 Task: Look for One-way flight tickets for 2 adults, in Business from Aswan to Washington to travel on 21-Dec-2023.  Stops: Any number of stops. Choice of flight is British Airways.  Outbound departure time preference is 10:00.
Action: Mouse moved to (366, 341)
Screenshot: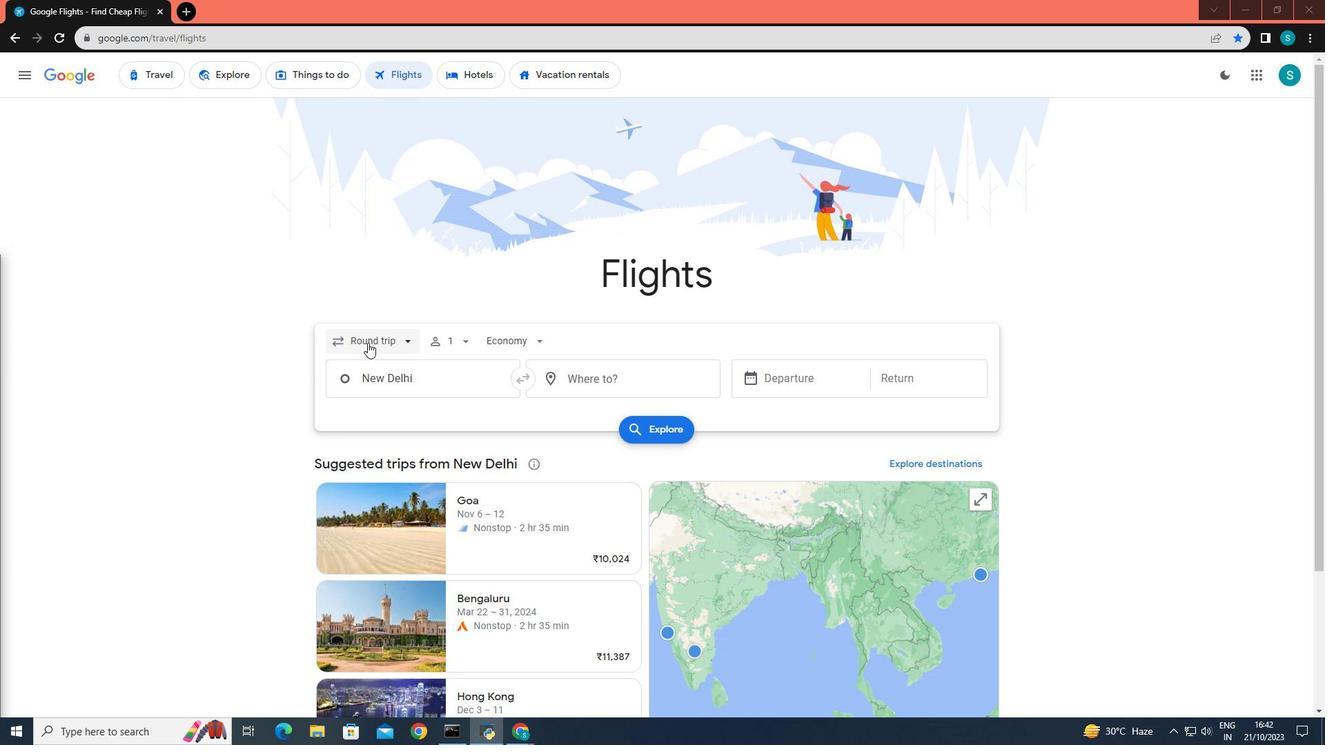 
Action: Mouse pressed left at (366, 341)
Screenshot: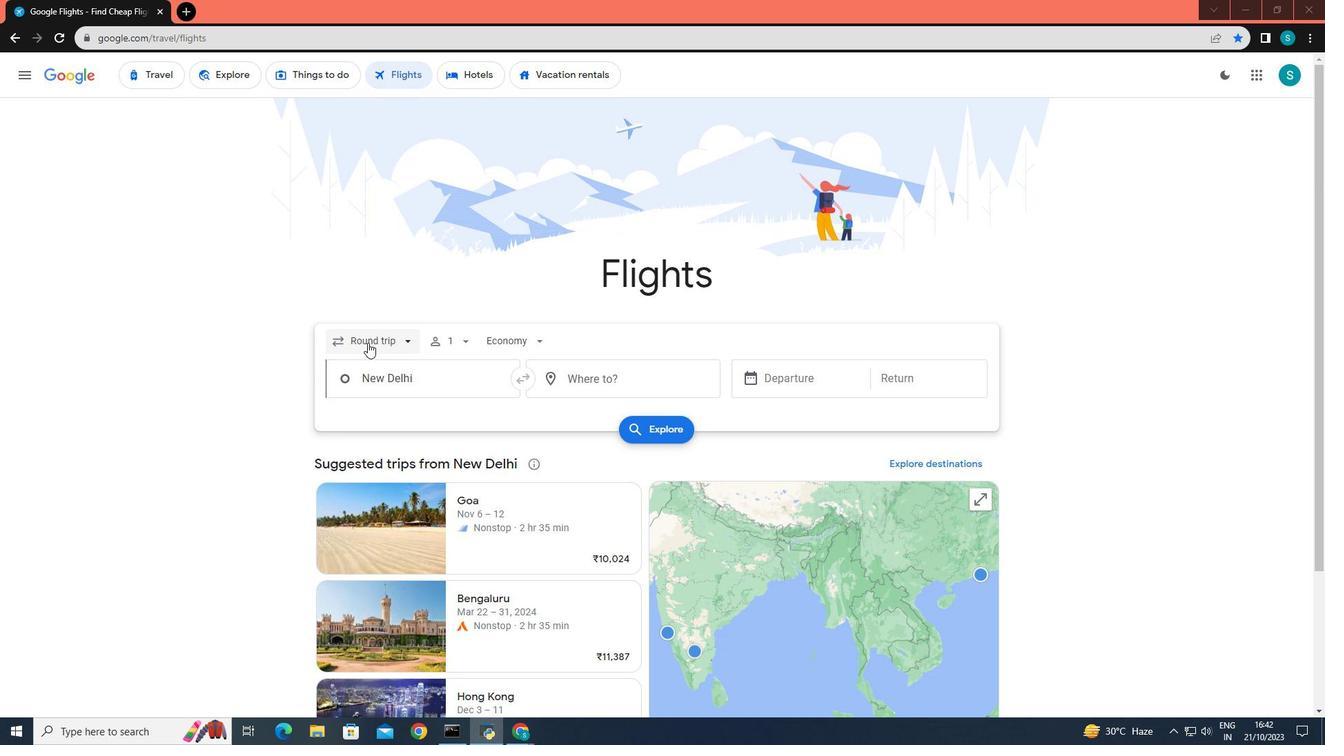 
Action: Mouse moved to (382, 418)
Screenshot: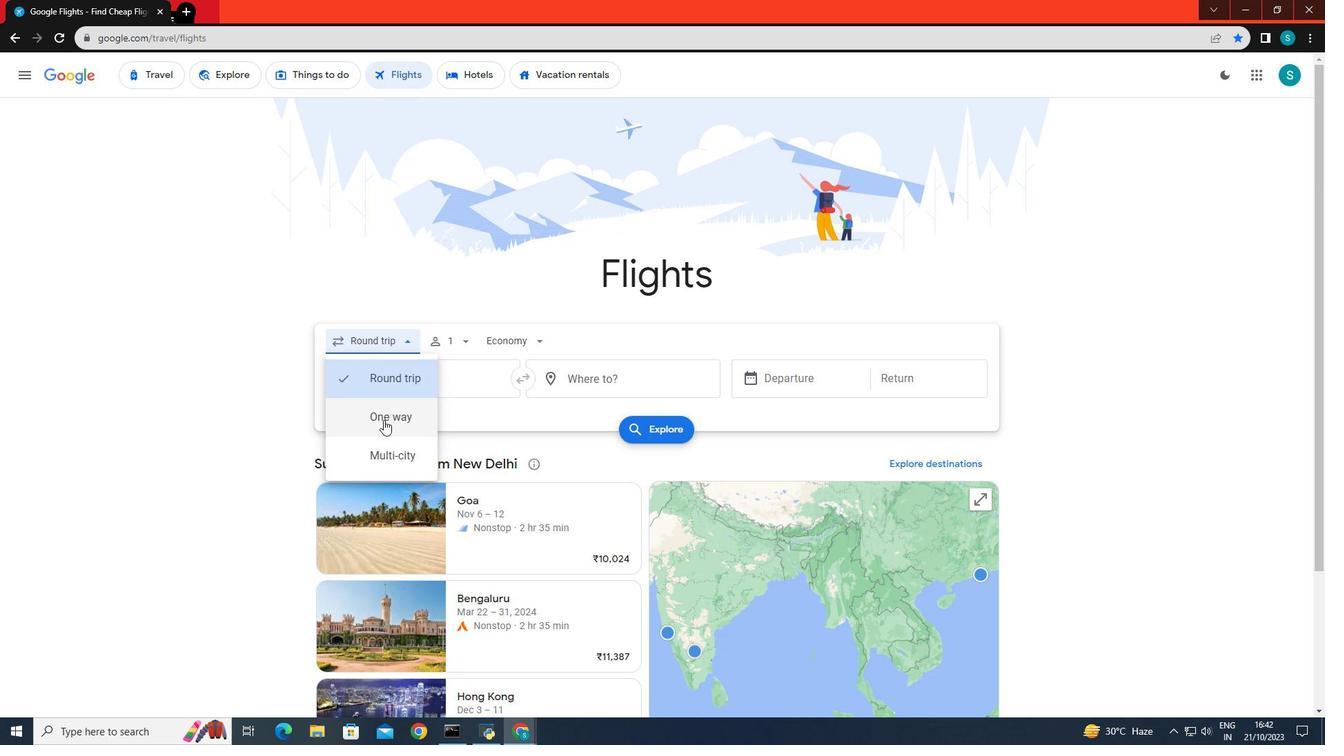 
Action: Mouse pressed left at (382, 418)
Screenshot: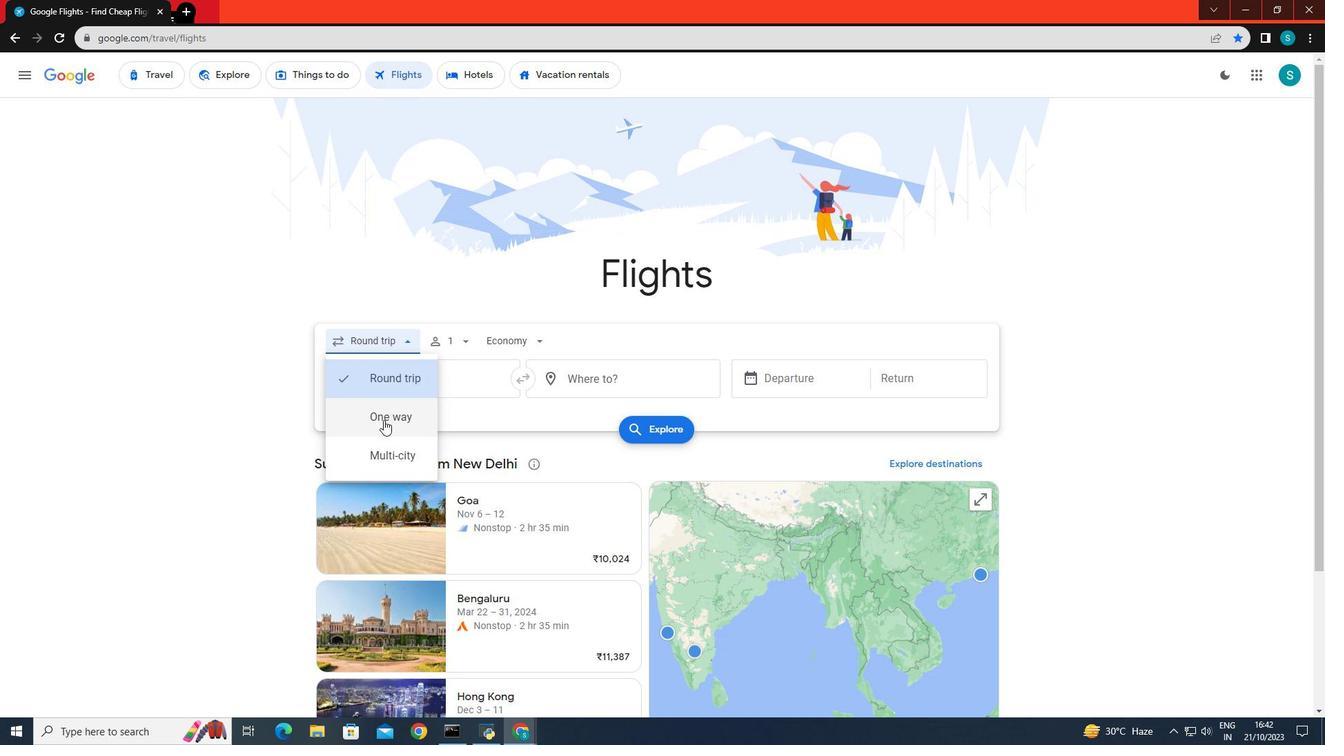 
Action: Mouse moved to (451, 337)
Screenshot: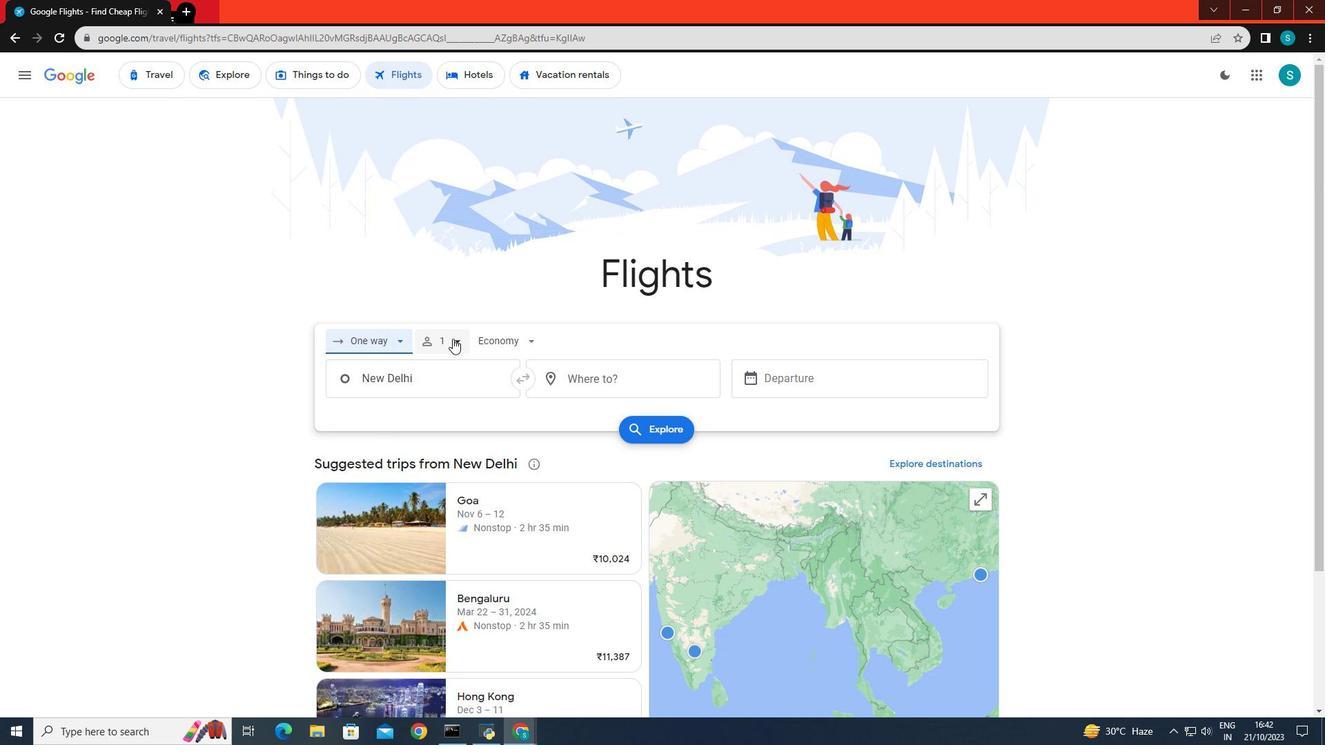 
Action: Mouse pressed left at (451, 337)
Screenshot: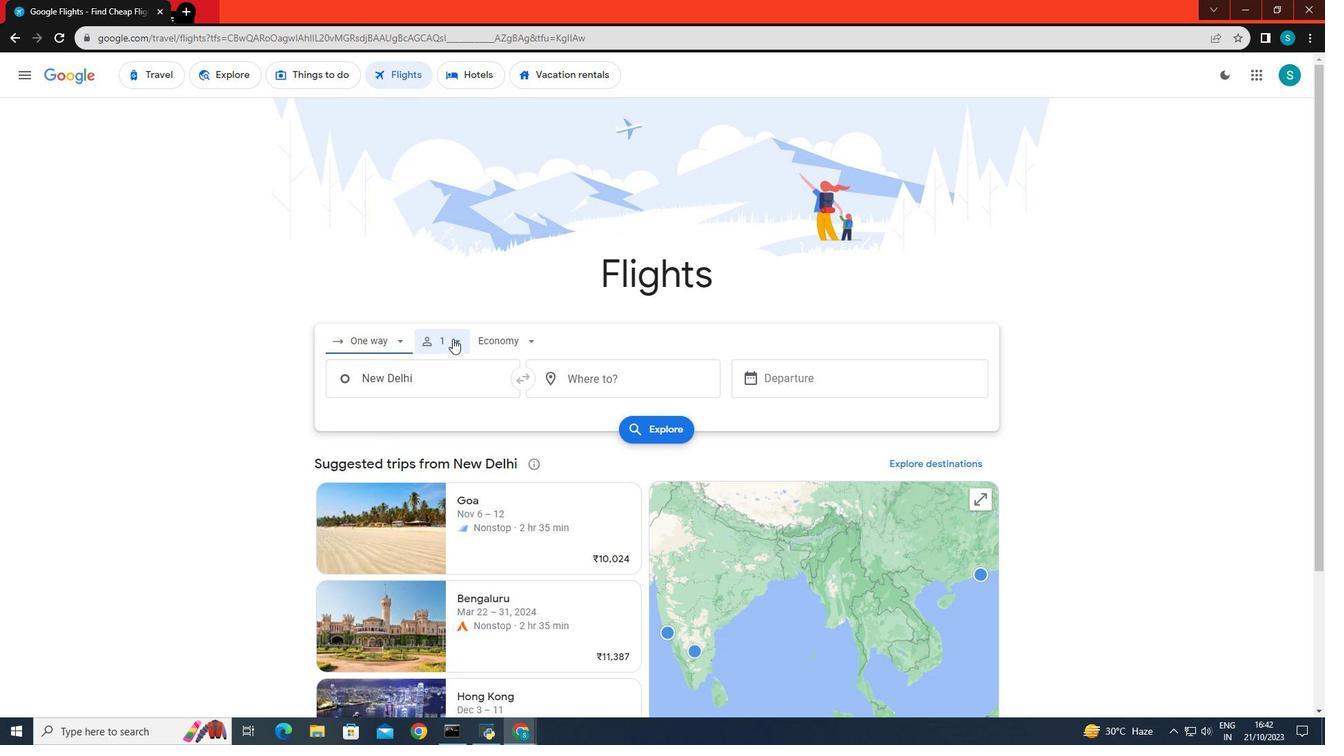 
Action: Mouse moved to (562, 372)
Screenshot: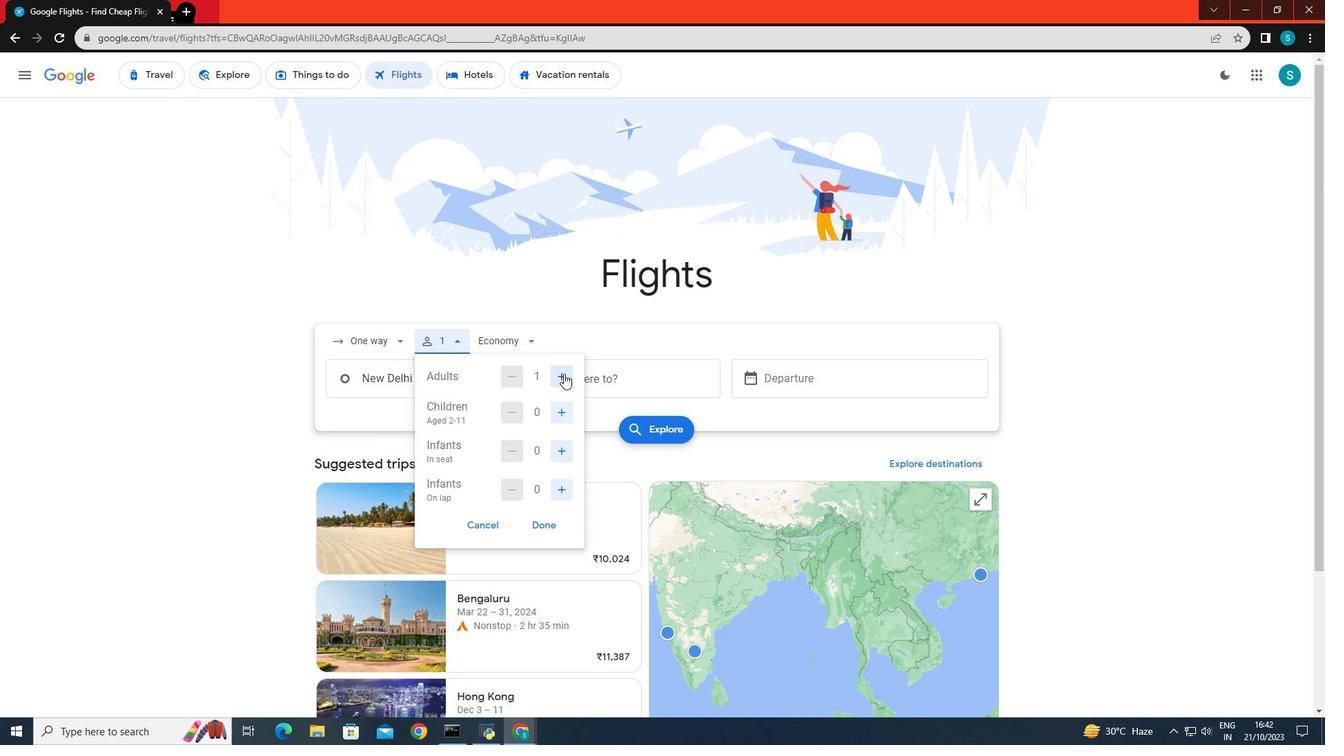 
Action: Mouse pressed left at (562, 372)
Screenshot: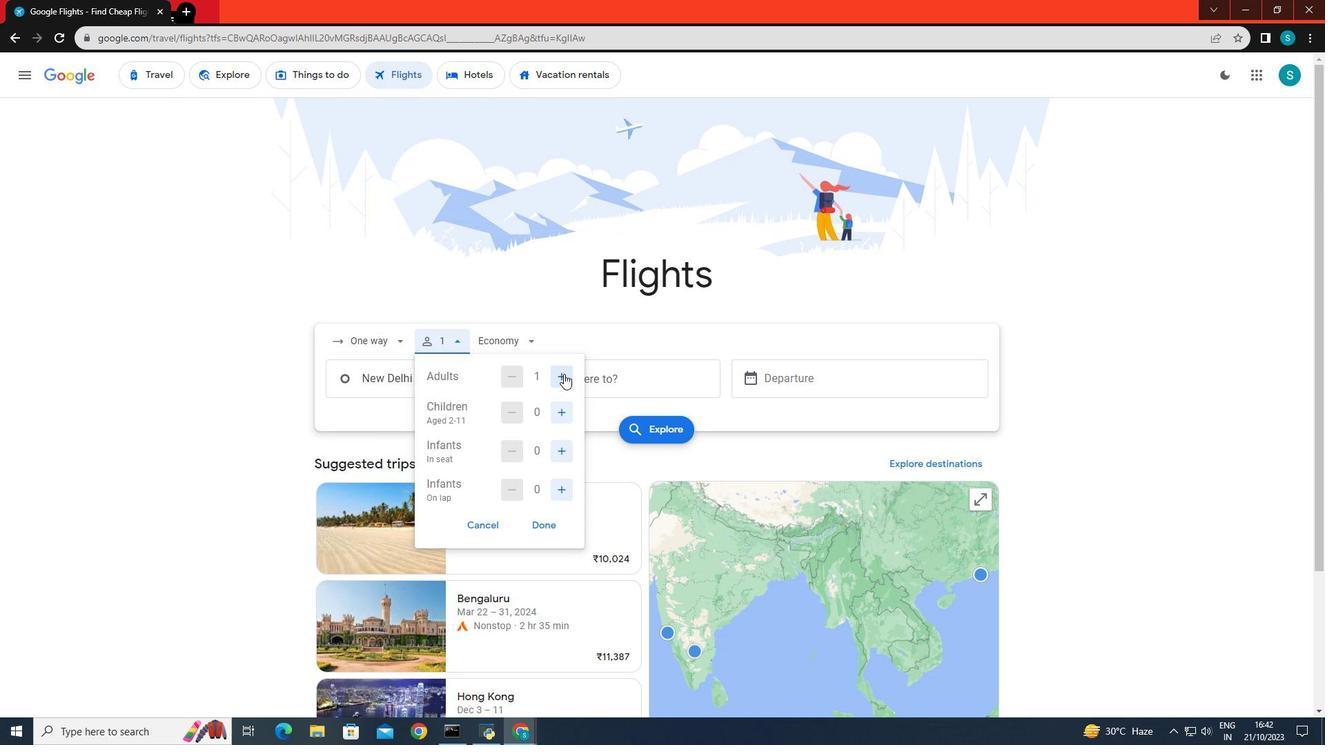 
Action: Mouse moved to (539, 526)
Screenshot: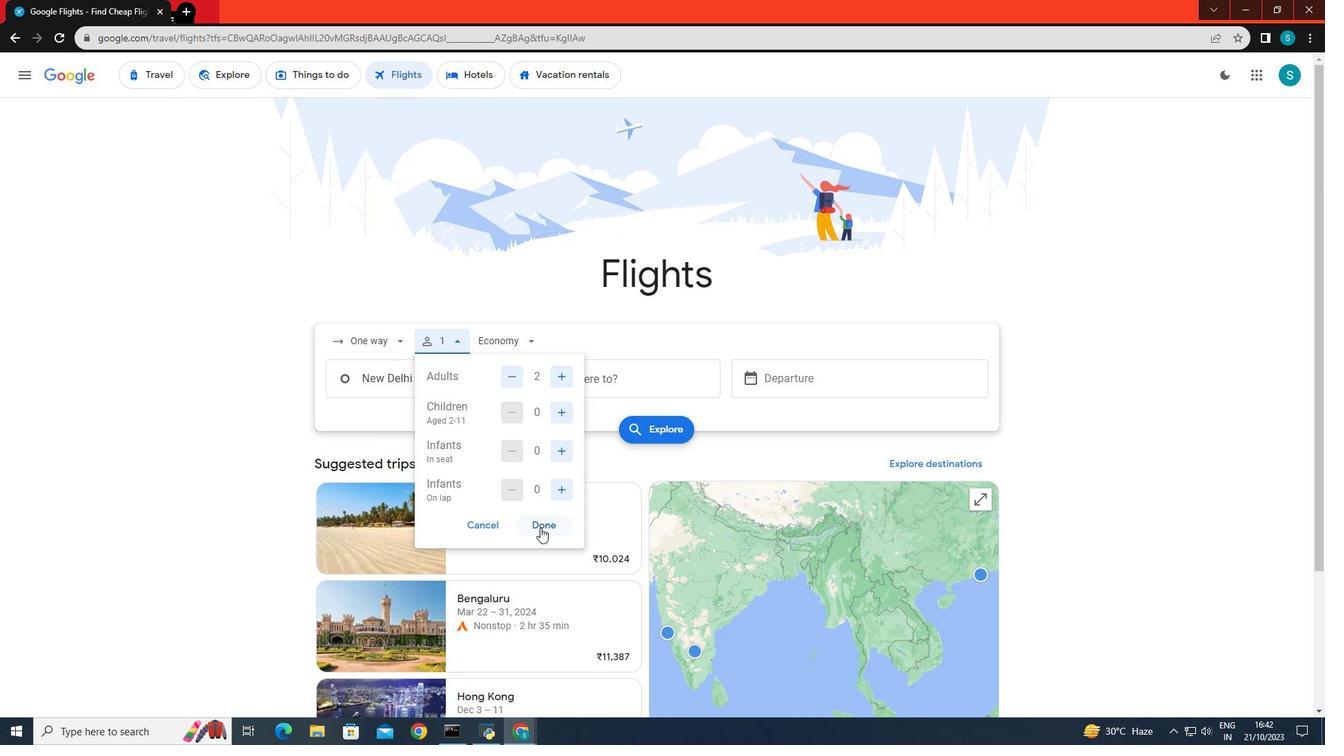 
Action: Mouse pressed left at (539, 526)
Screenshot: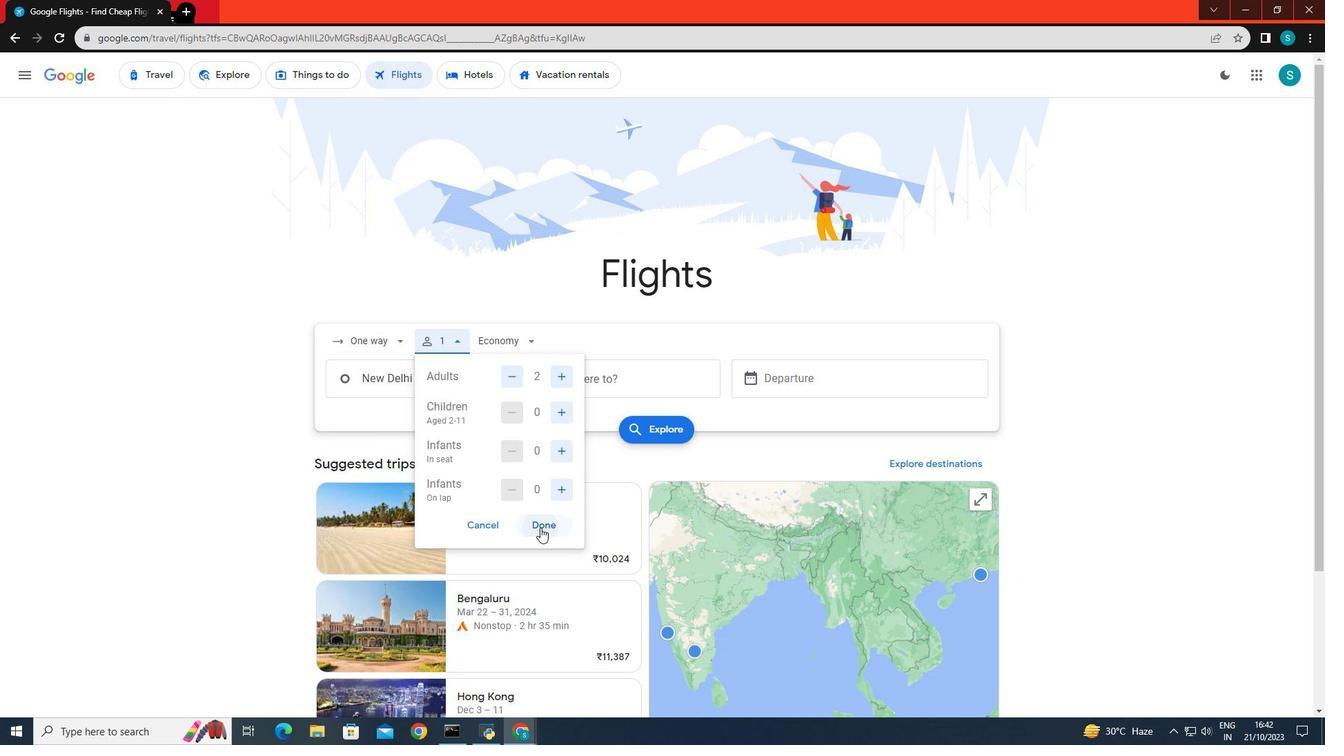 
Action: Mouse moved to (497, 345)
Screenshot: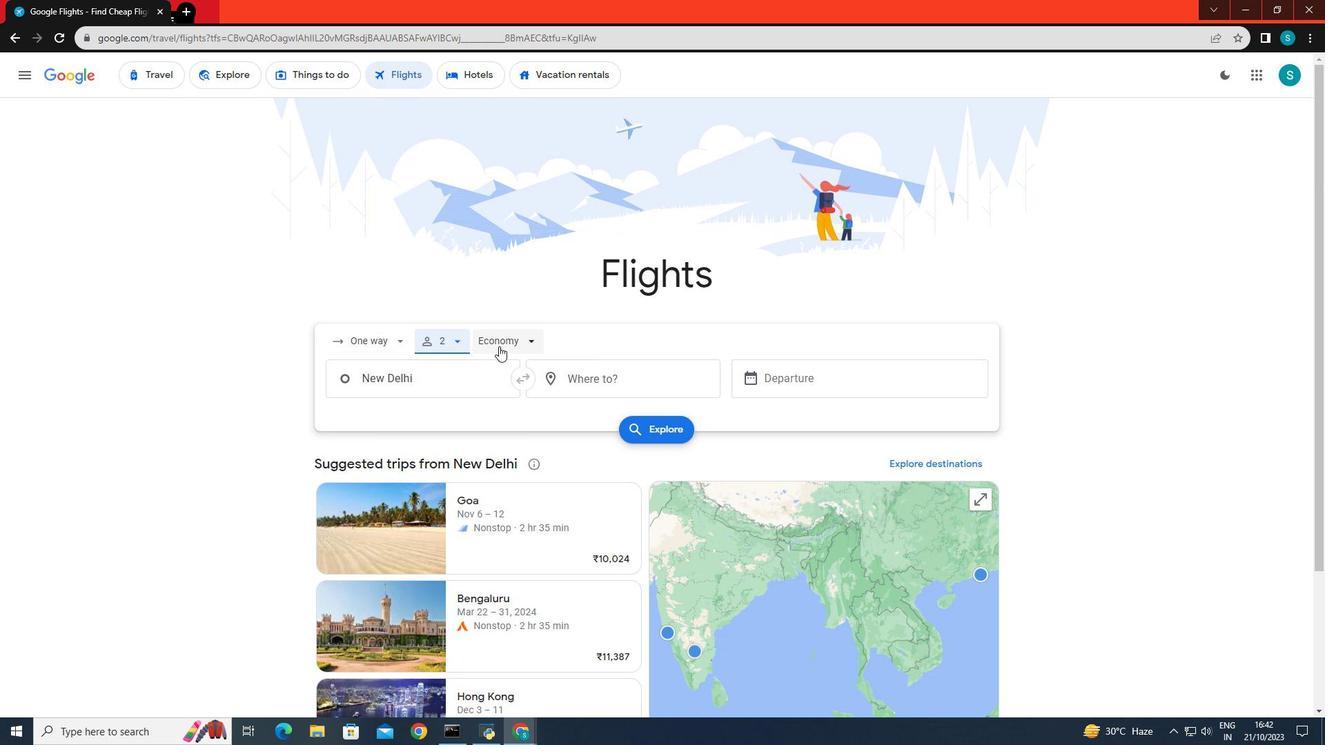 
Action: Mouse pressed left at (497, 345)
Screenshot: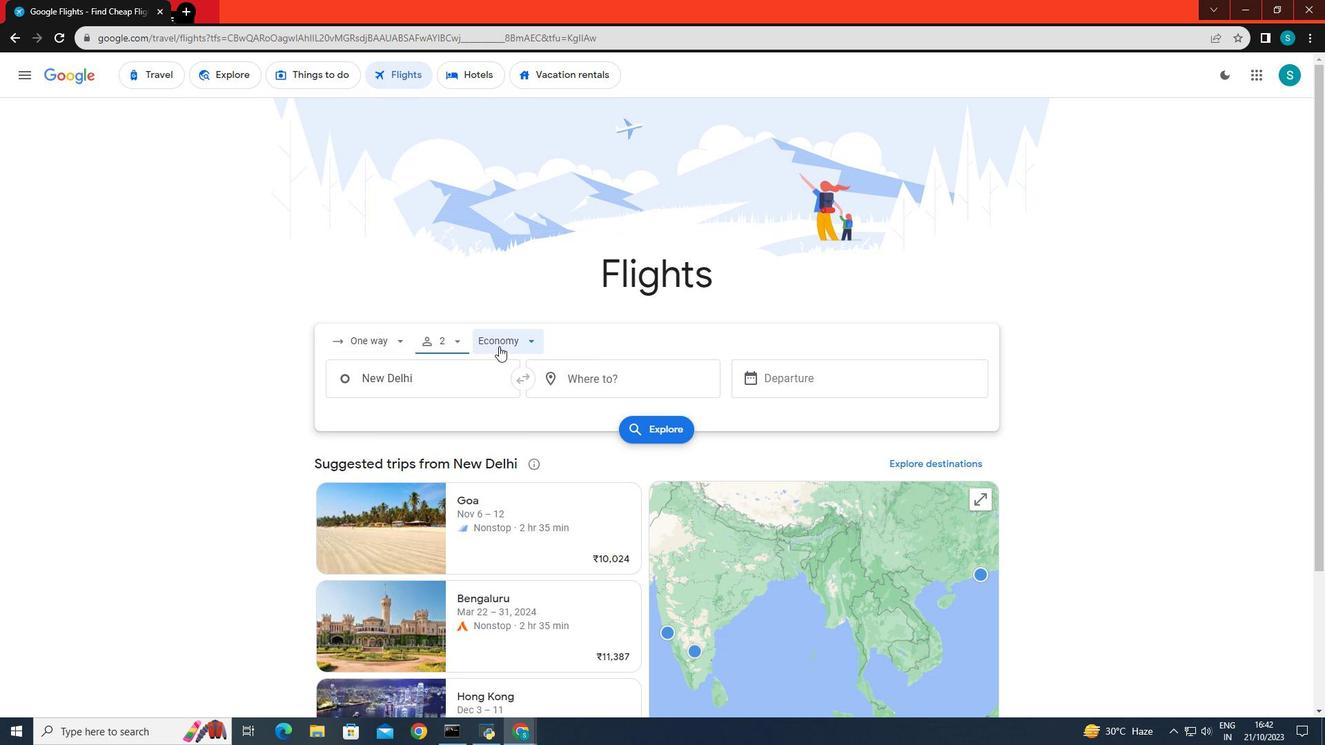 
Action: Mouse moved to (526, 457)
Screenshot: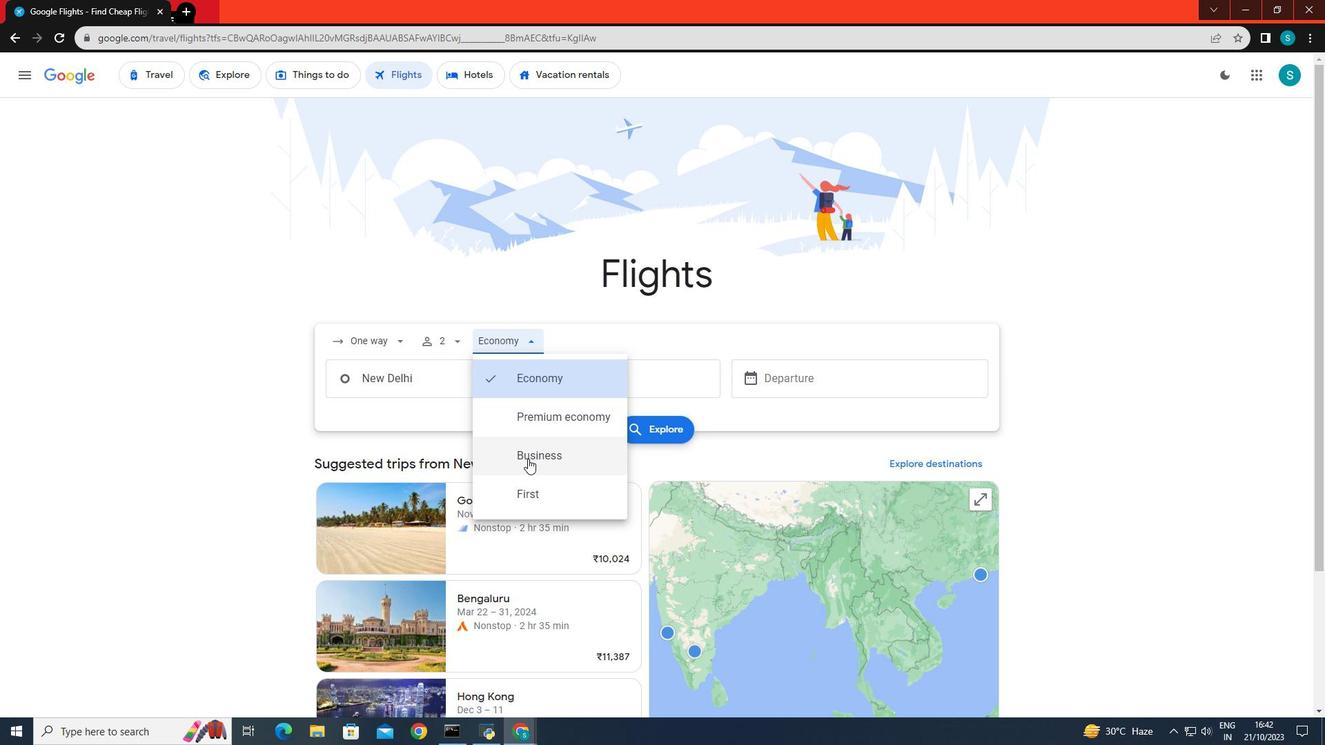 
Action: Mouse pressed left at (526, 457)
Screenshot: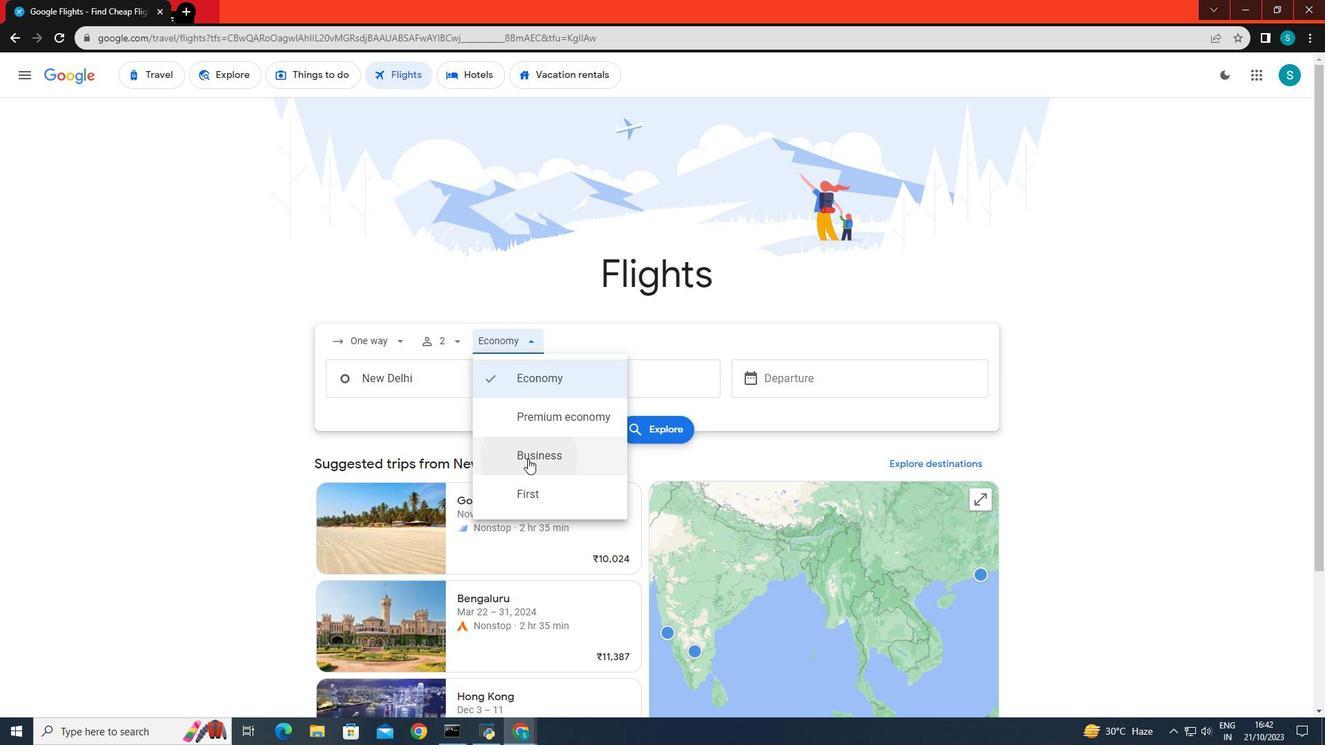 
Action: Mouse moved to (402, 378)
Screenshot: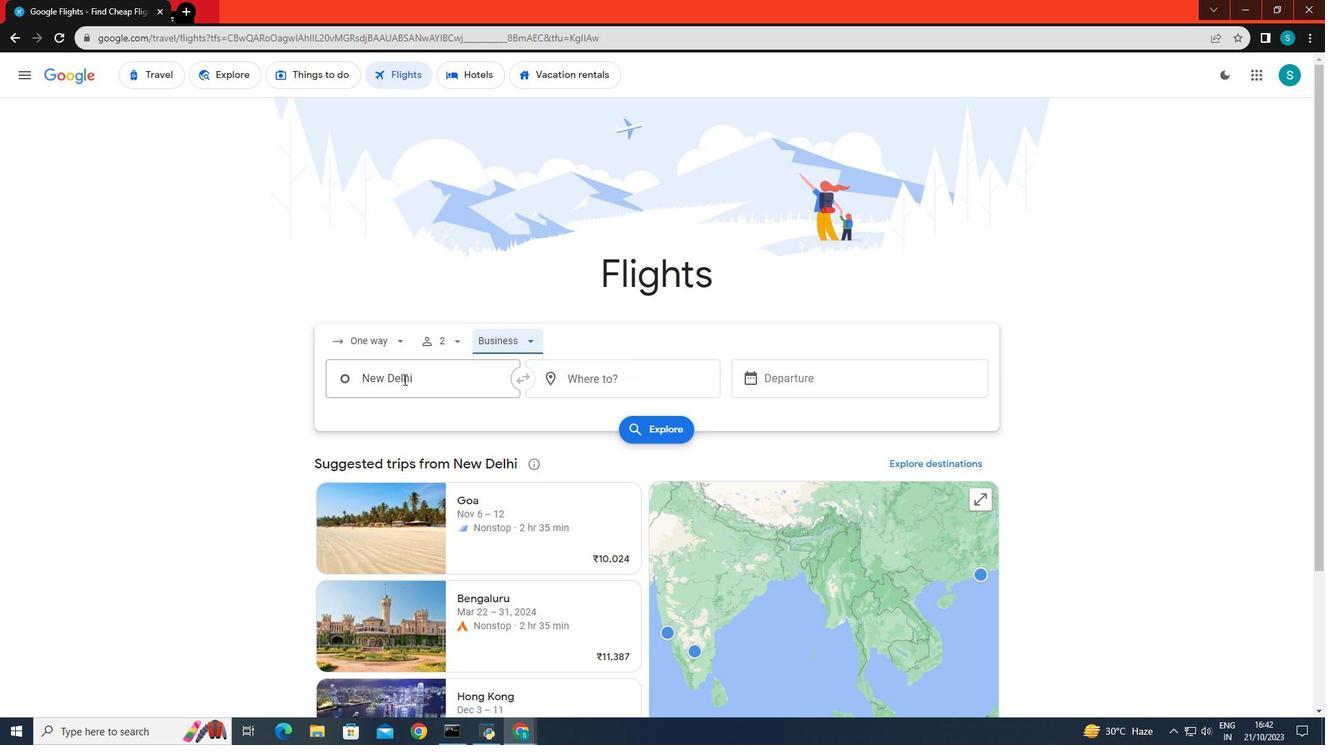 
Action: Mouse pressed left at (402, 378)
Screenshot: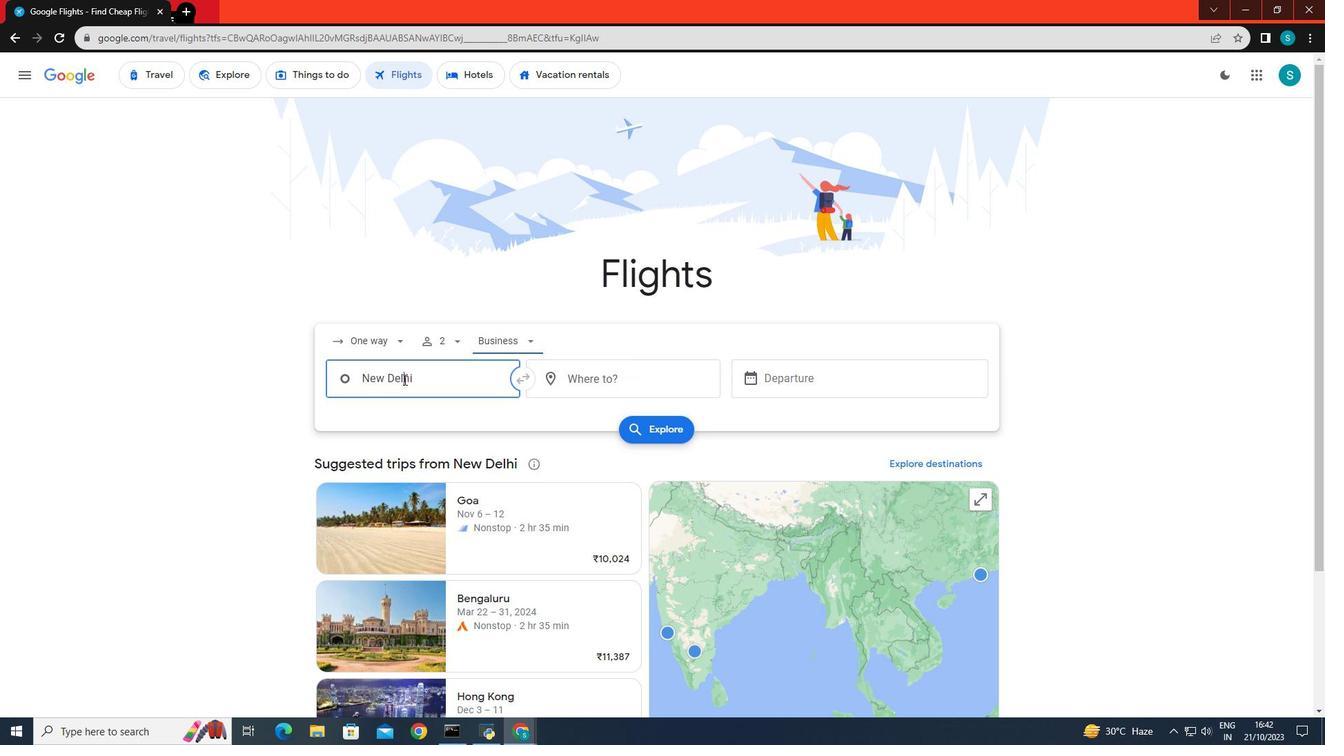 
Action: Mouse moved to (422, 378)
Screenshot: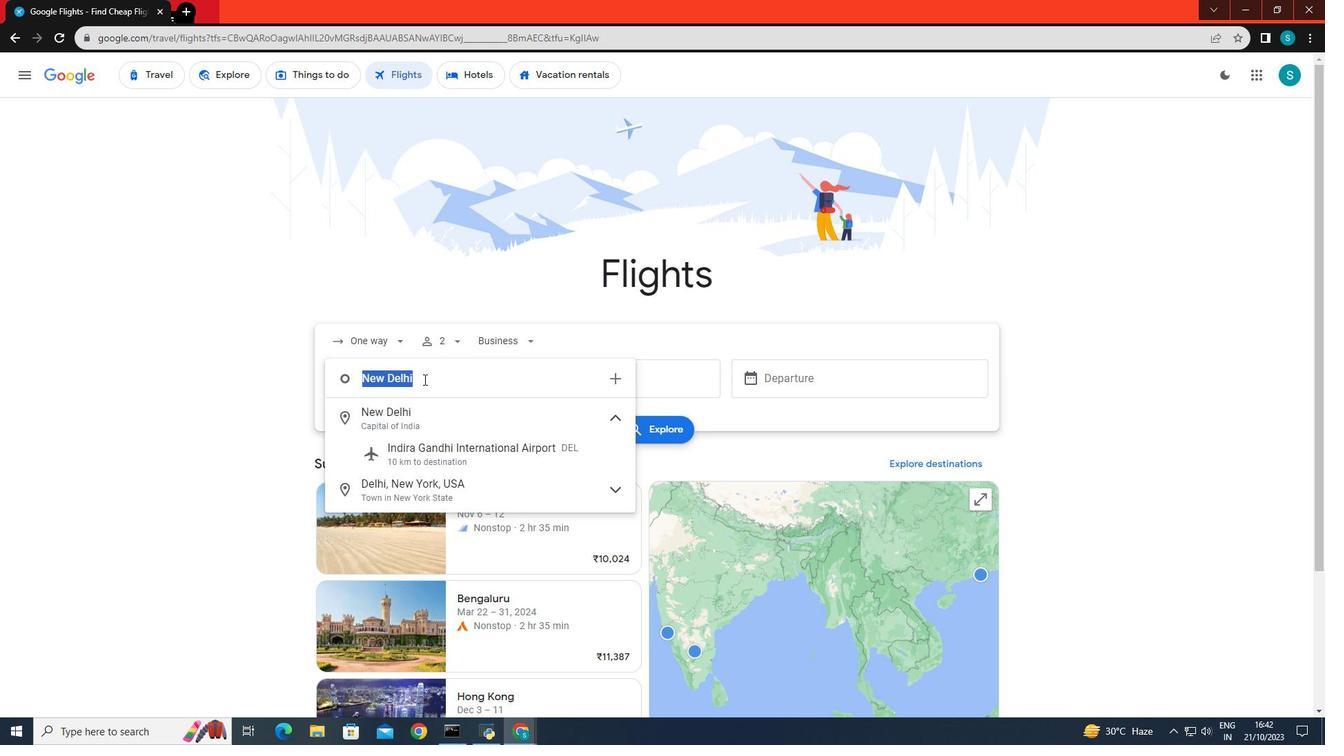 
Action: Key pressed <Key.backspace><Key.caps_lock>A<Key.caps_lock>w<Key.backspace>swan
Screenshot: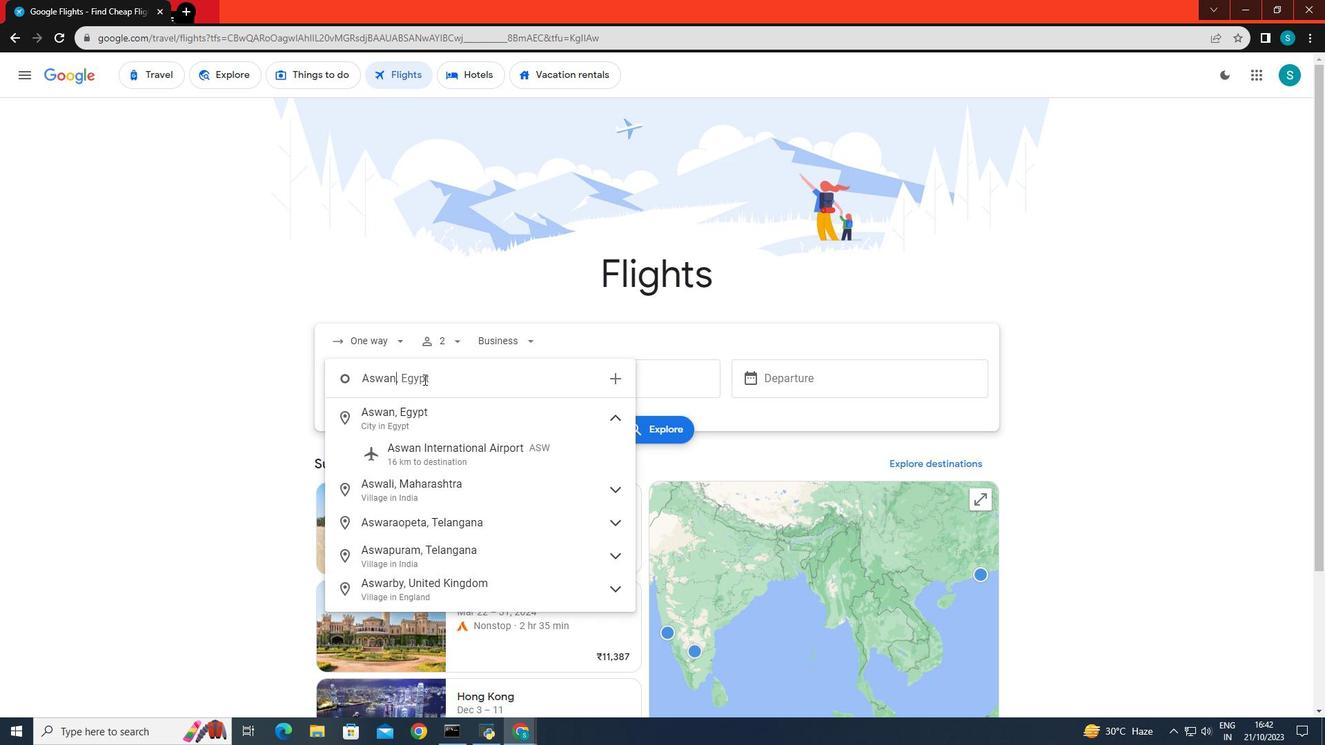 
Action: Mouse moved to (417, 450)
Screenshot: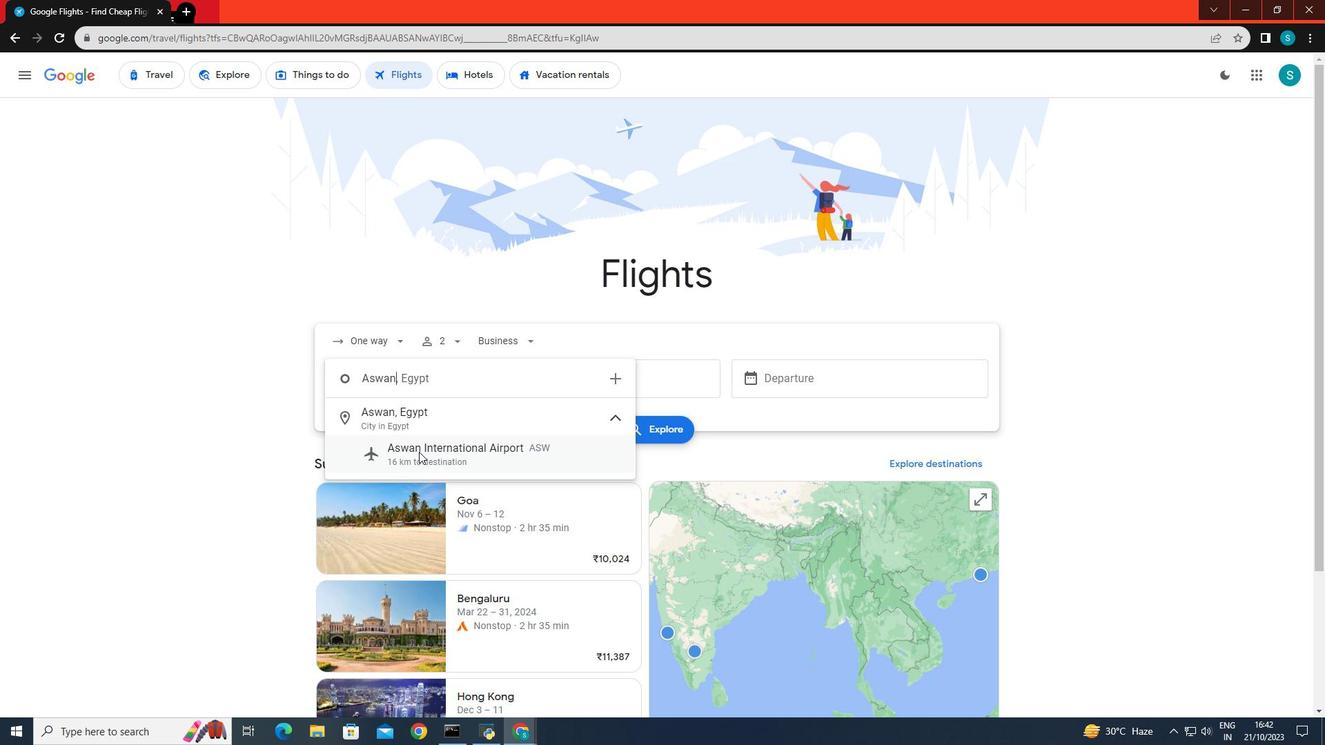 
Action: Mouse pressed left at (417, 450)
Screenshot: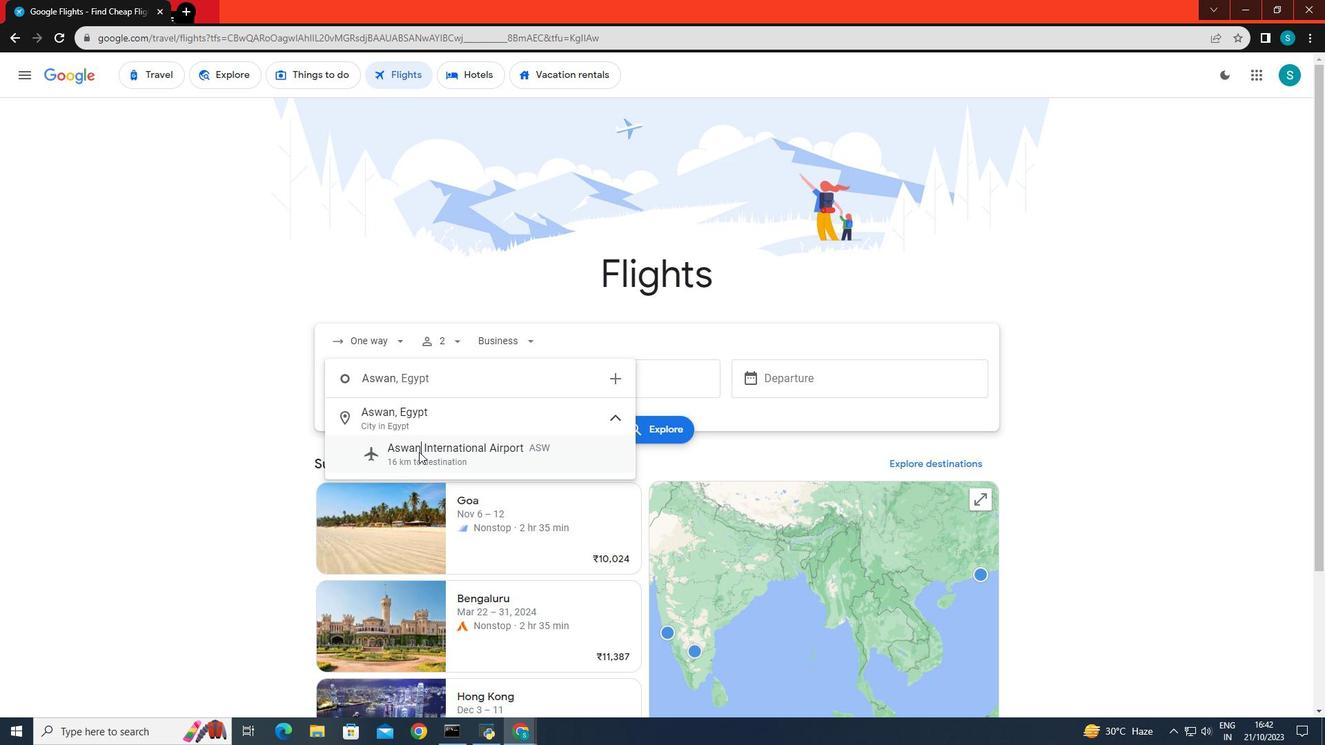 
Action: Mouse moved to (578, 378)
Screenshot: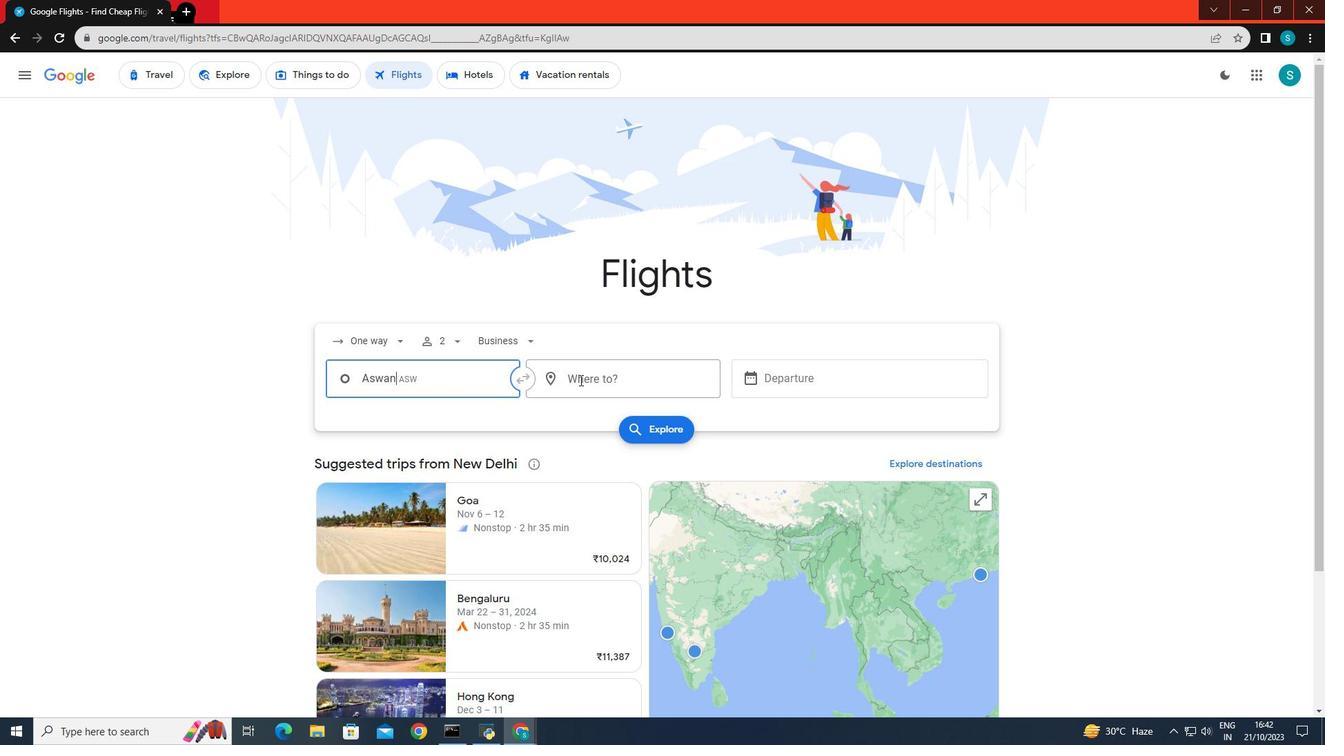 
Action: Mouse pressed left at (578, 378)
Screenshot: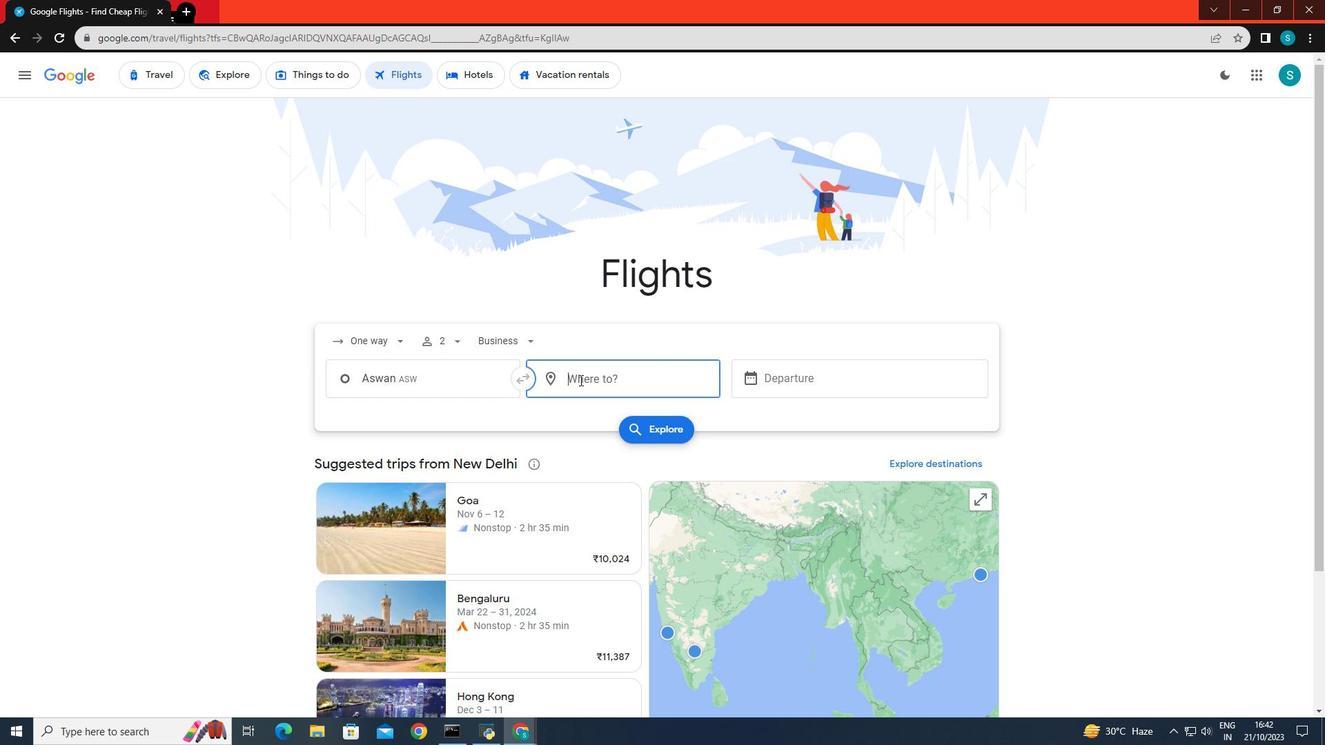 
Action: Key pressed <Key.caps_lock>W<Key.caps_lock>ashington
Screenshot: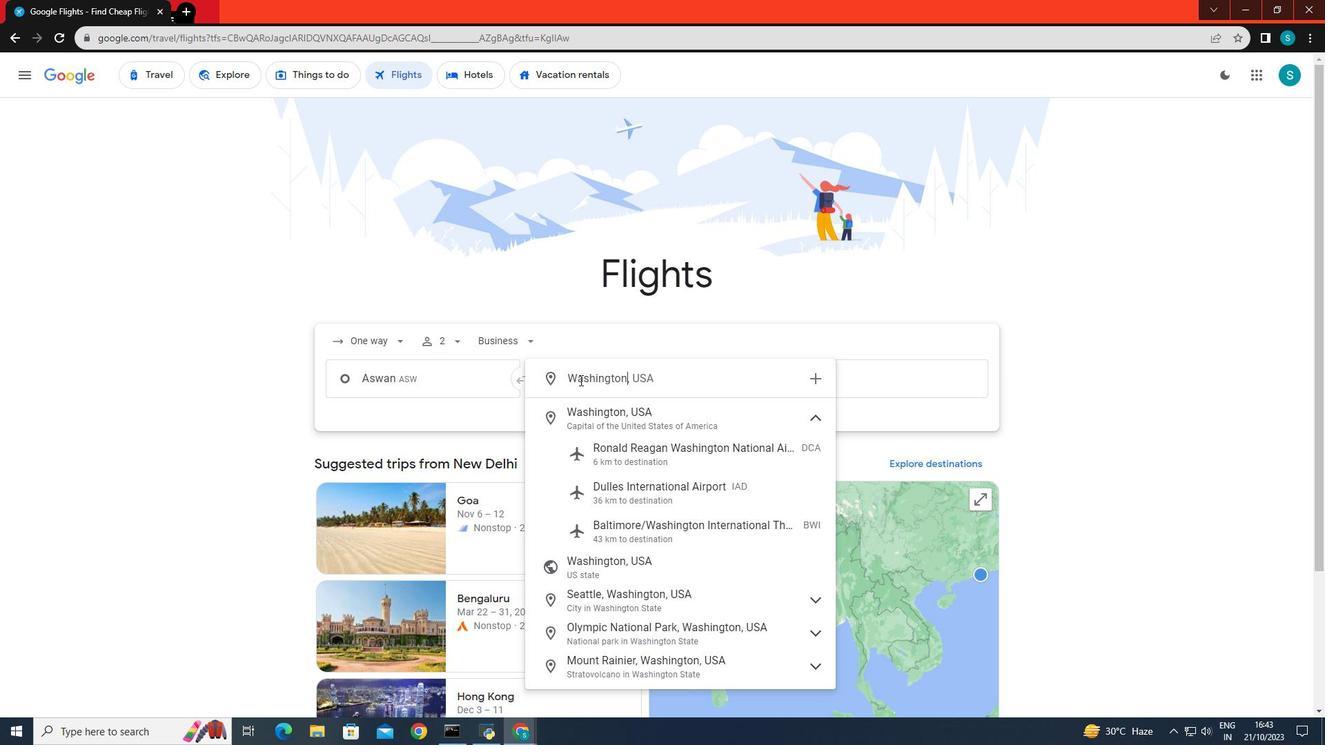 
Action: Mouse moved to (600, 488)
Screenshot: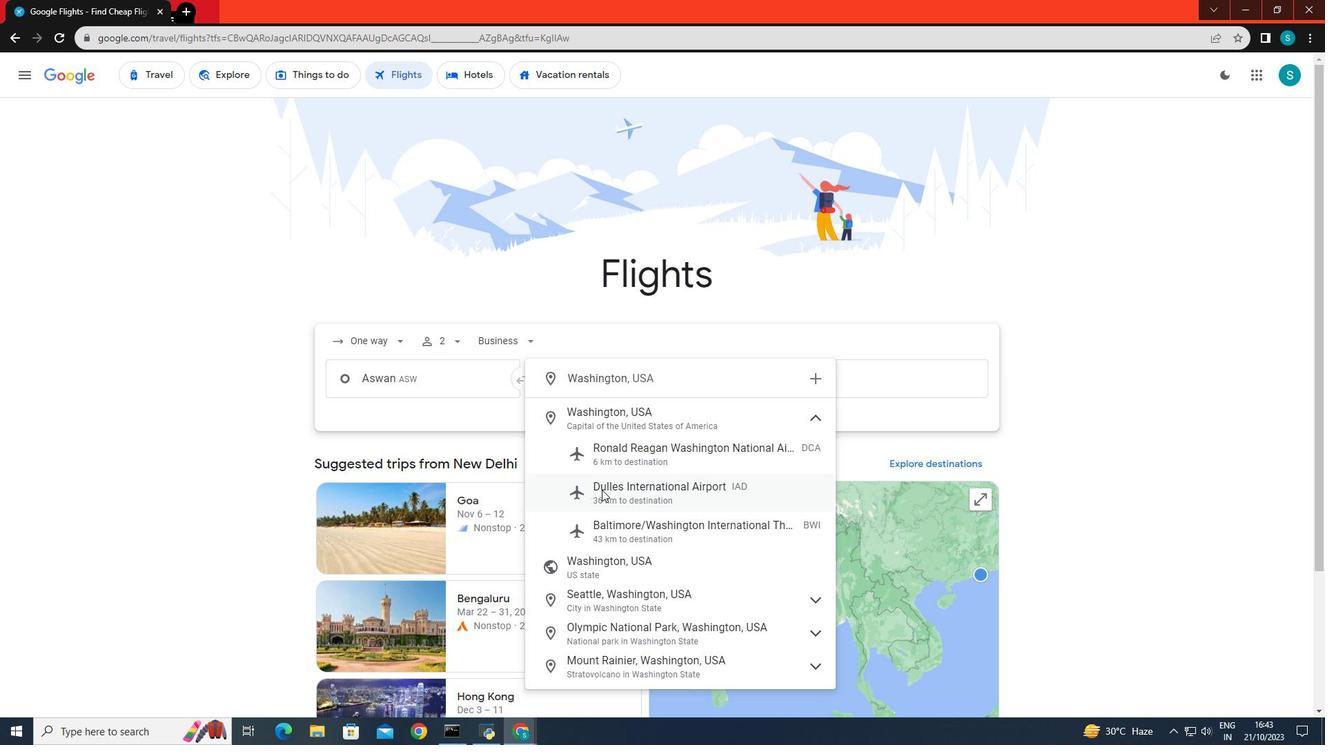 
Action: Mouse pressed left at (600, 488)
Screenshot: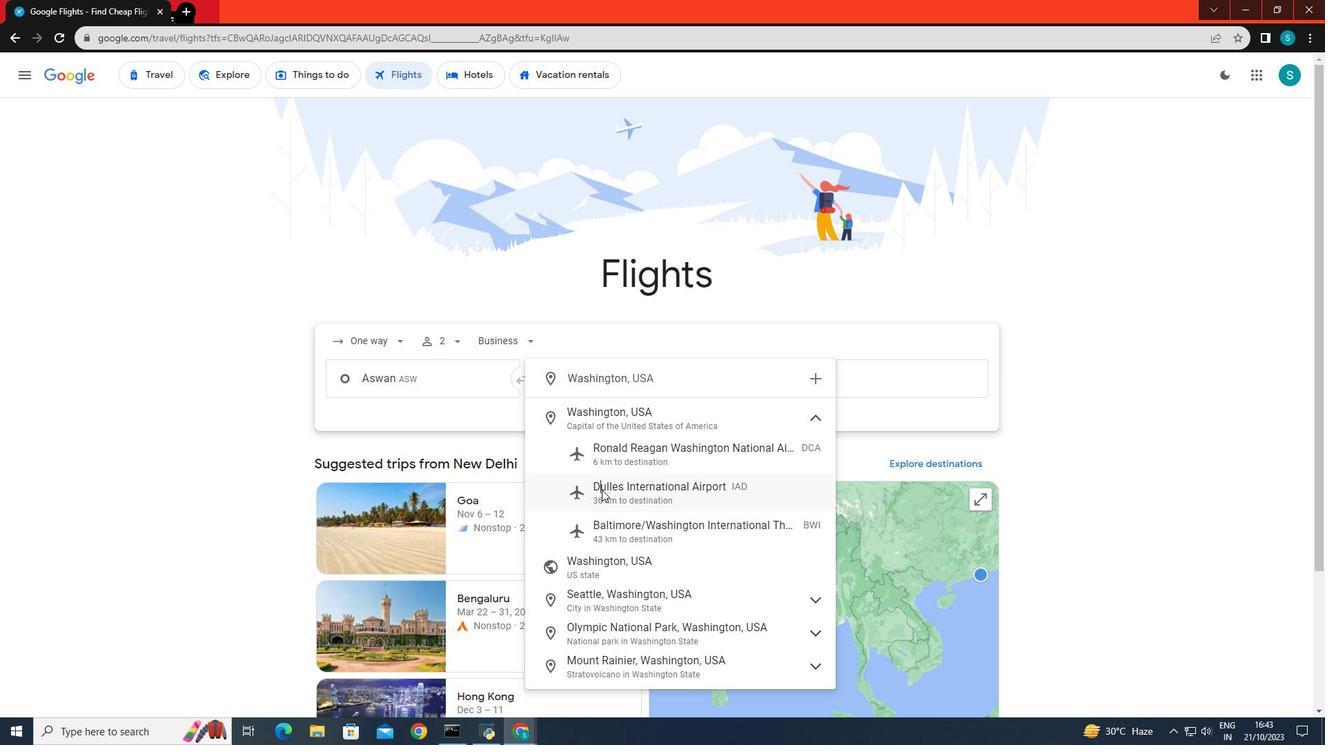 
Action: Mouse moved to (786, 384)
Screenshot: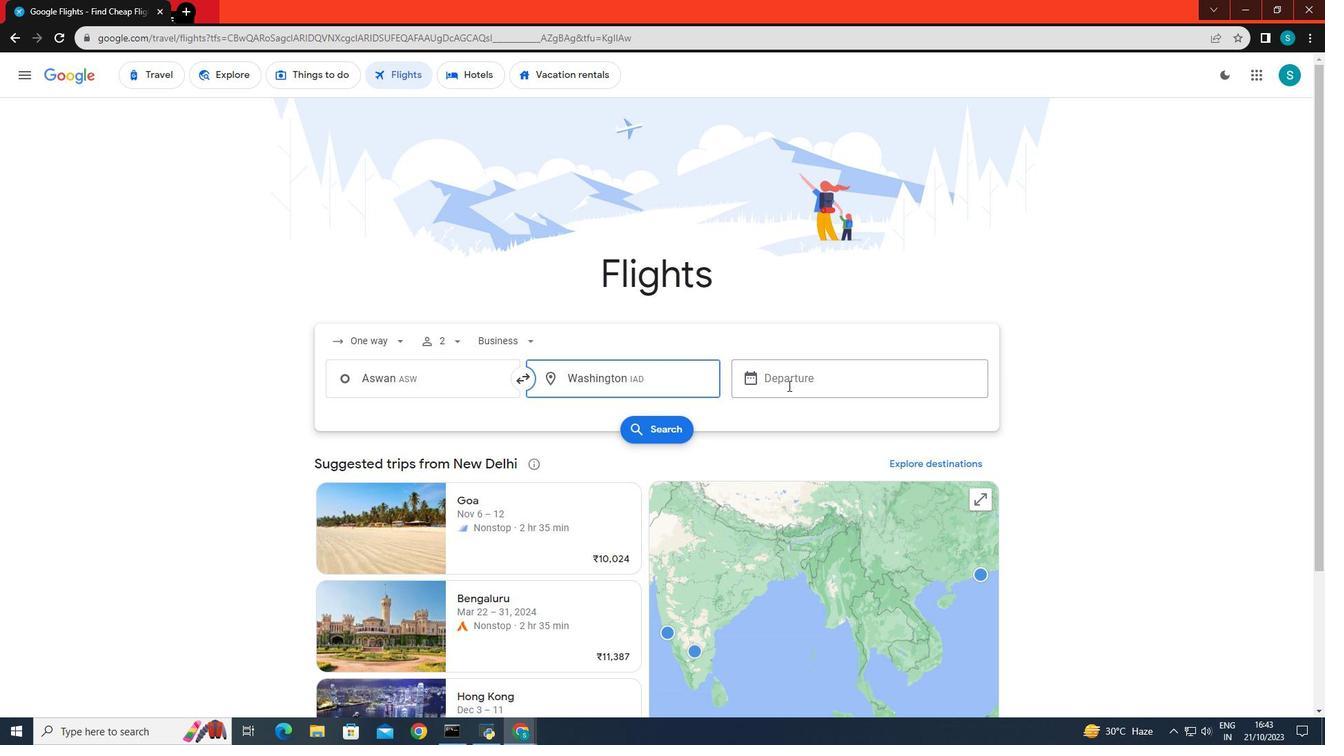 
Action: Mouse pressed left at (786, 384)
Screenshot: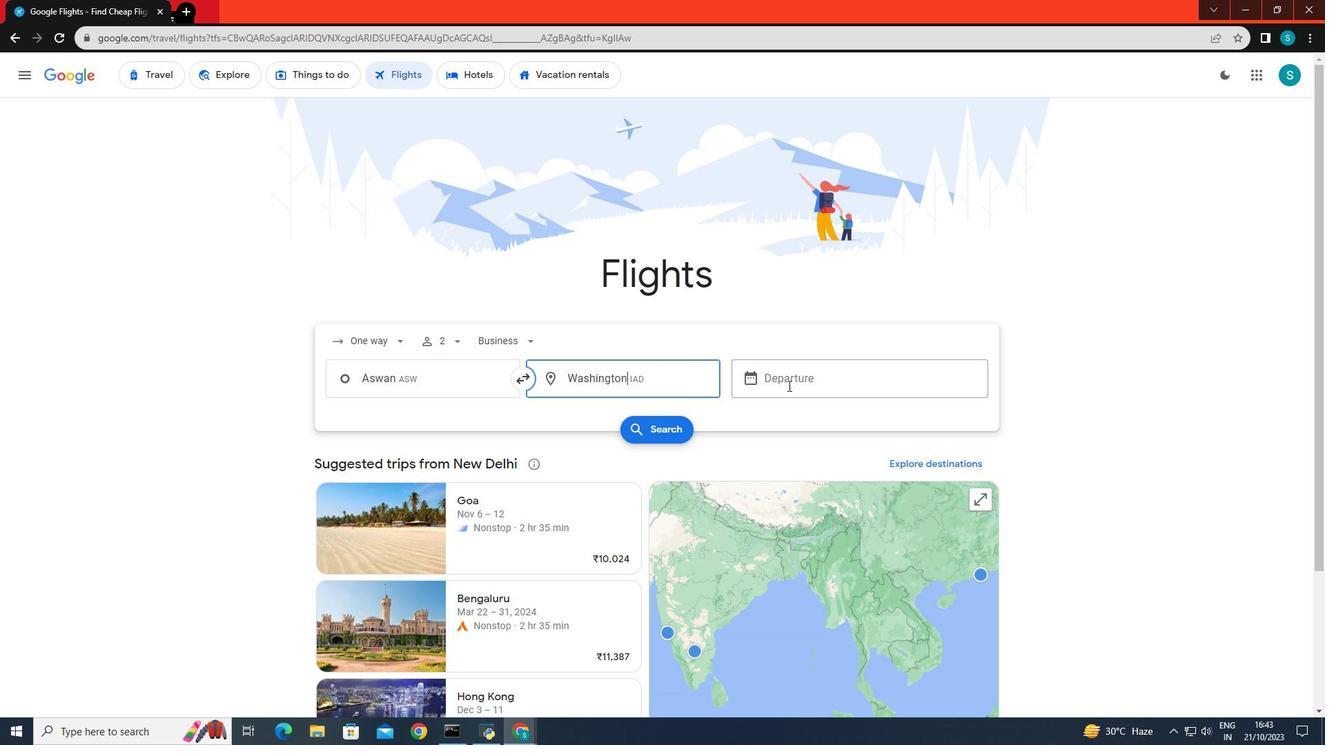 
Action: Mouse moved to (997, 517)
Screenshot: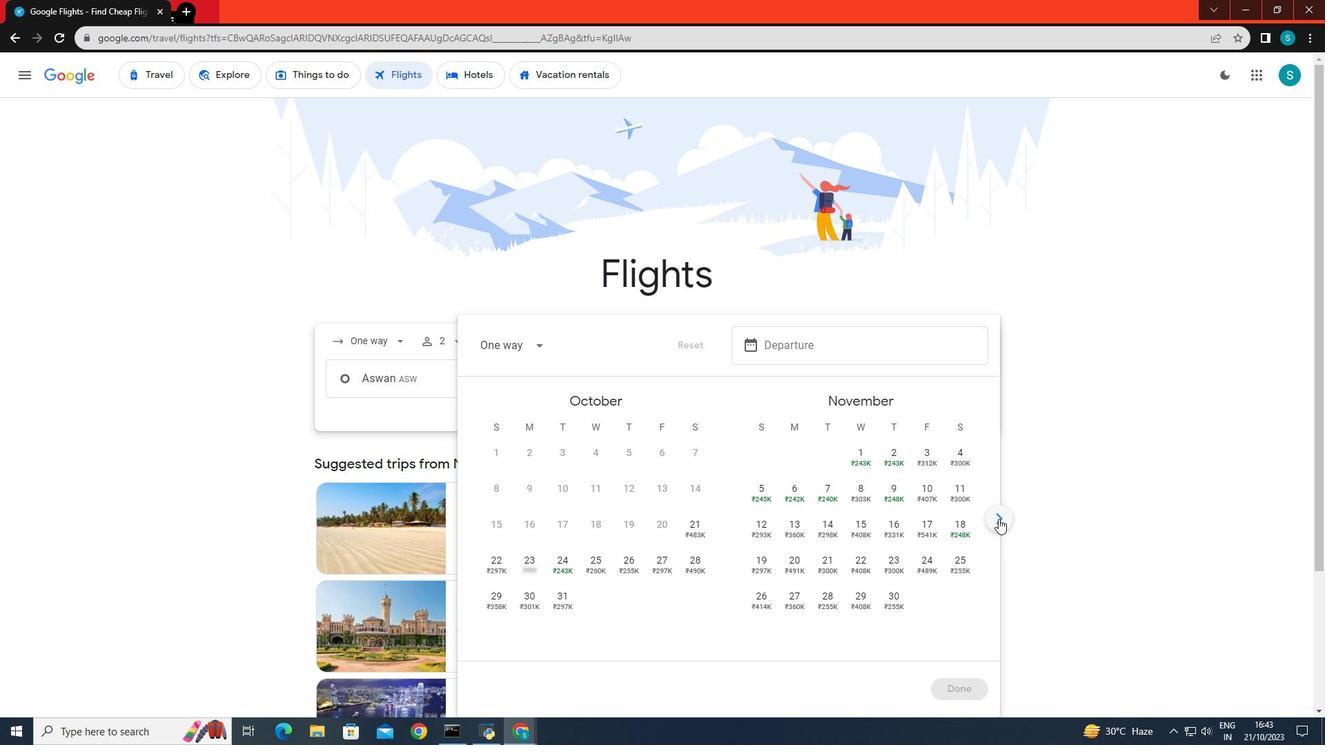 
Action: Mouse pressed left at (997, 517)
Screenshot: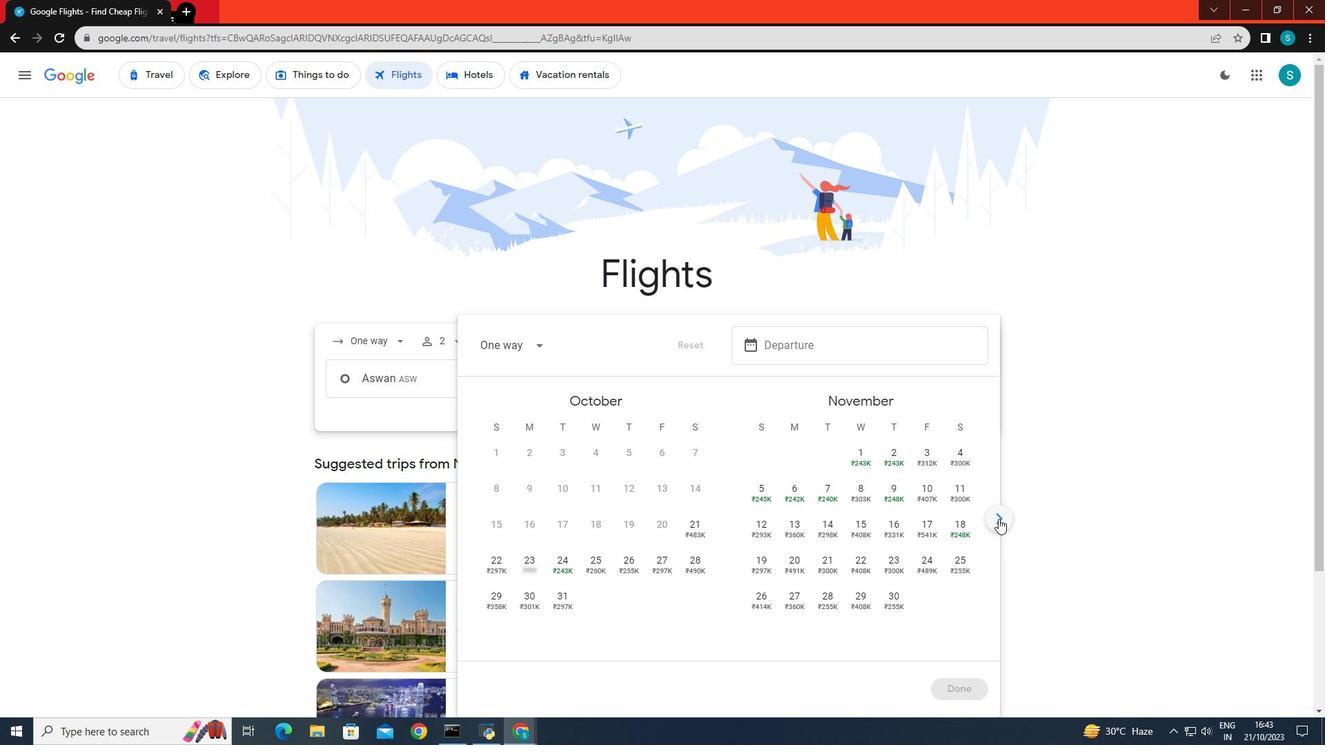 
Action: Mouse moved to (891, 563)
Screenshot: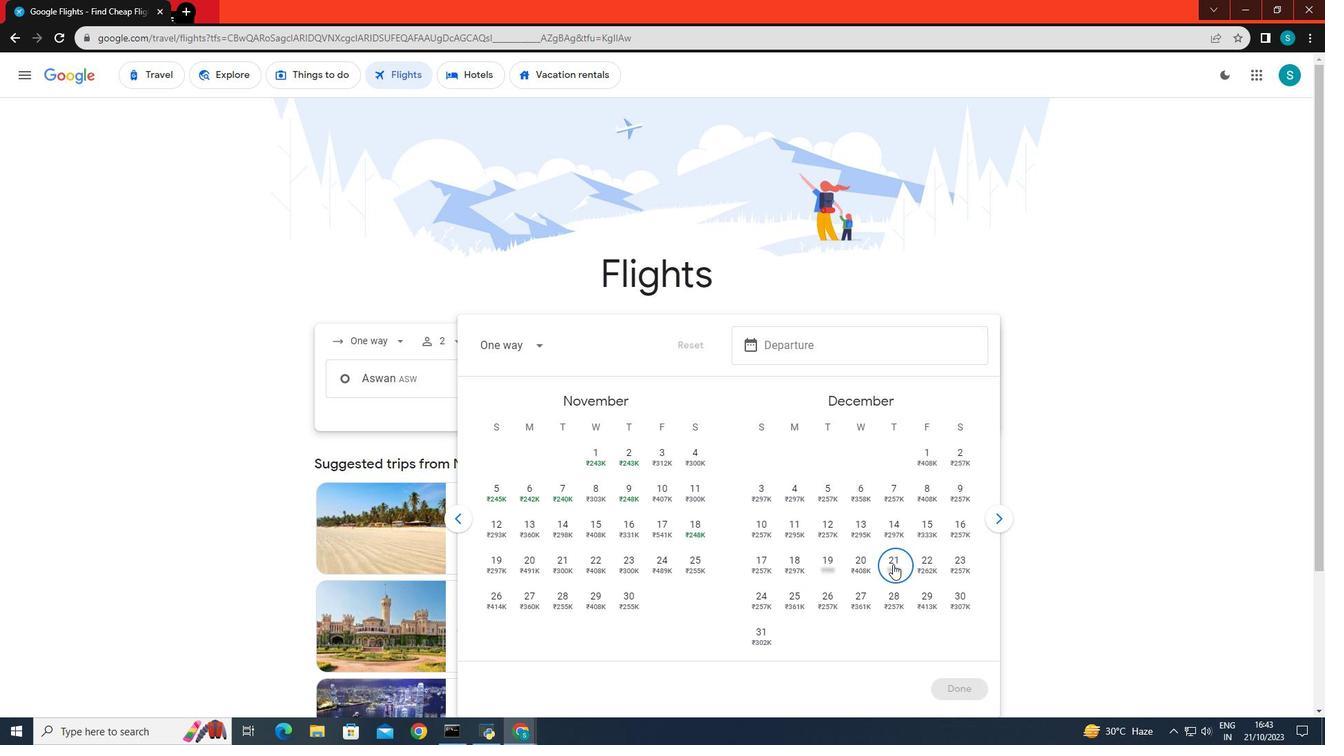 
Action: Mouse pressed left at (891, 563)
Screenshot: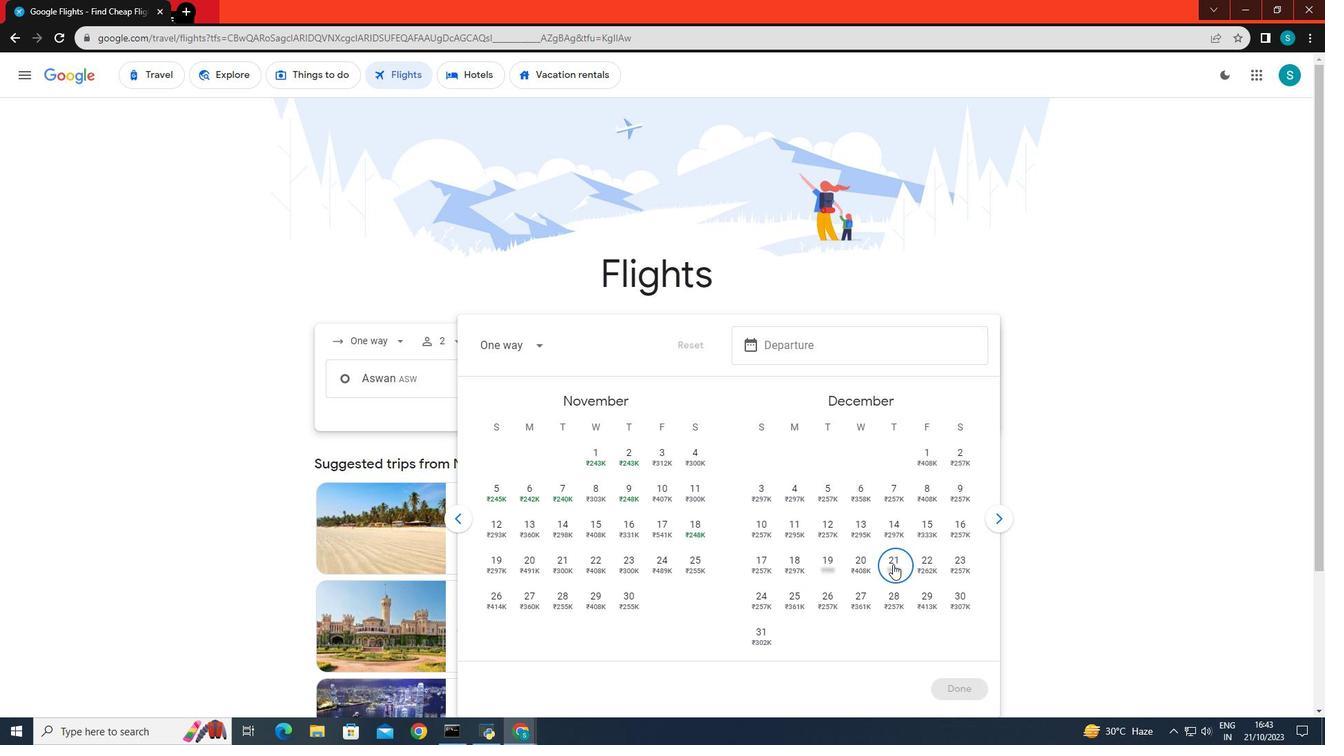 
Action: Mouse moved to (964, 690)
Screenshot: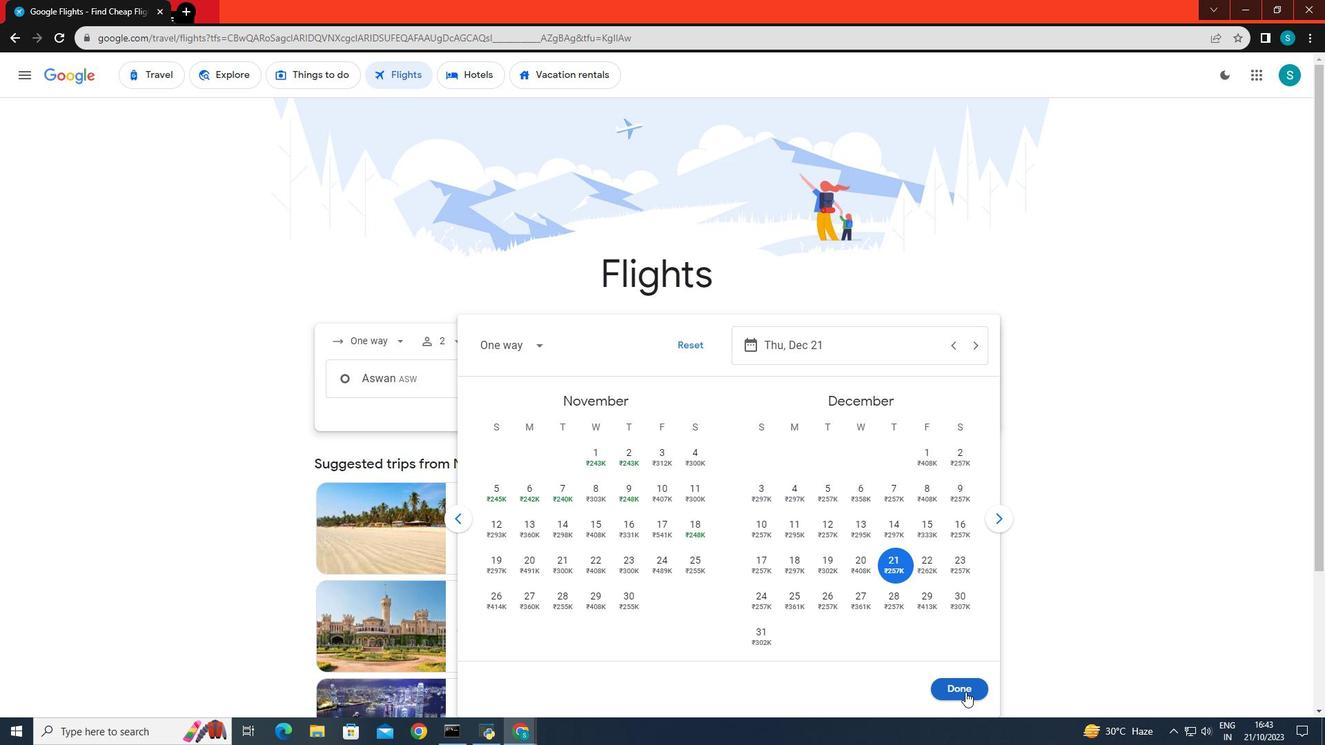 
Action: Mouse pressed left at (964, 690)
Screenshot: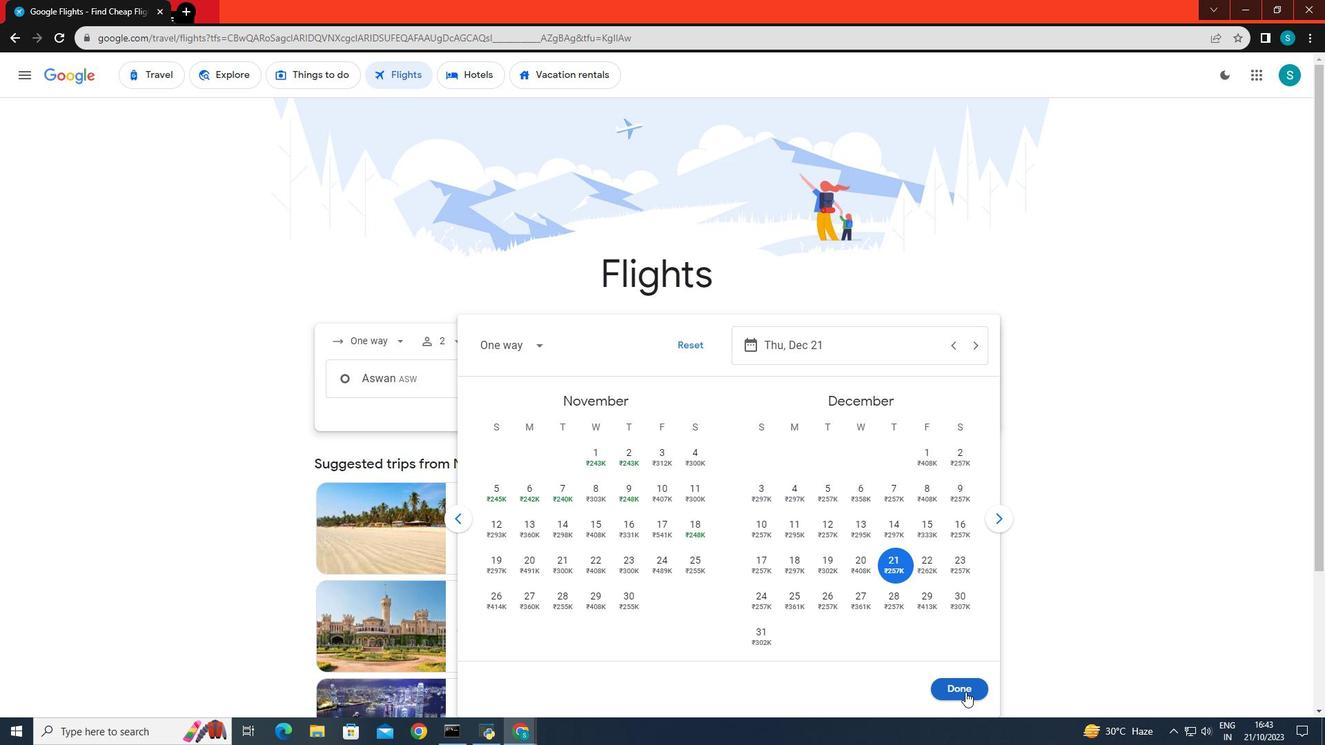 
Action: Mouse moved to (672, 429)
Screenshot: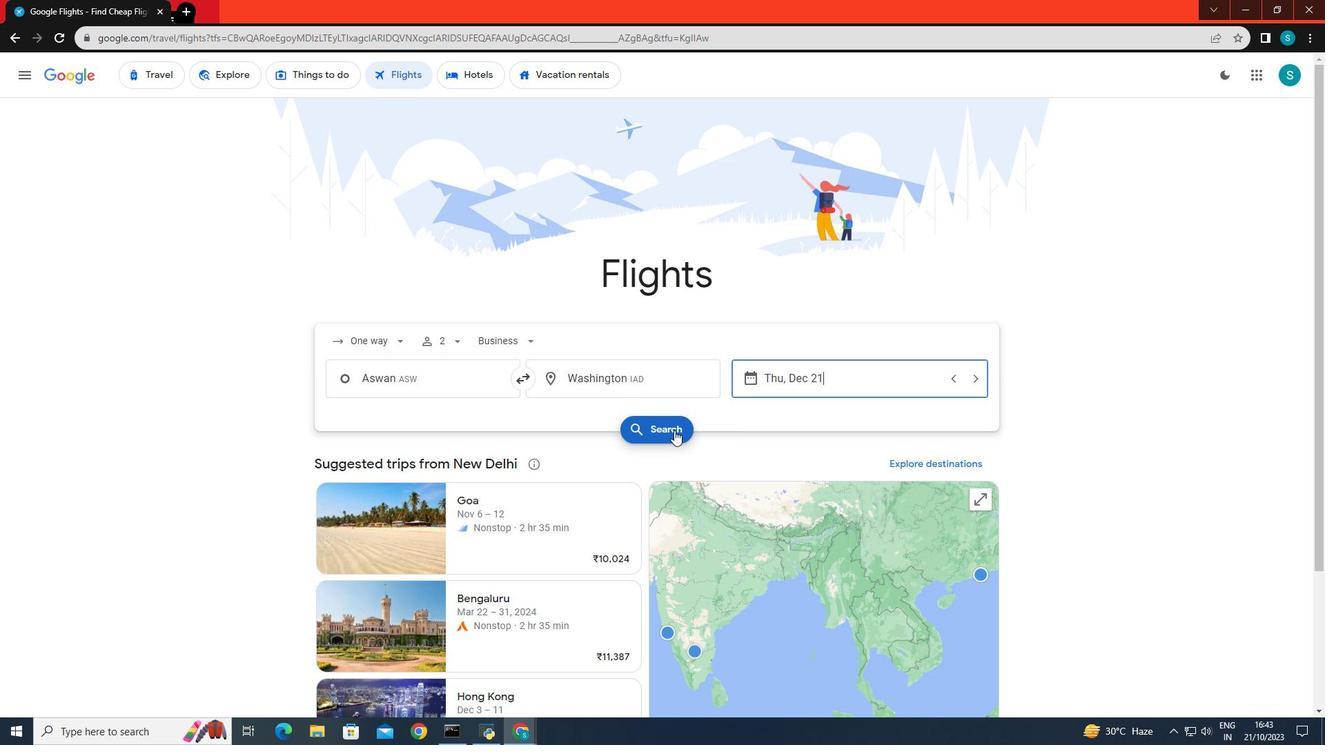 
Action: Mouse pressed left at (672, 429)
Screenshot: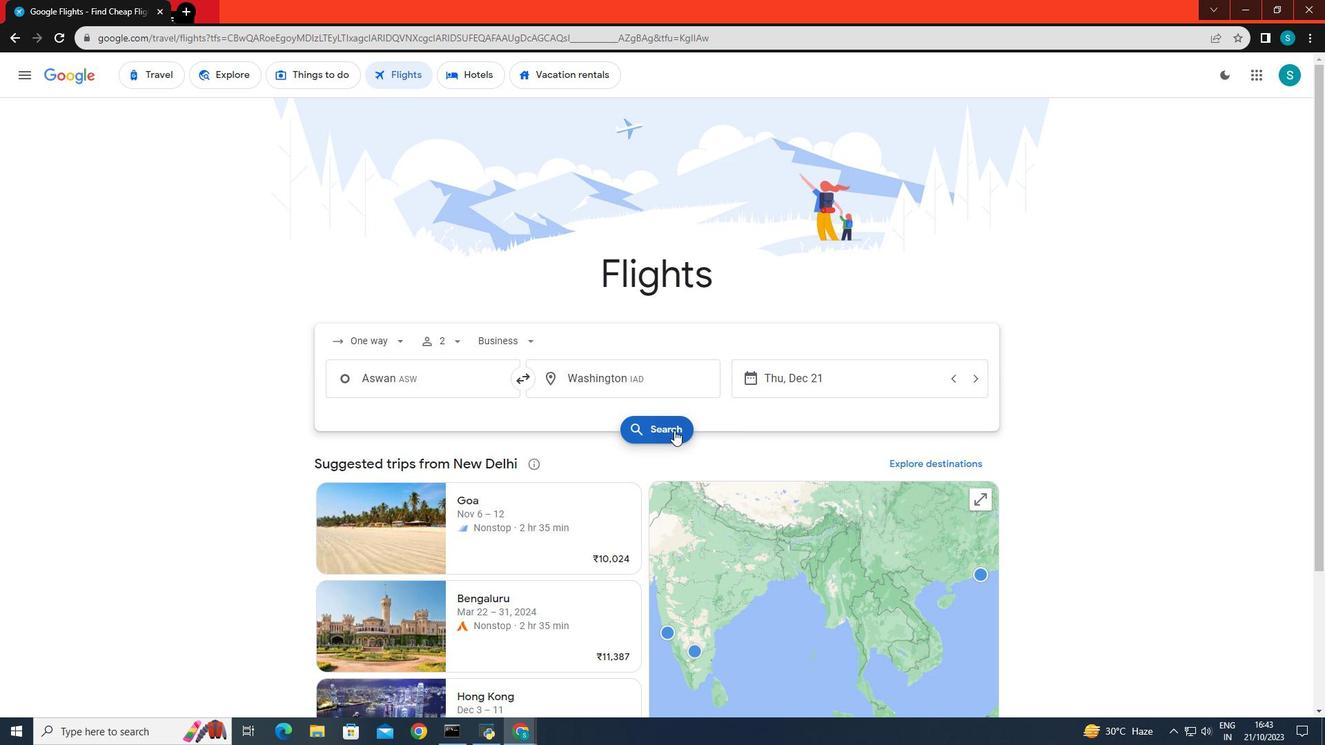 
Action: Mouse moved to (416, 207)
Screenshot: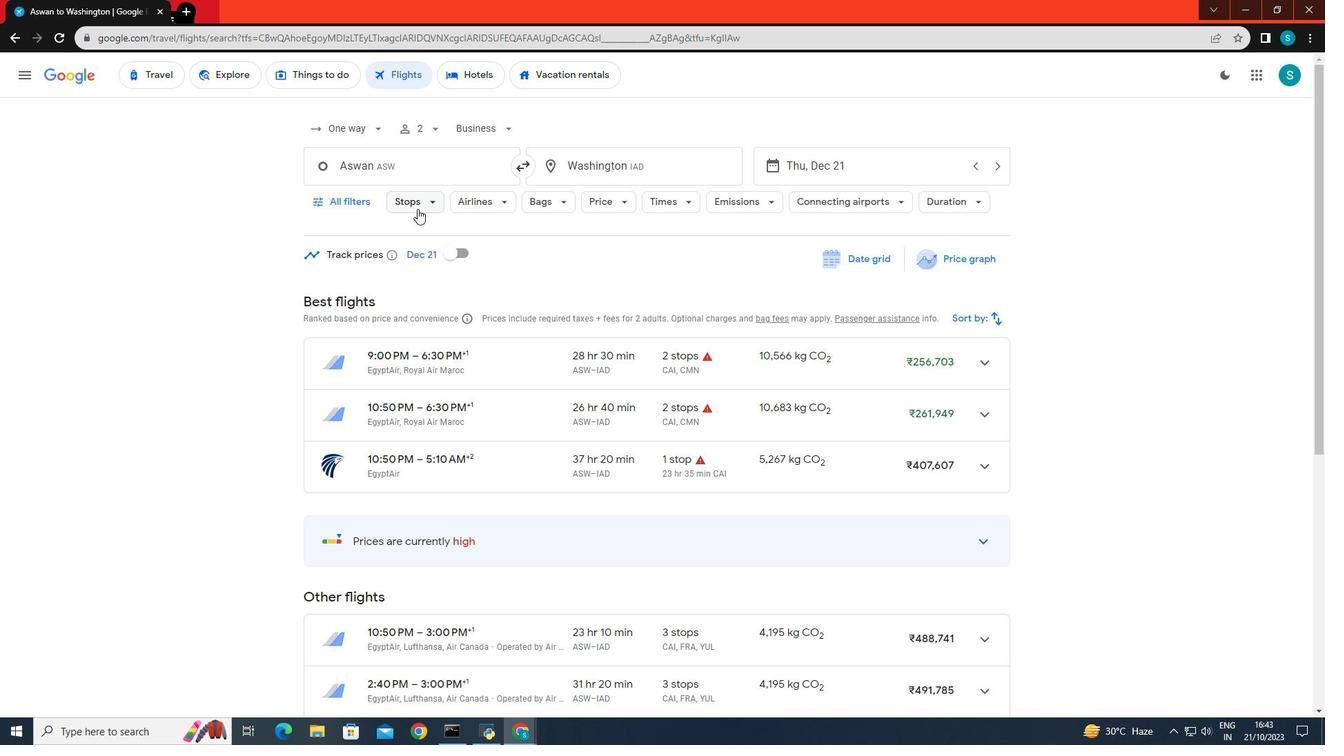 
Action: Mouse pressed left at (416, 207)
Screenshot: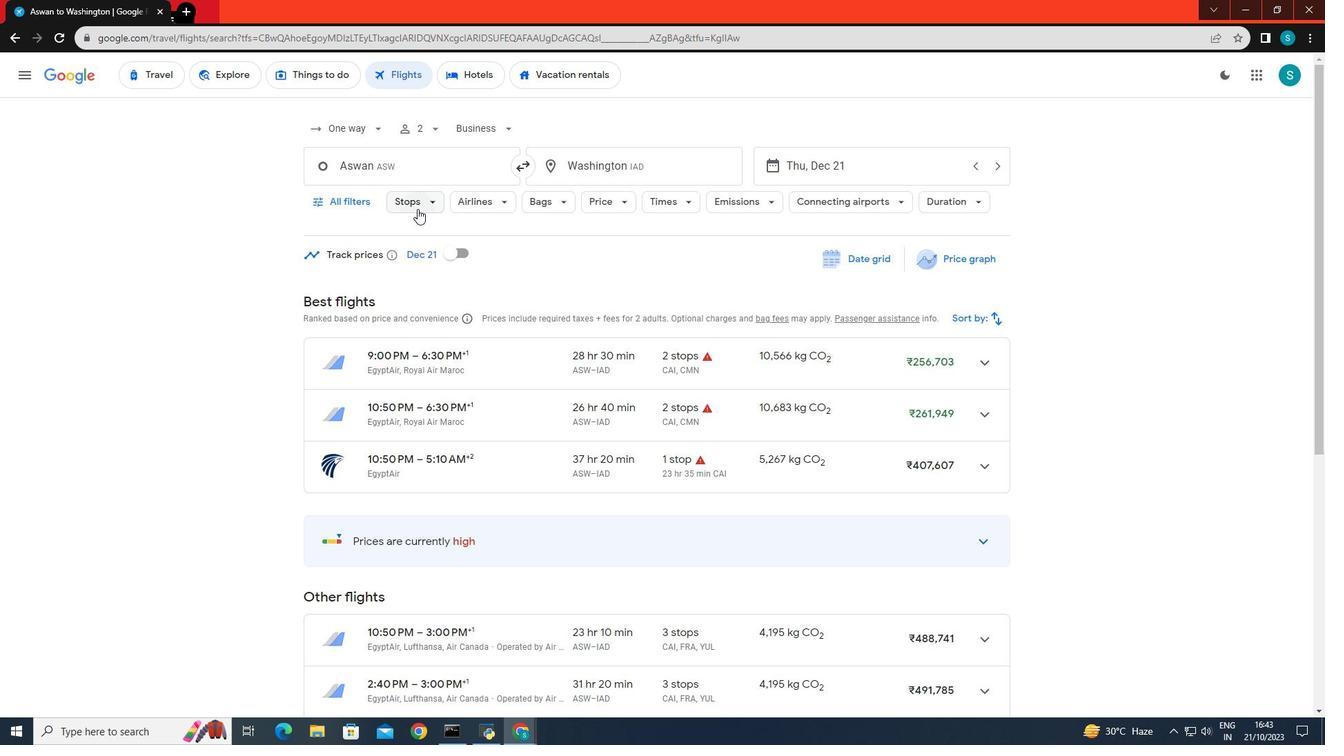 
Action: Mouse moved to (418, 274)
Screenshot: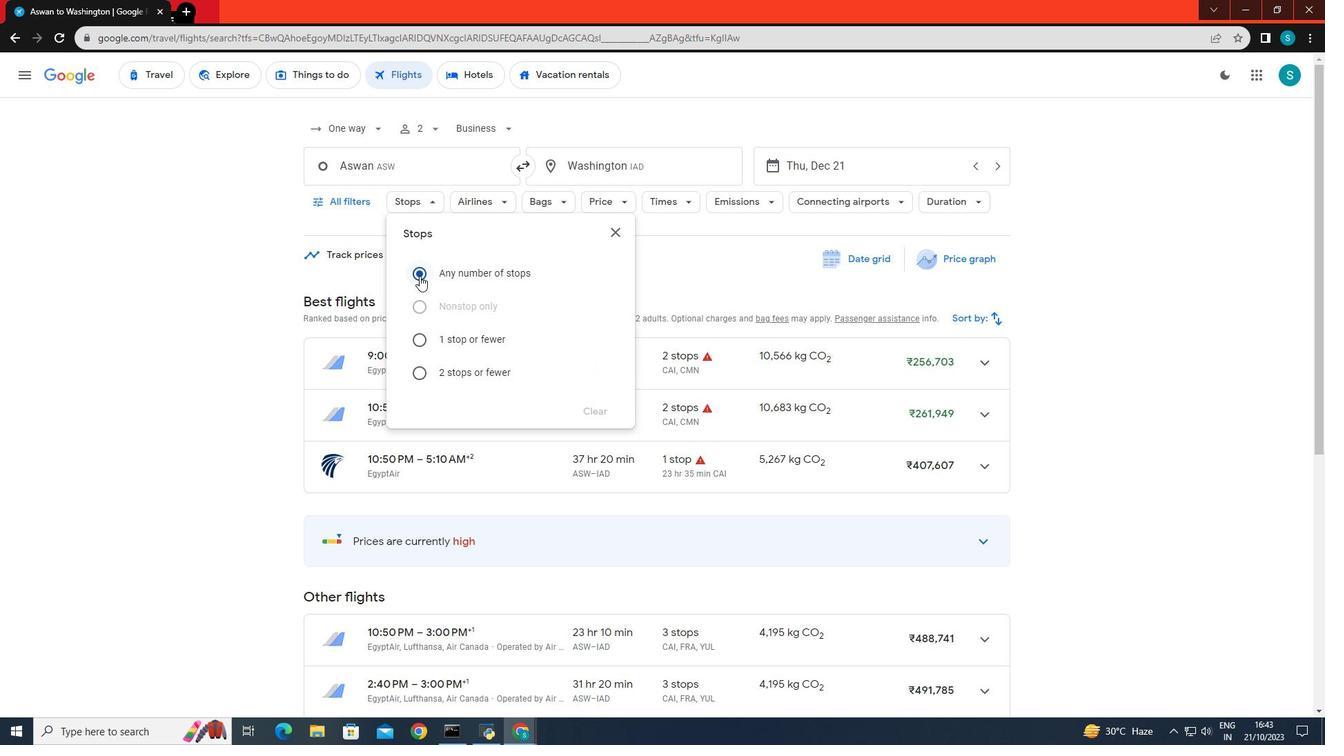 
Action: Mouse pressed left at (418, 274)
Screenshot: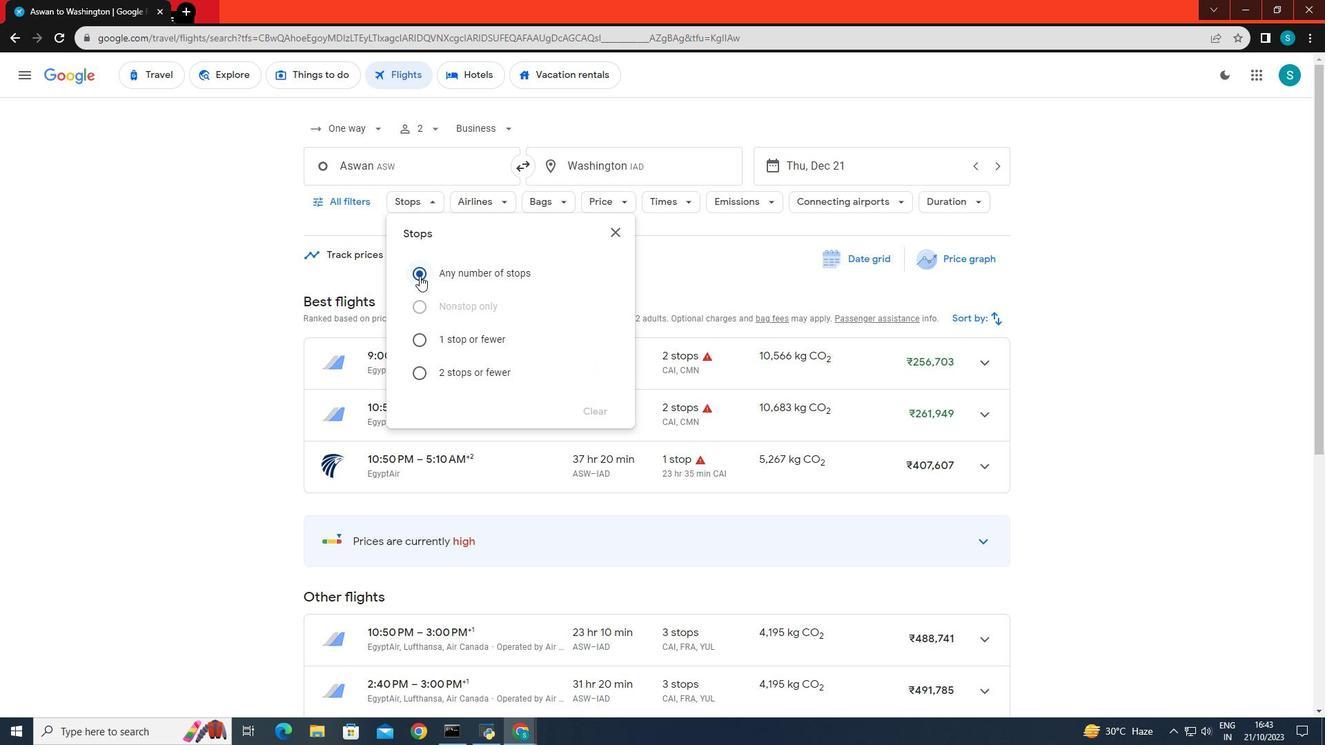 
Action: Mouse moved to (208, 277)
Screenshot: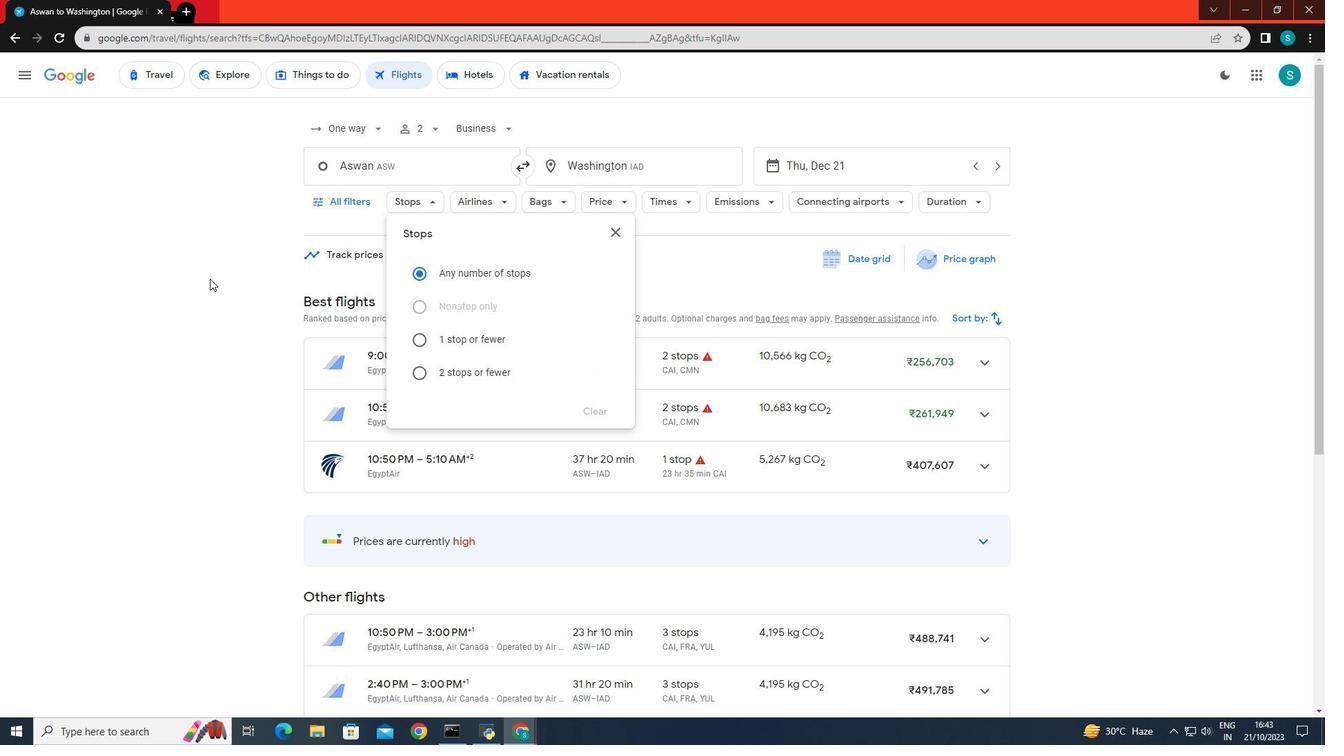 
Action: Mouse pressed left at (208, 277)
Screenshot: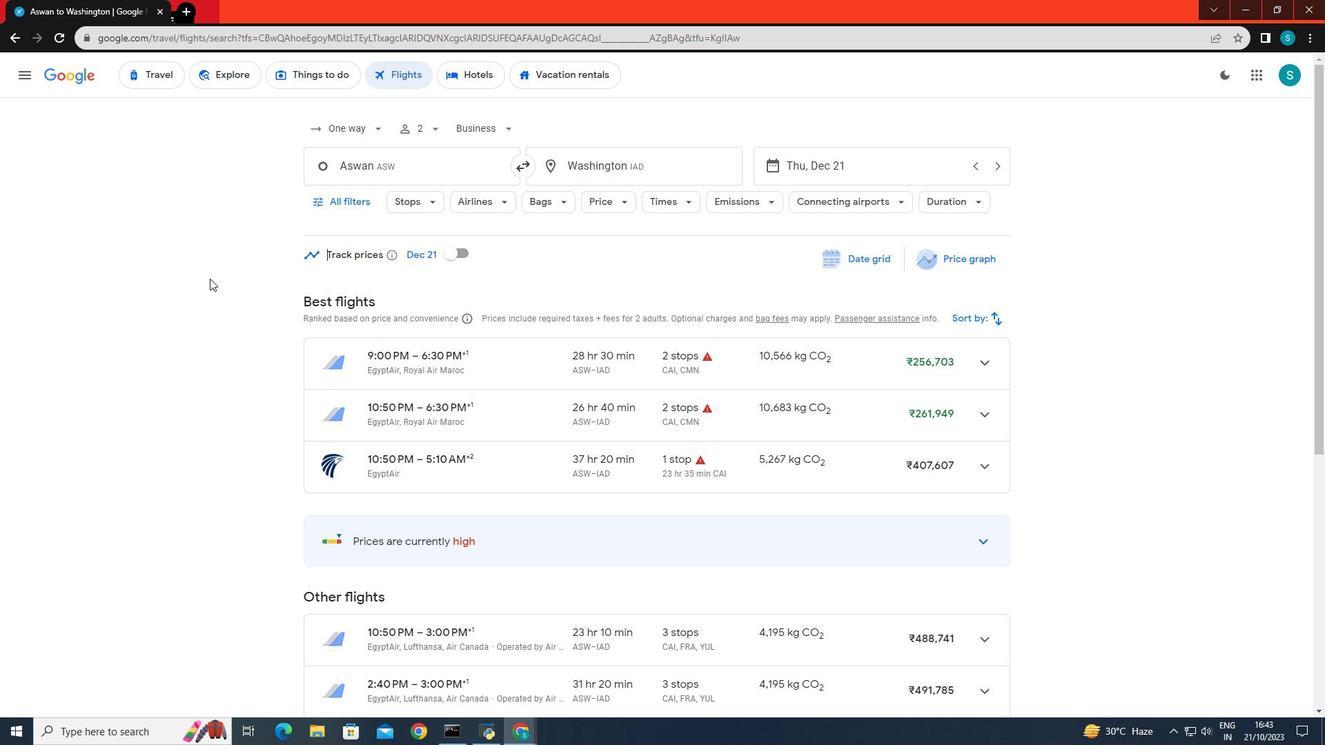 
Action: Mouse moved to (474, 200)
Screenshot: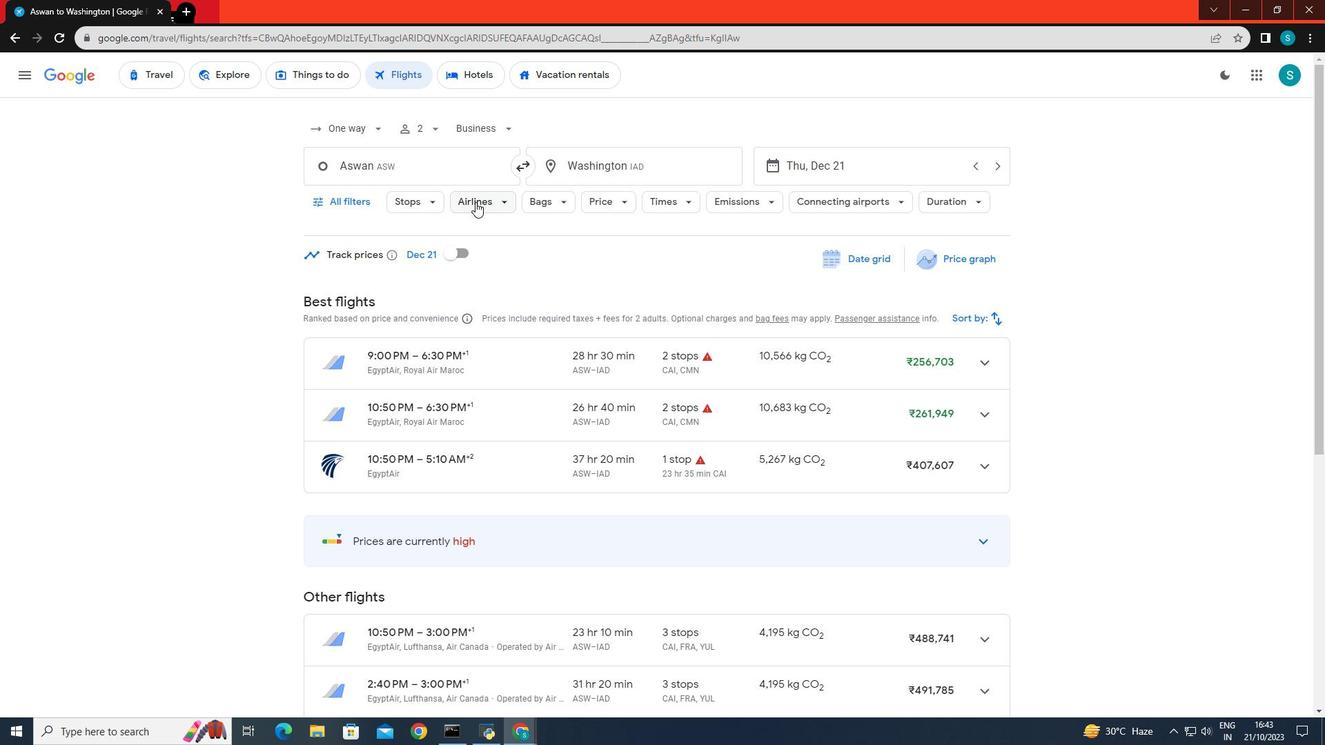 
Action: Mouse pressed left at (474, 200)
Screenshot: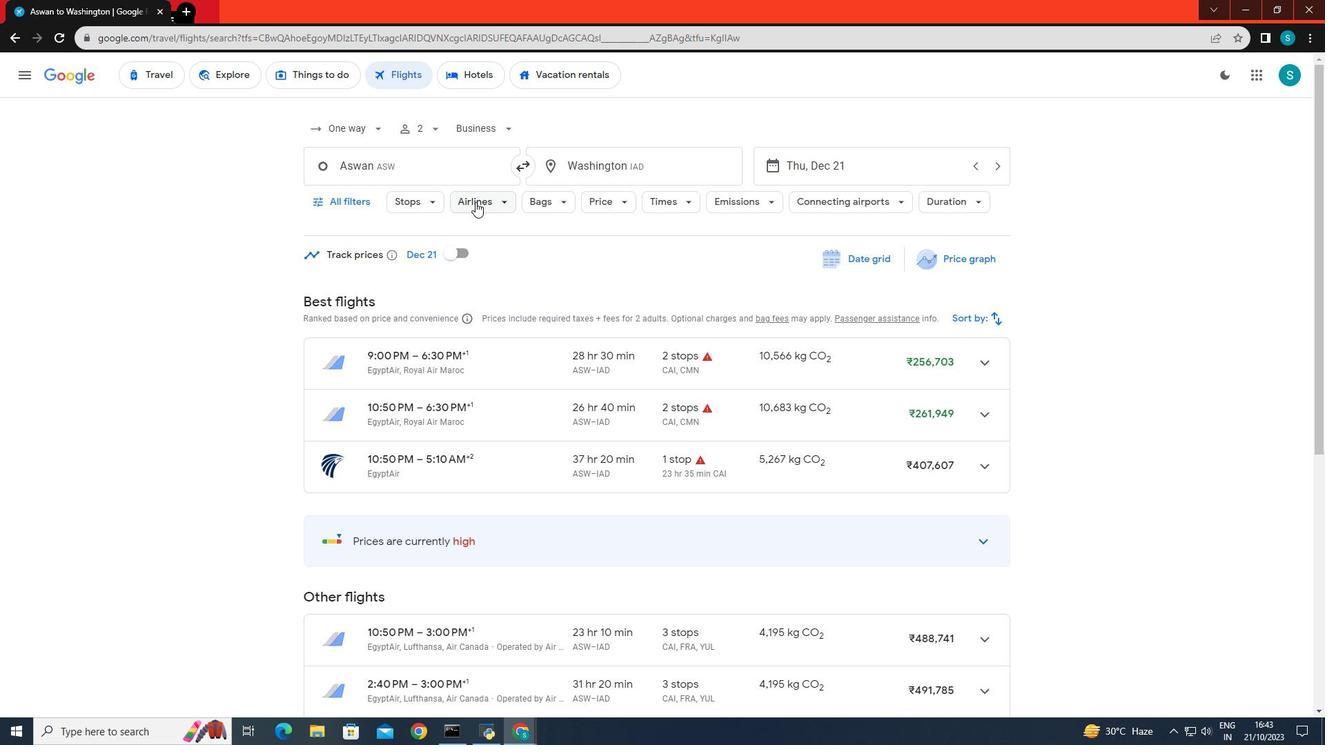 
Action: Mouse moved to (516, 383)
Screenshot: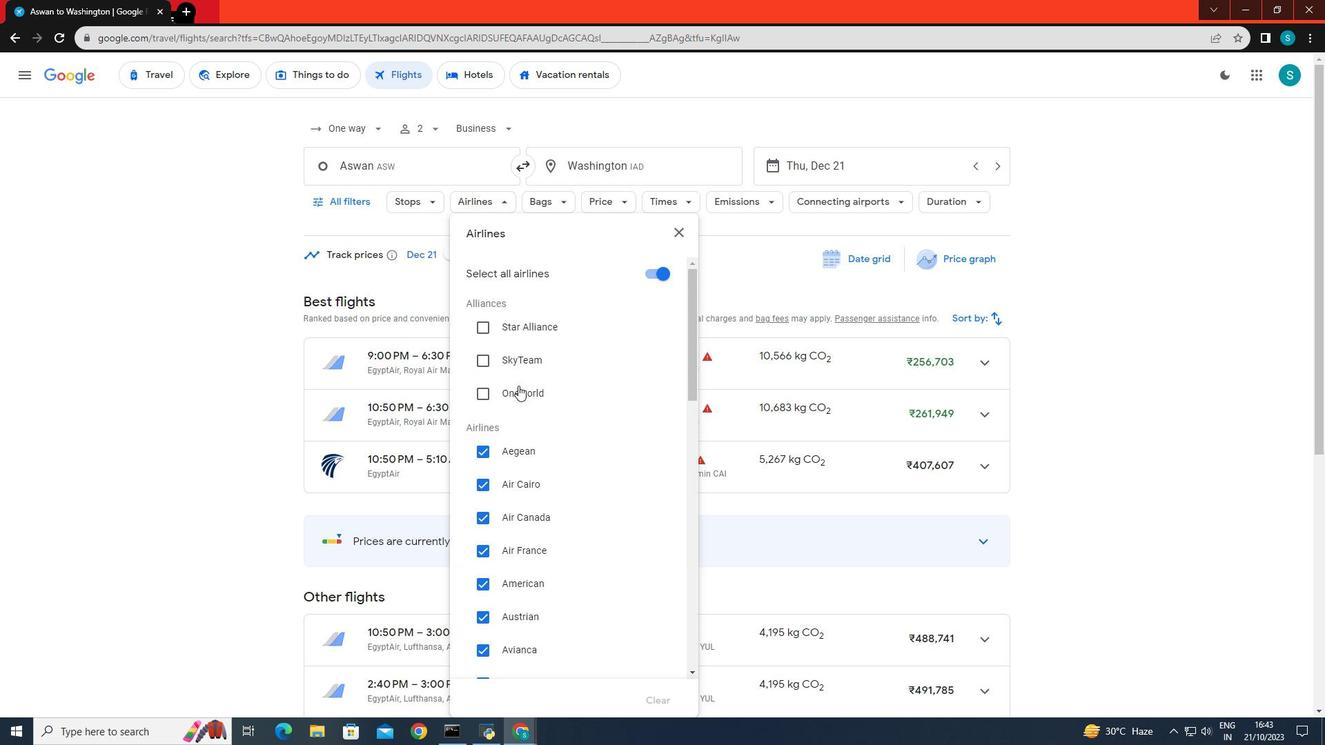 
Action: Mouse scrolled (516, 383) with delta (0, 0)
Screenshot: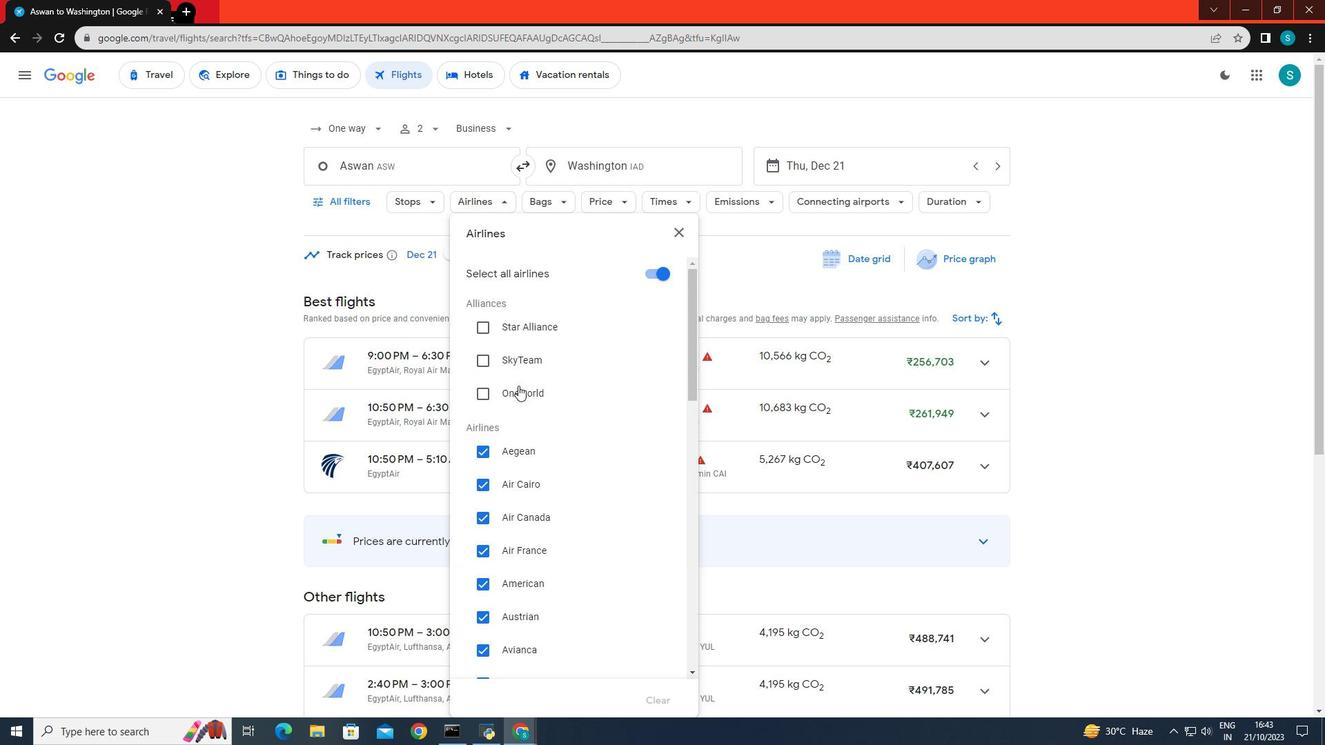 
Action: Mouse moved to (516, 384)
Screenshot: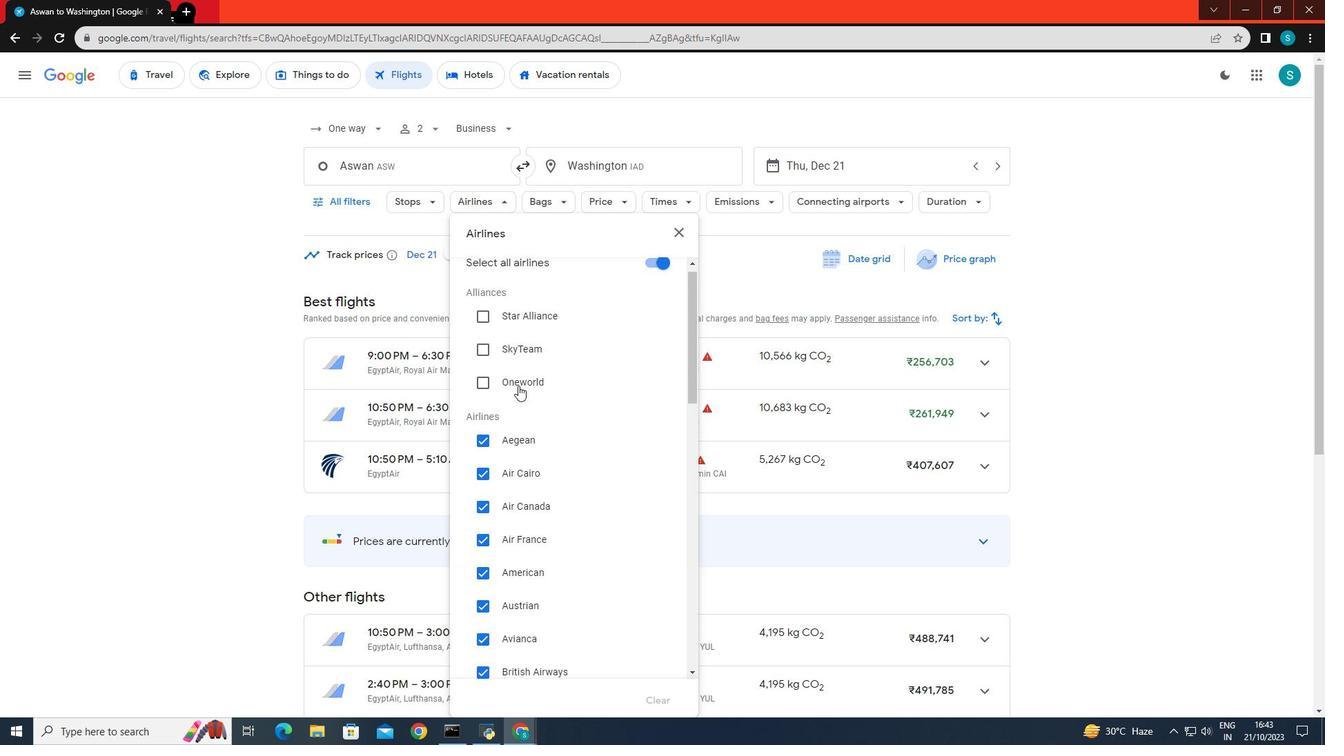 
Action: Mouse scrolled (516, 383) with delta (0, 0)
Screenshot: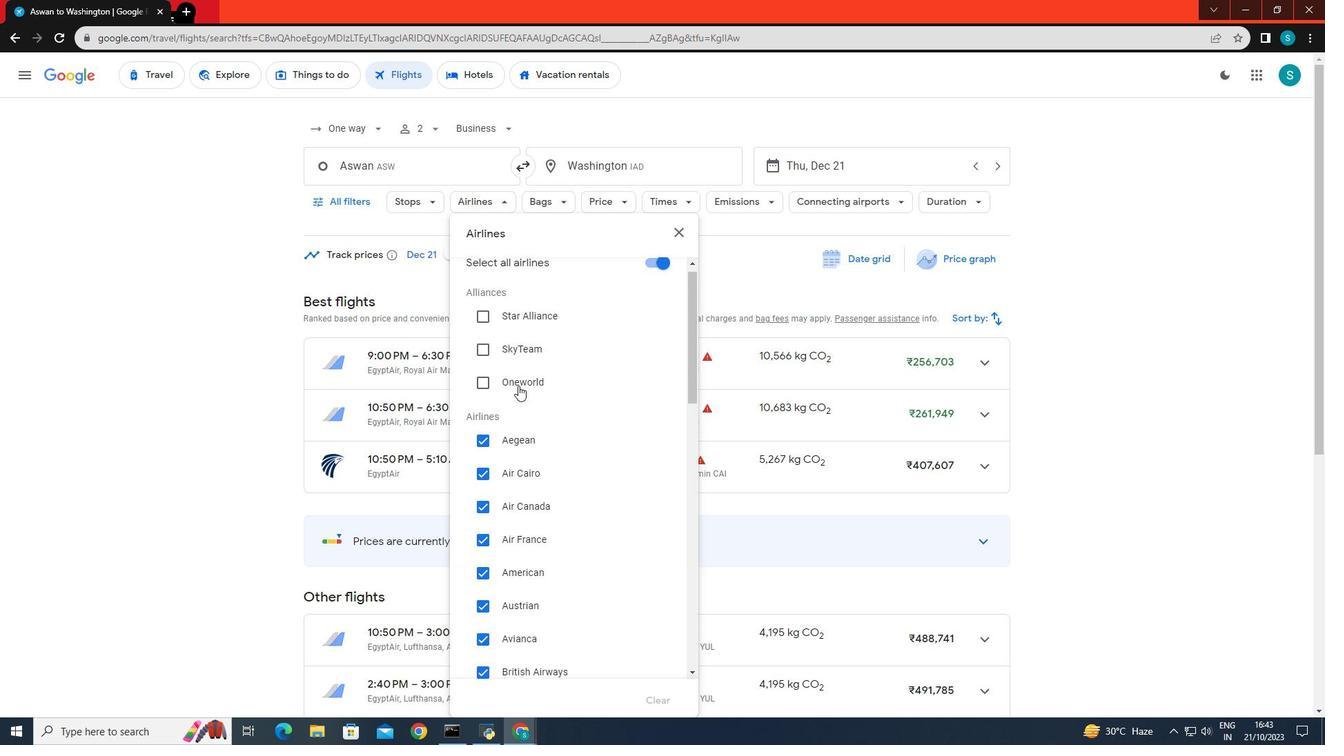 
Action: Mouse scrolled (516, 383) with delta (0, 0)
Screenshot: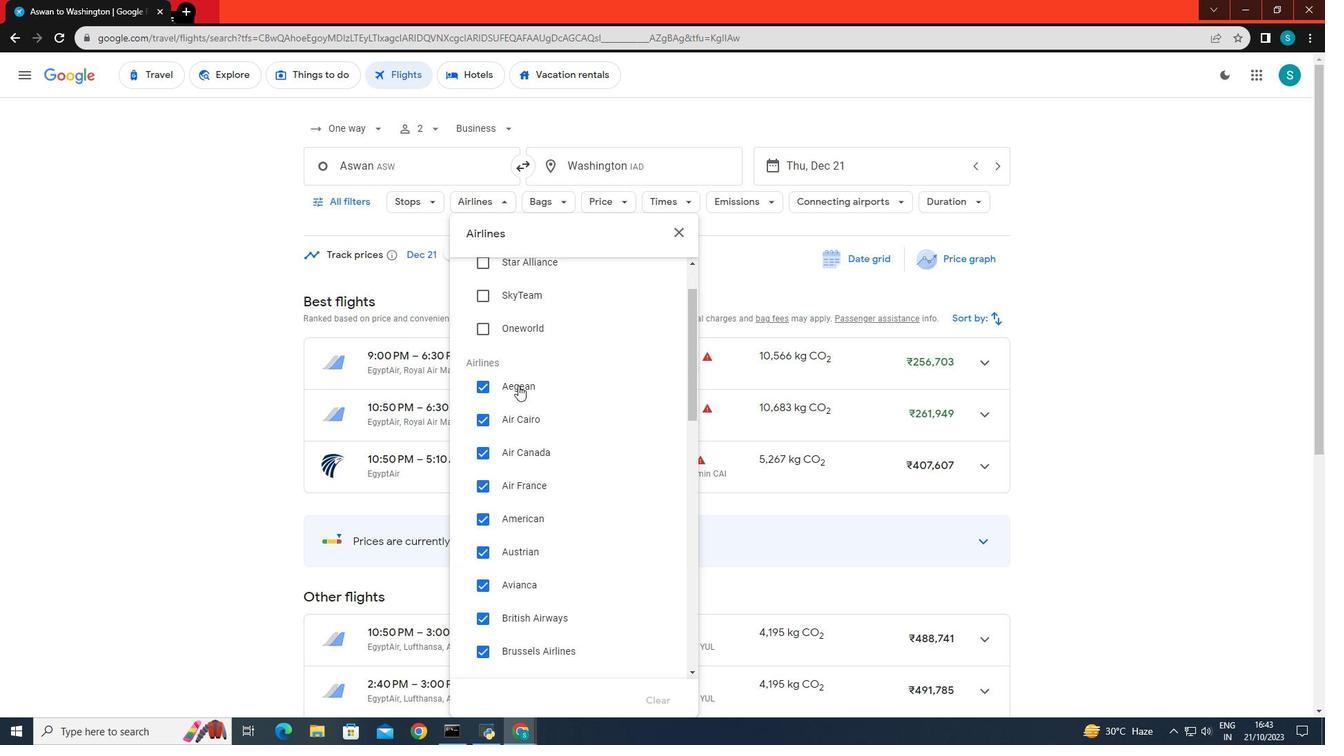 
Action: Mouse scrolled (516, 383) with delta (0, 0)
Screenshot: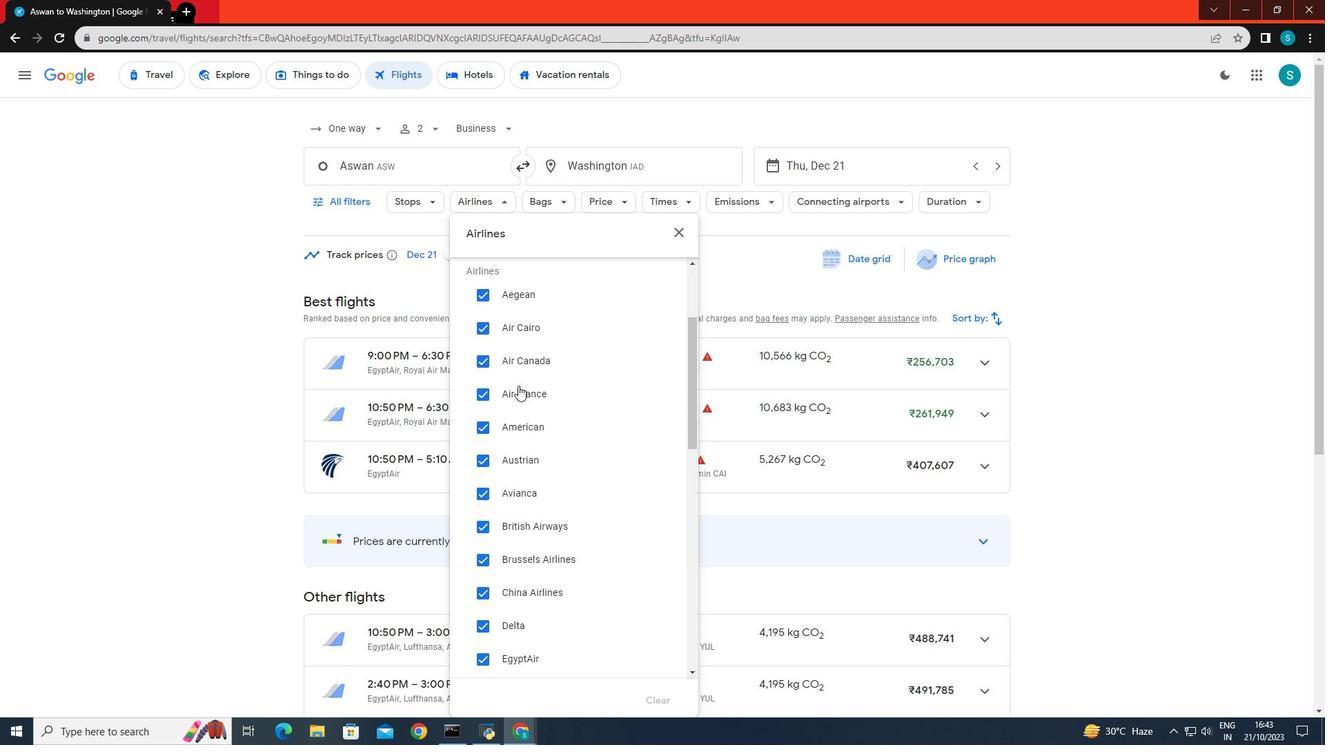 
Action: Mouse scrolled (516, 383) with delta (0, 0)
Screenshot: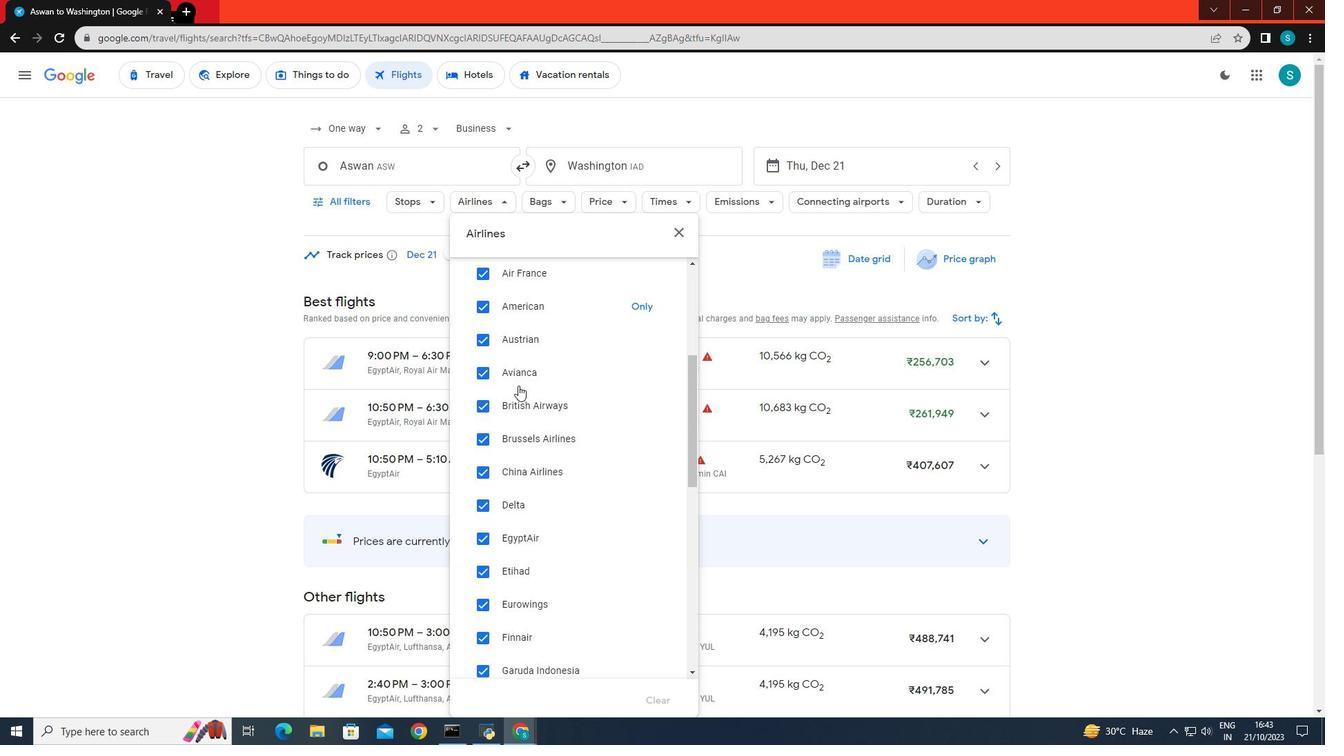 
Action: Mouse scrolled (516, 383) with delta (0, 0)
Screenshot: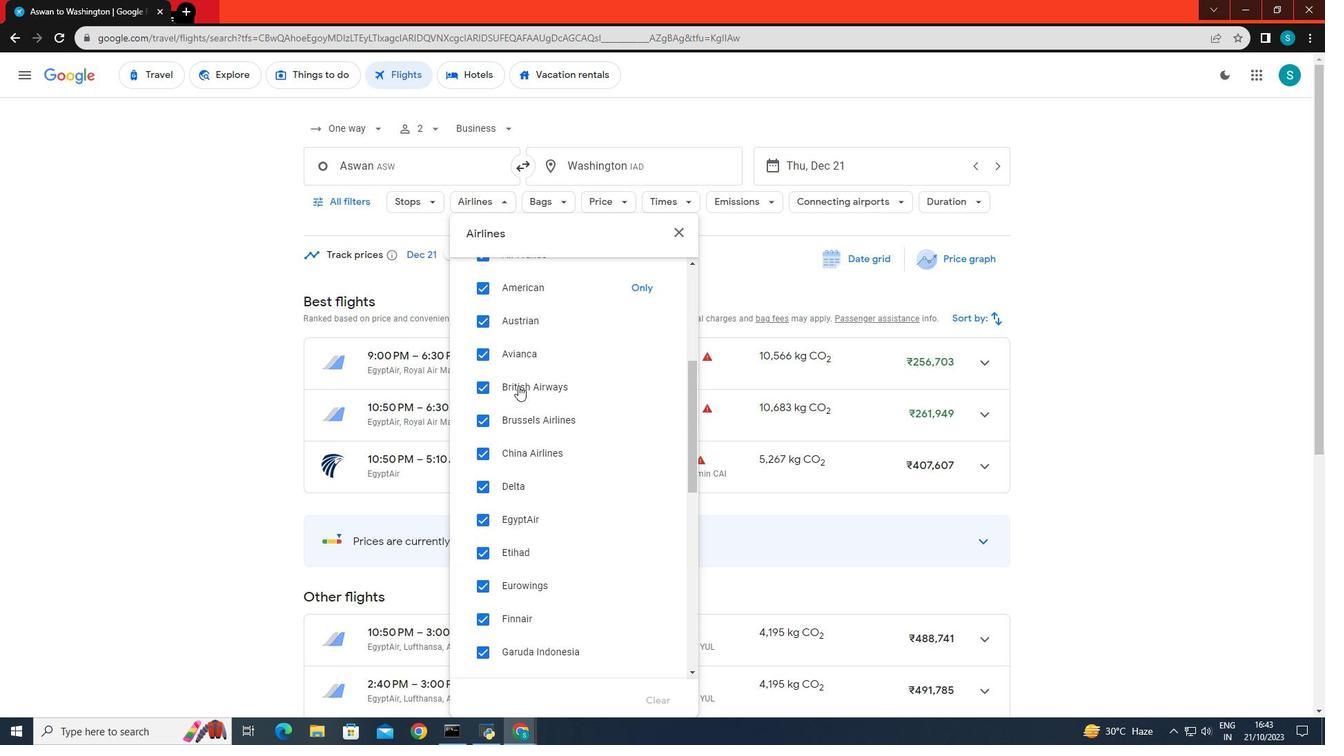 
Action: Mouse scrolled (516, 383) with delta (0, 0)
Screenshot: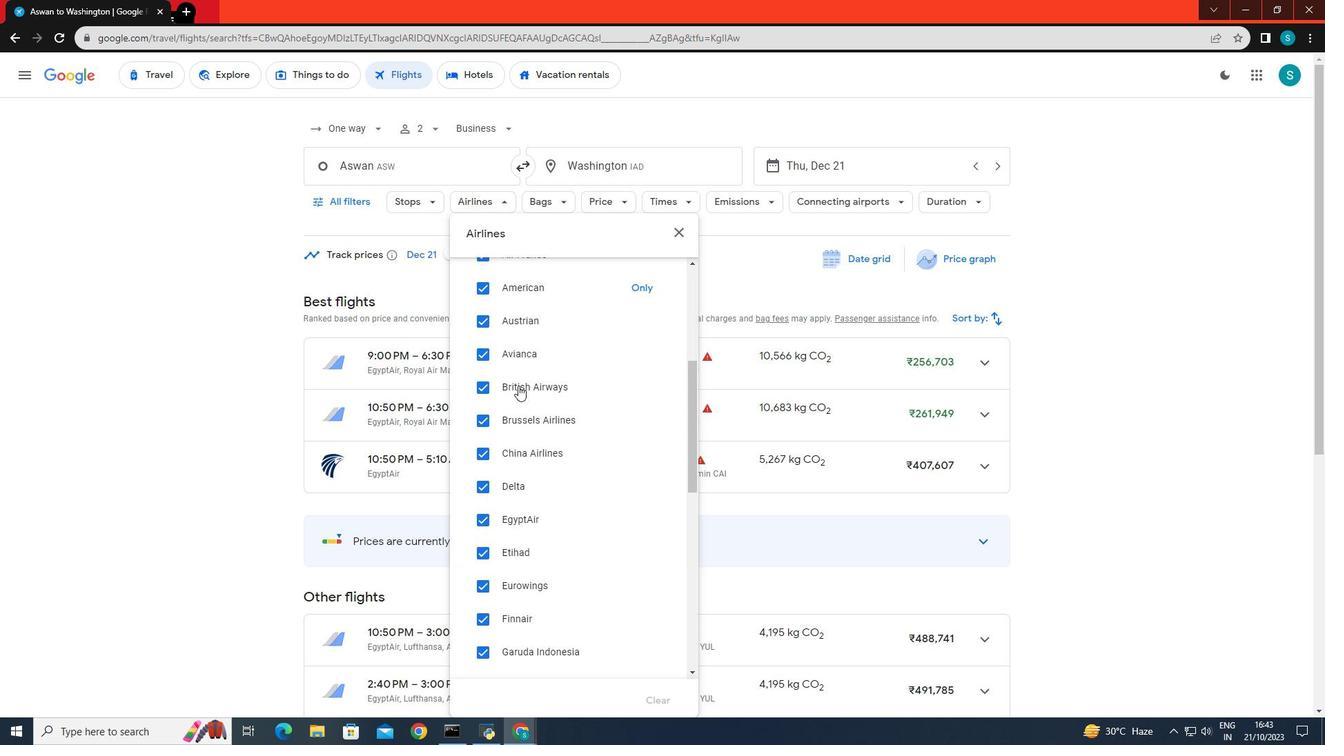 
Action: Mouse scrolled (516, 383) with delta (0, 0)
Screenshot: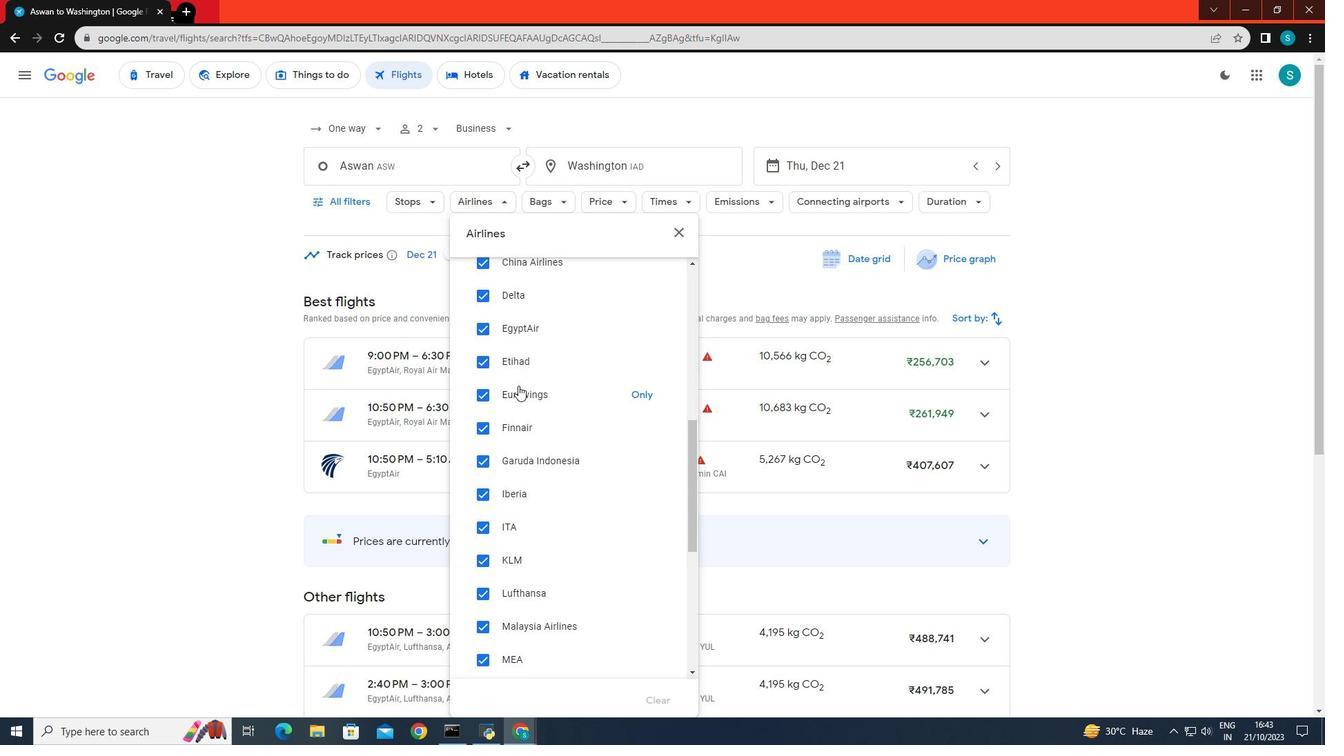 
Action: Mouse scrolled (516, 383) with delta (0, 0)
Screenshot: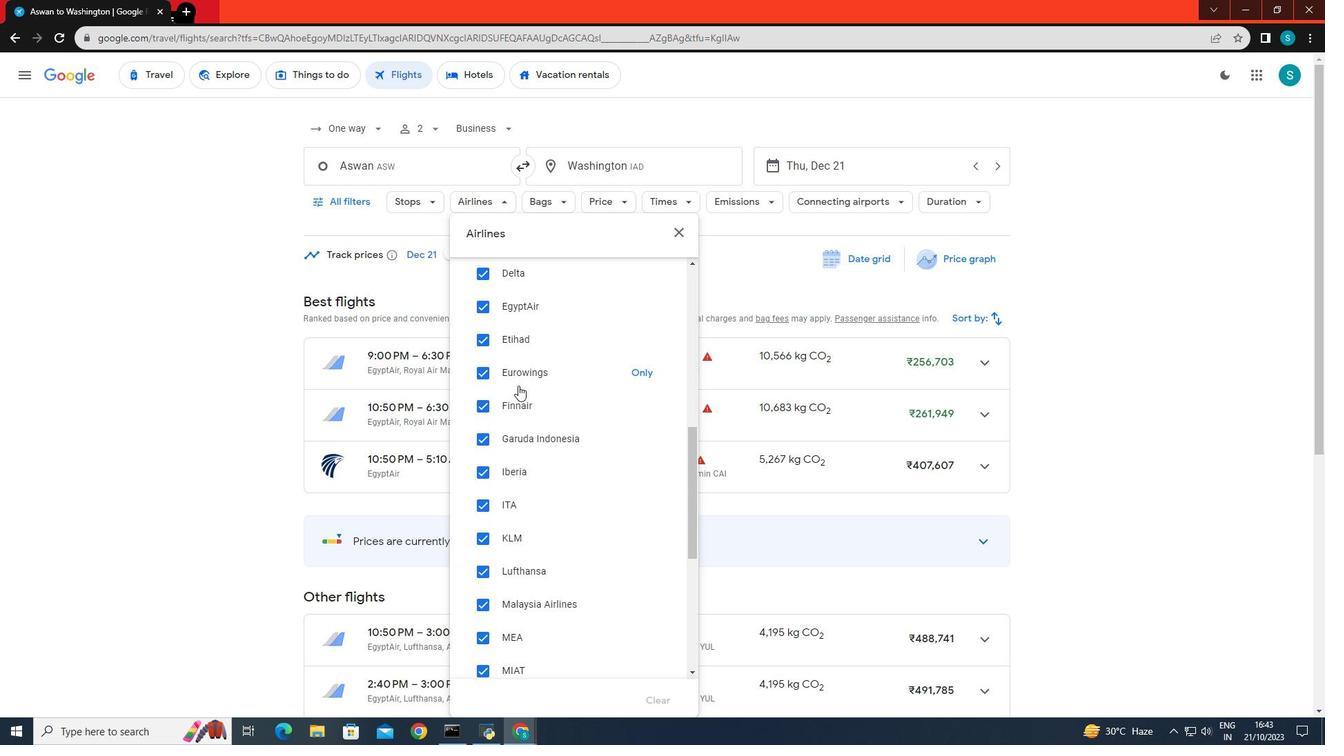 
Action: Mouse moved to (536, 460)
Screenshot: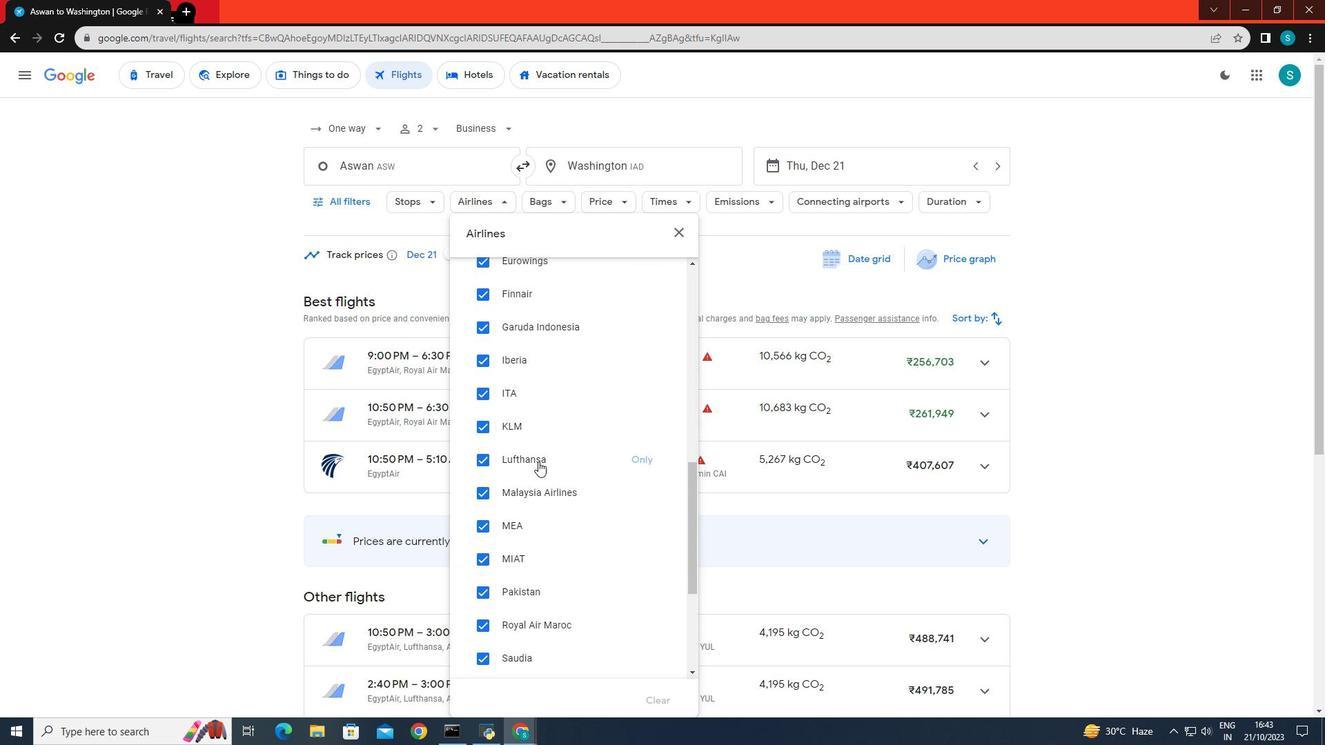 
Action: Mouse scrolled (536, 461) with delta (0, 0)
Screenshot: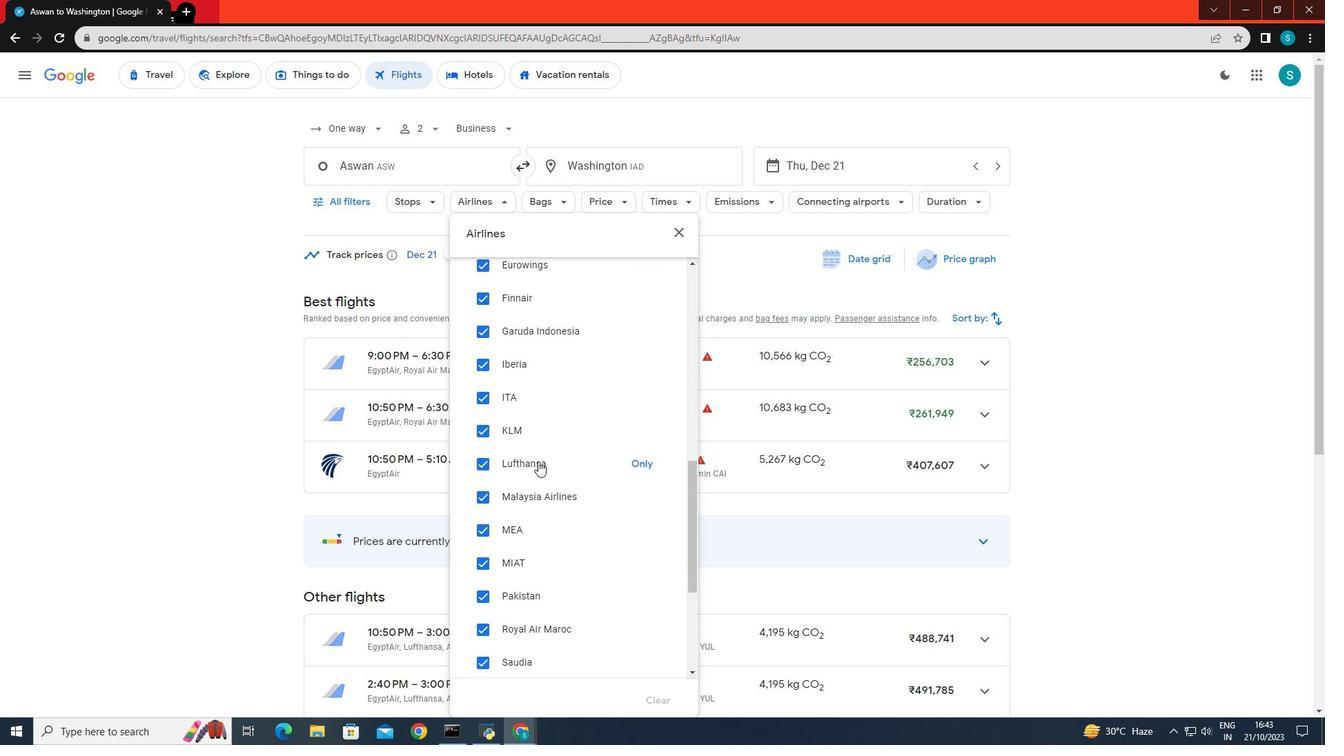 
Action: Mouse scrolled (536, 461) with delta (0, 0)
Screenshot: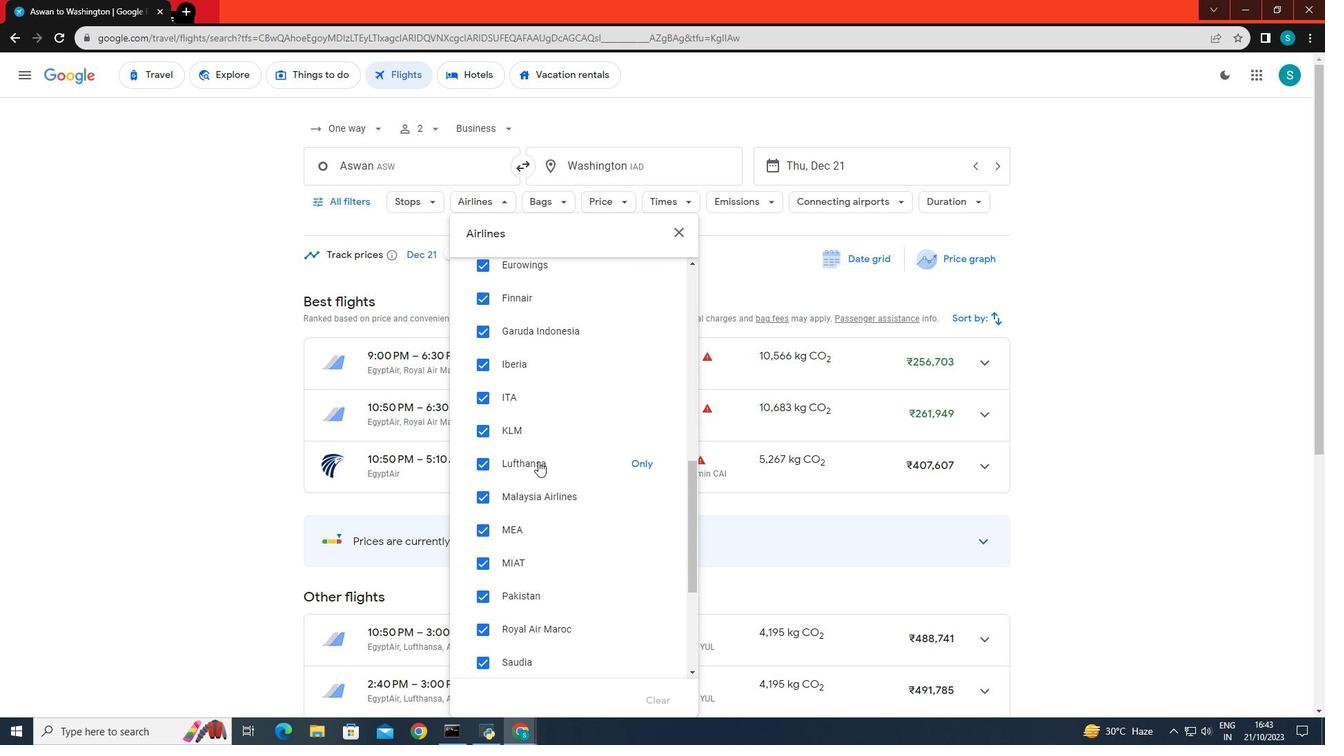 
Action: Mouse moved to (537, 458)
Screenshot: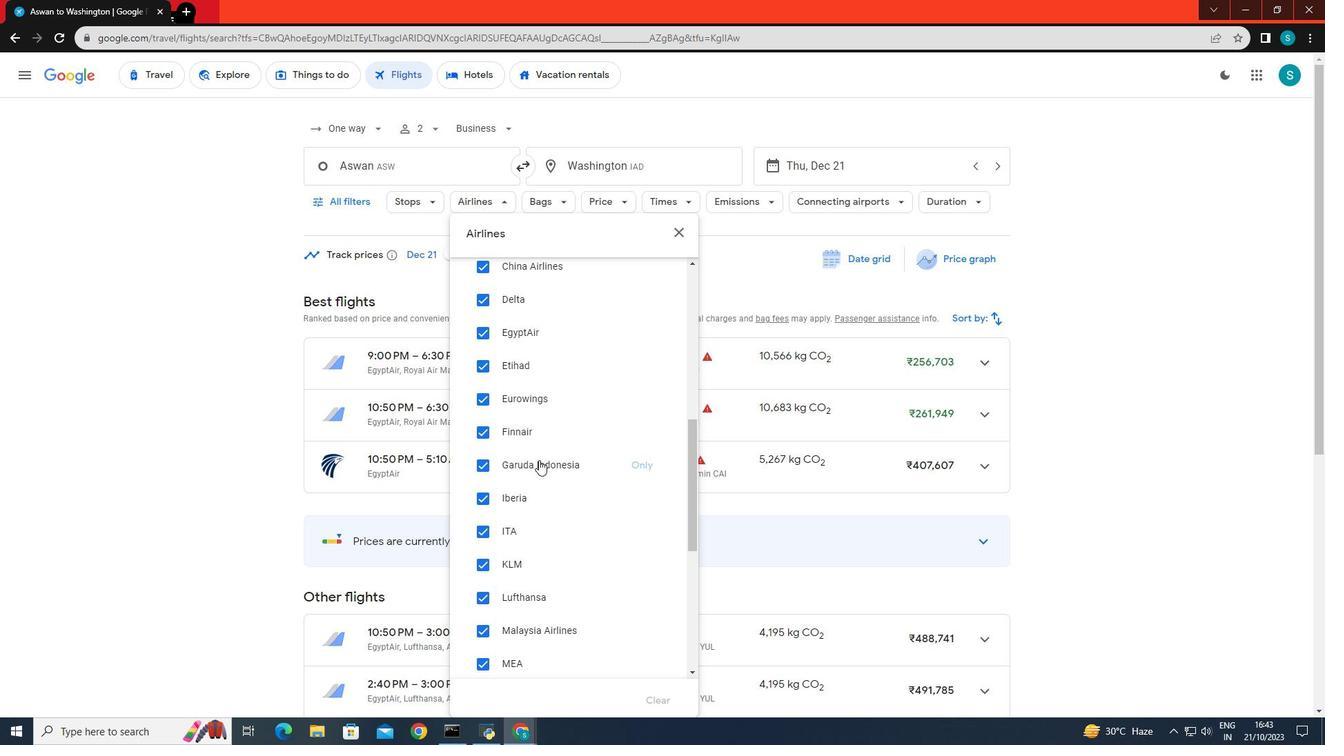 
Action: Mouse scrolled (537, 459) with delta (0, 0)
Screenshot: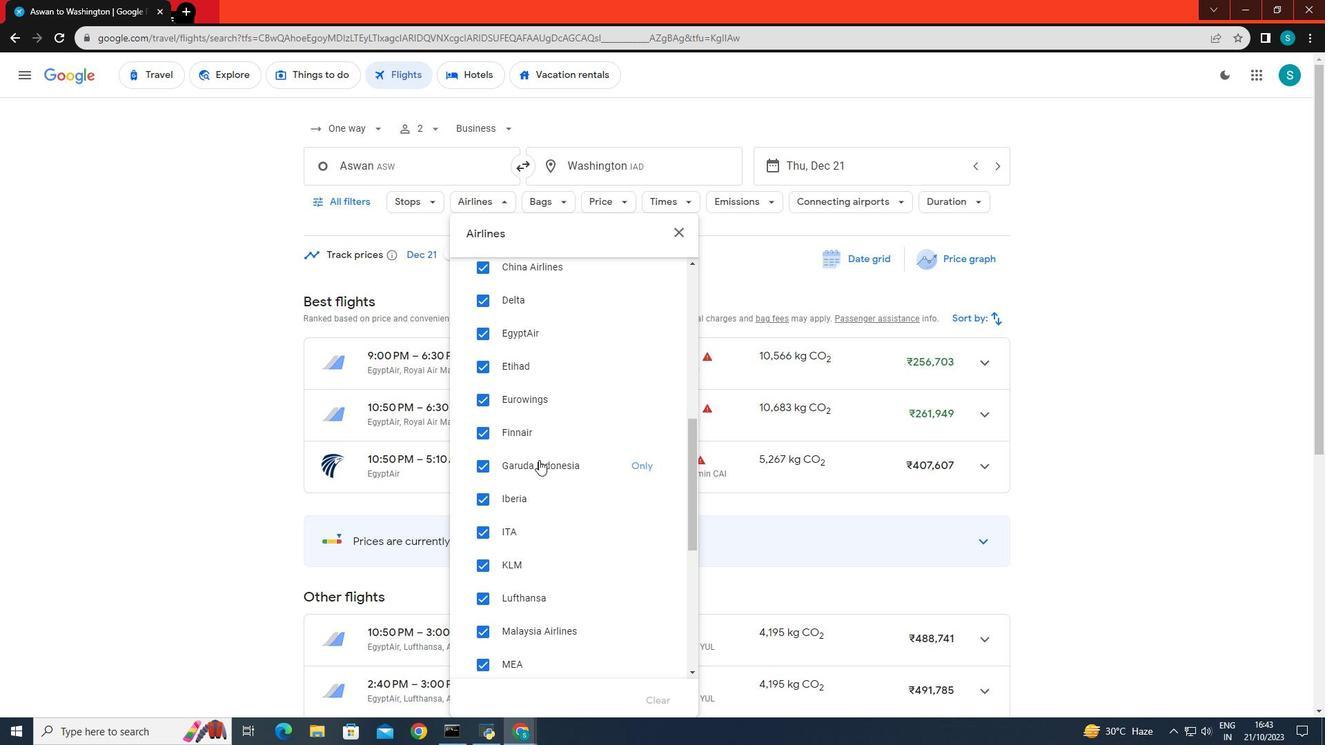 
Action: Mouse scrolled (537, 459) with delta (0, 0)
Screenshot: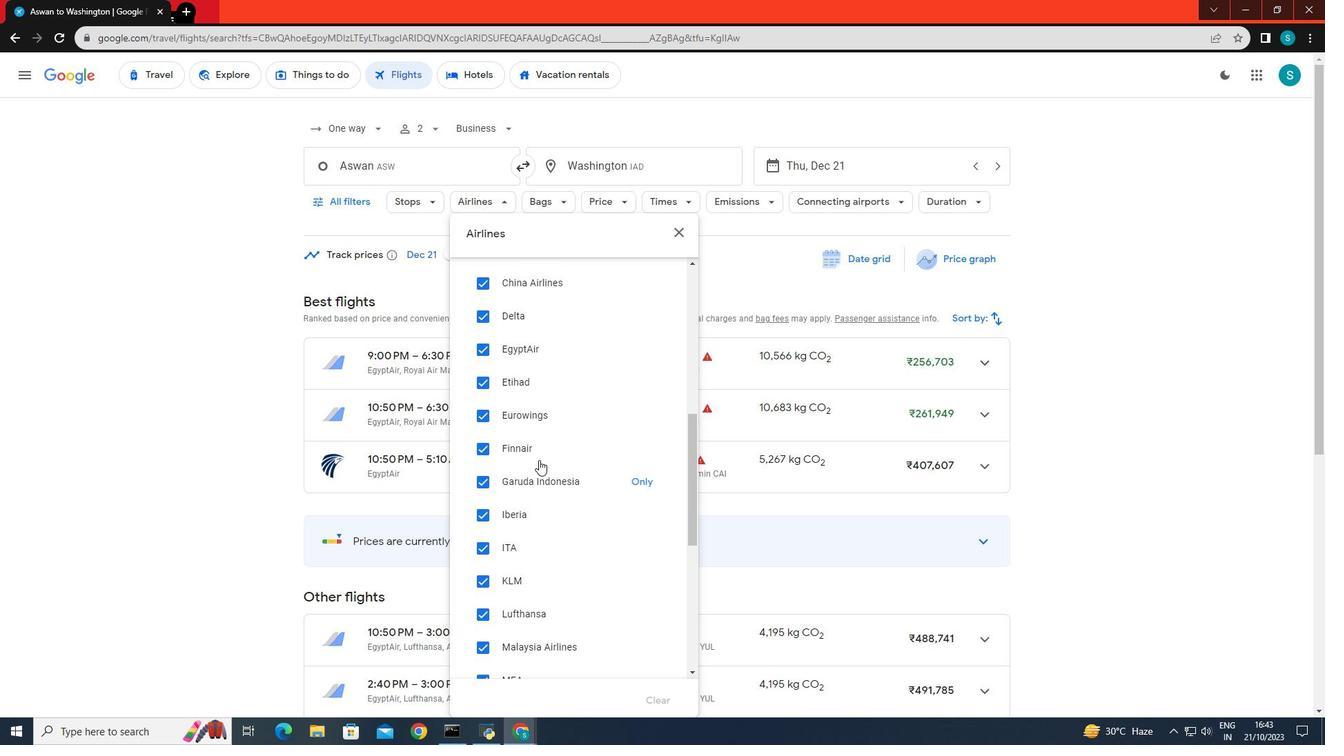
Action: Mouse moved to (650, 336)
Screenshot: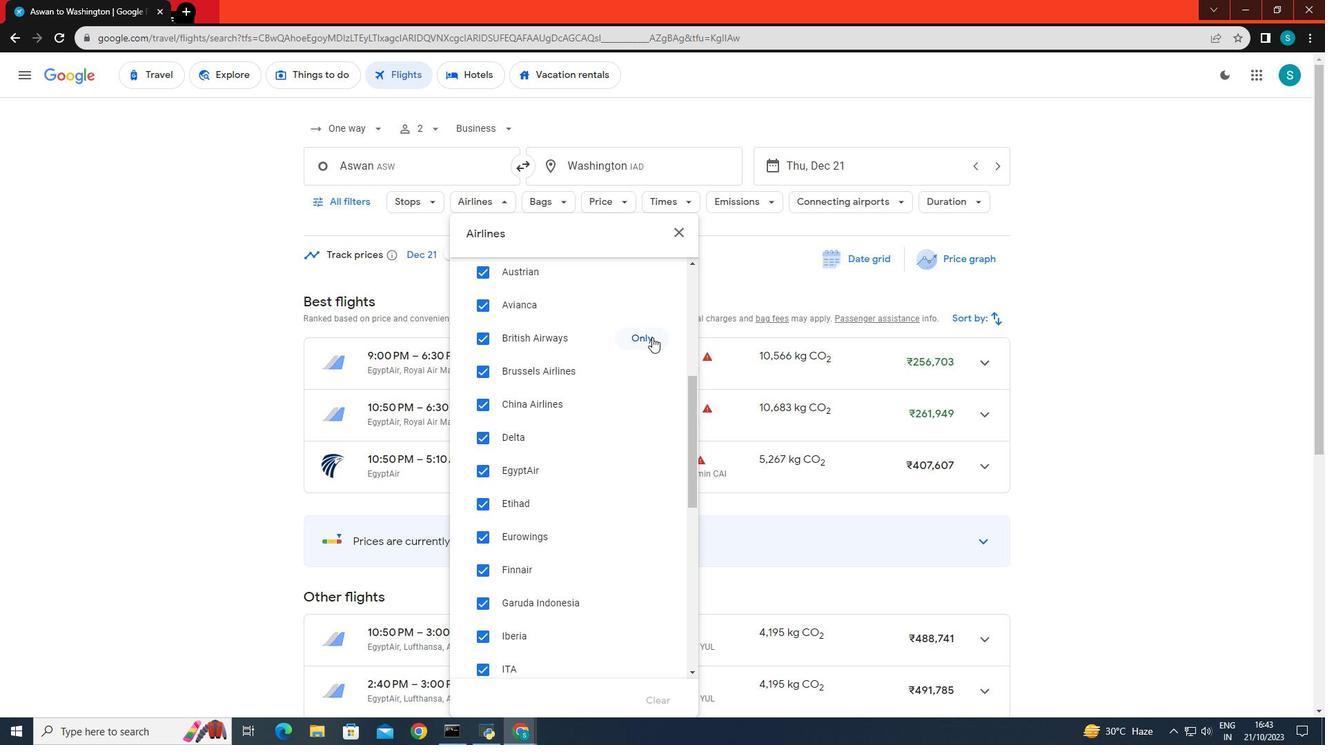 
Action: Mouse pressed left at (650, 336)
Screenshot: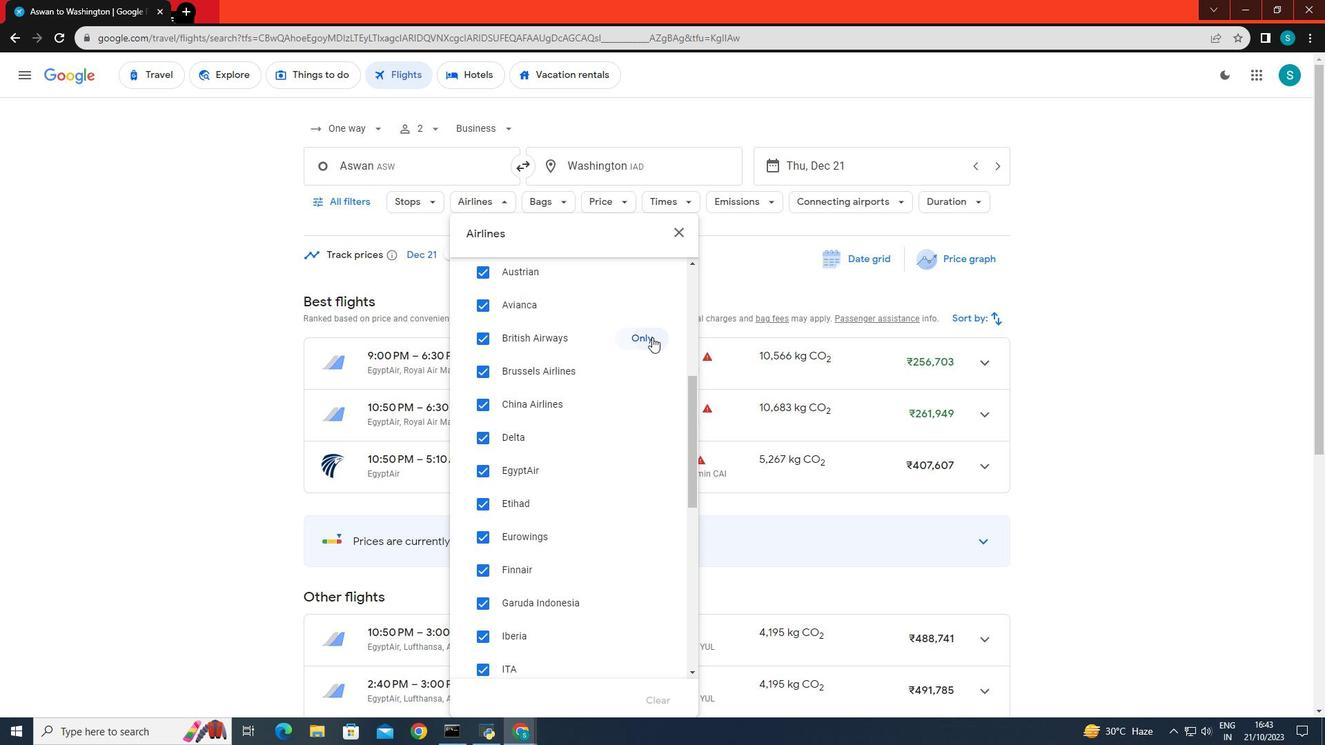 
Action: Mouse moved to (873, 434)
Screenshot: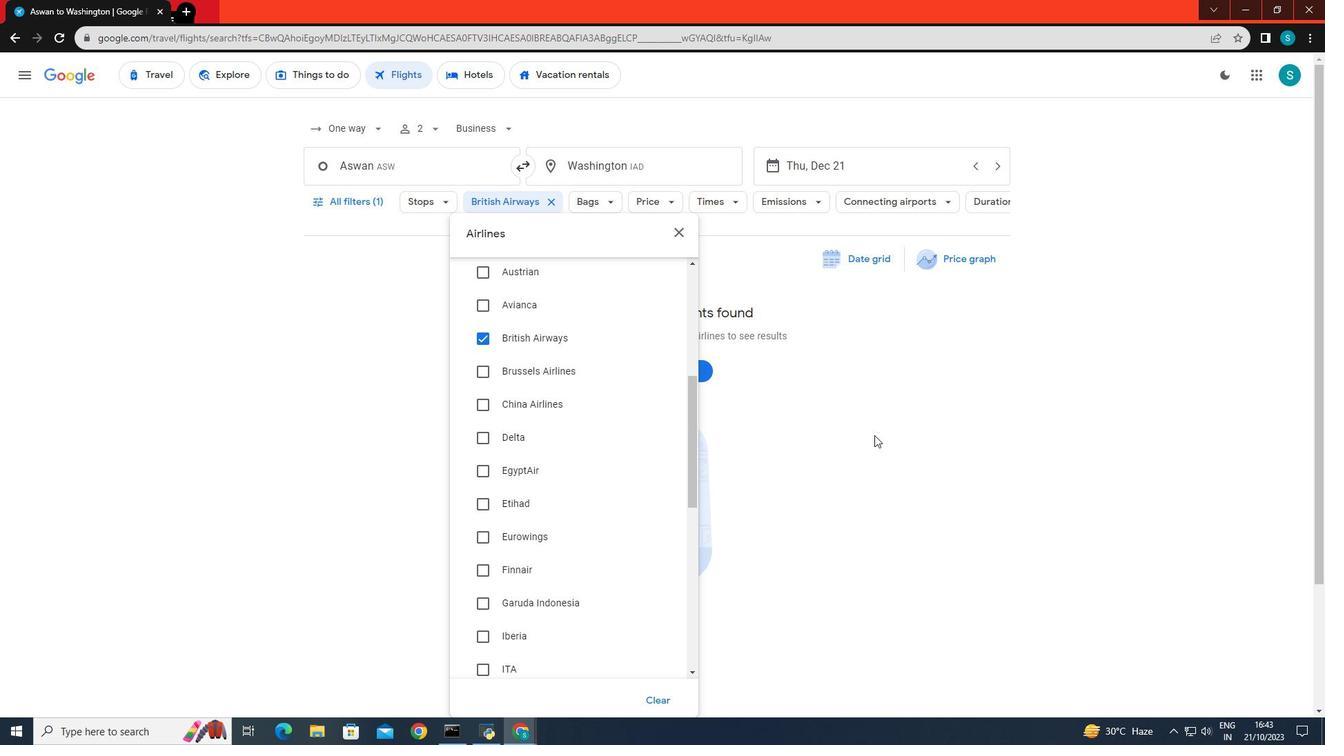 
Action: Mouse pressed left at (873, 434)
Screenshot: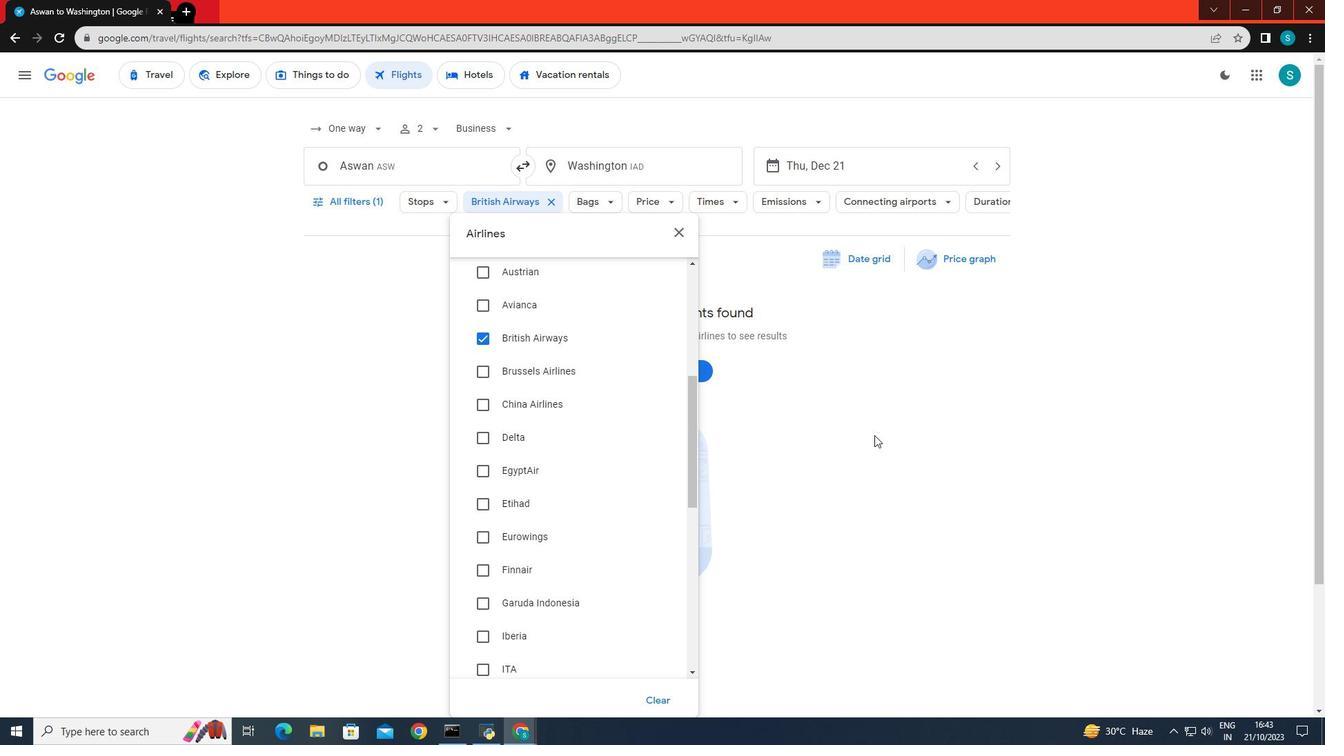 
Action: Mouse moved to (709, 196)
Screenshot: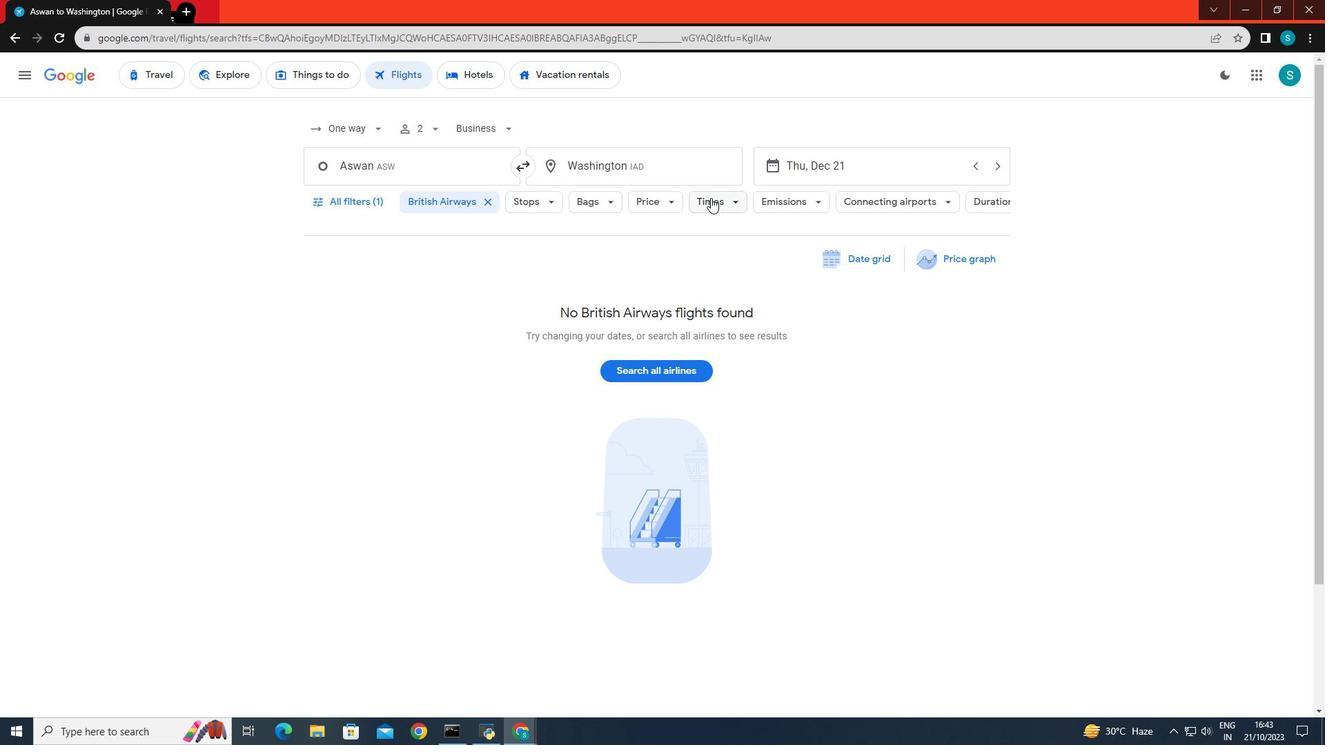 
Action: Mouse pressed left at (709, 196)
Screenshot: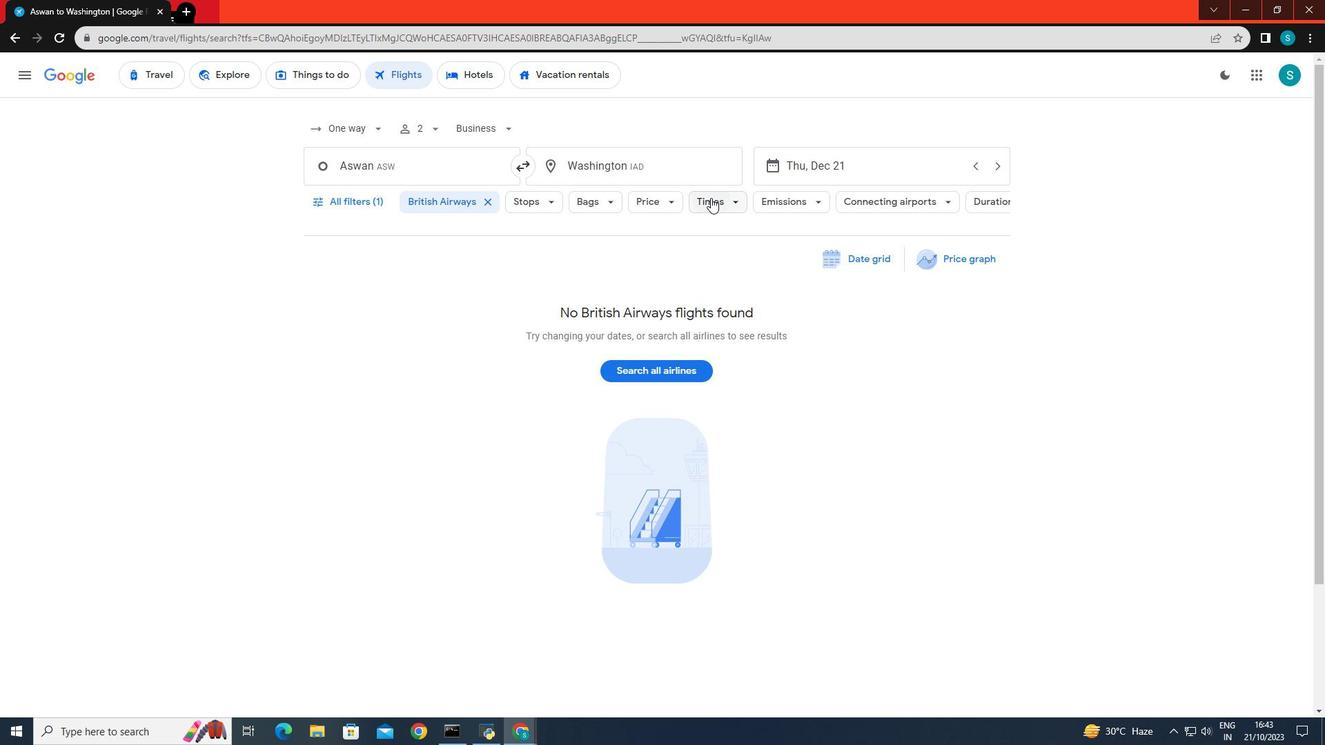 
Action: Mouse moved to (710, 331)
Screenshot: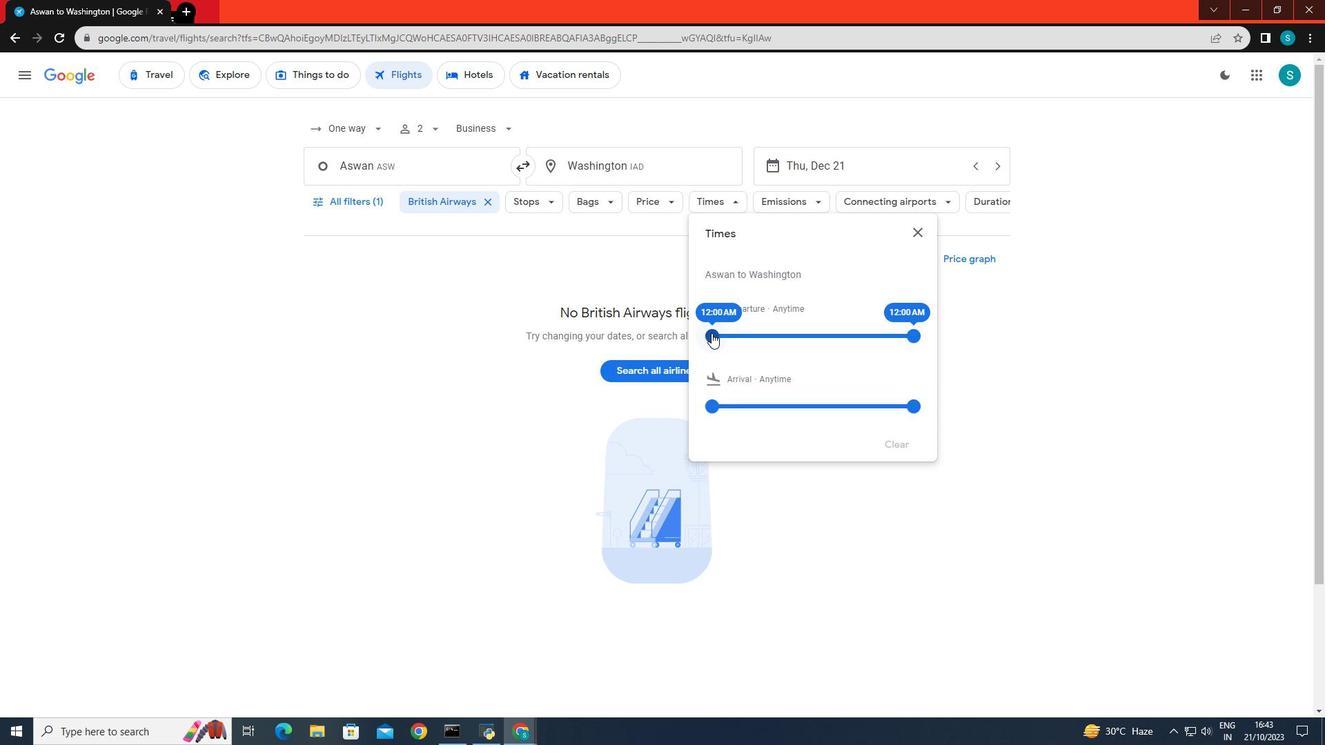 
Action: Mouse pressed left at (710, 331)
Screenshot: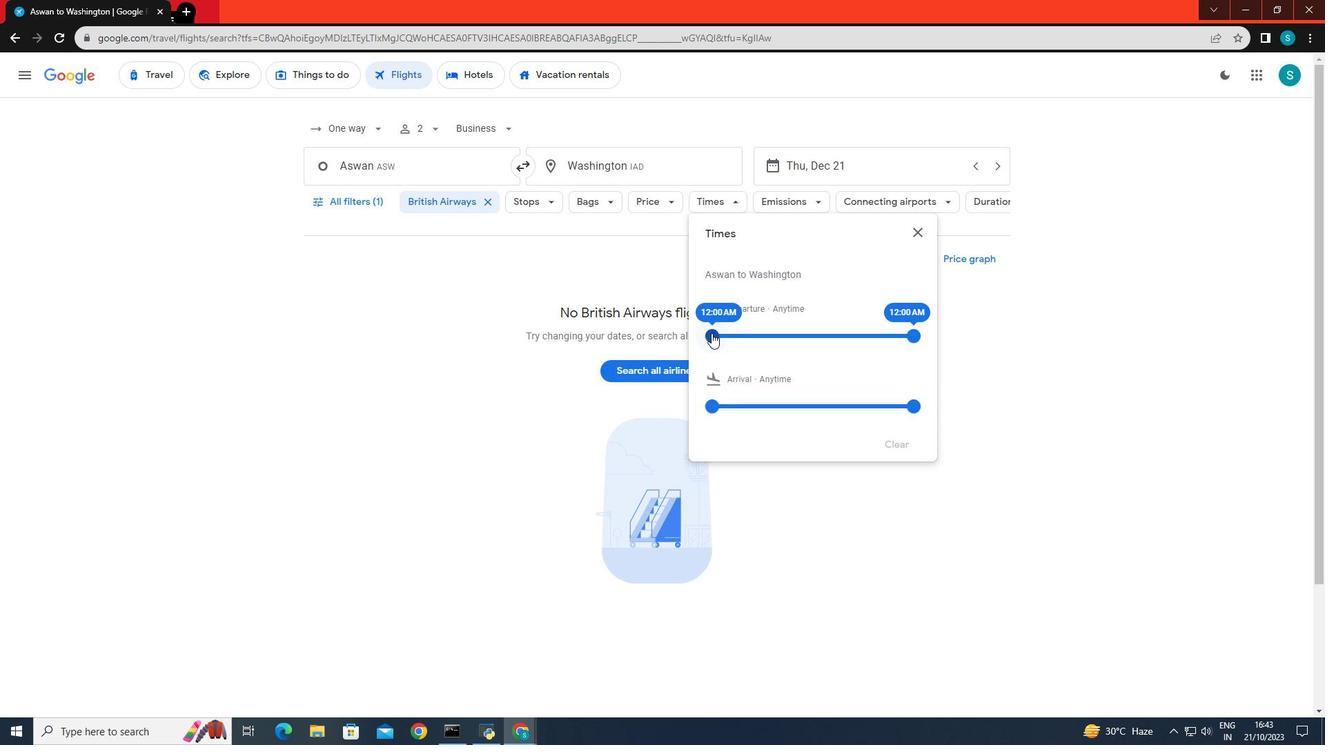 
Action: Mouse moved to (912, 337)
Screenshot: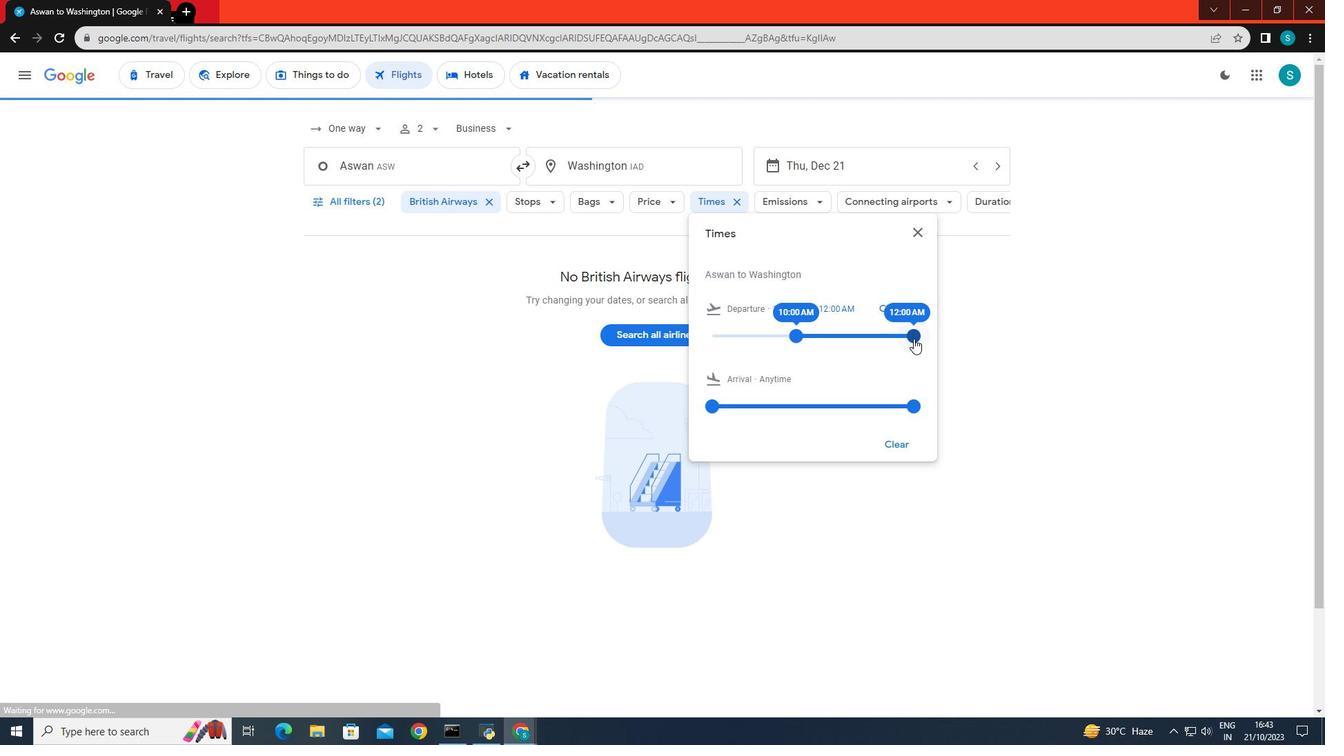 
Action: Mouse pressed left at (912, 337)
Screenshot: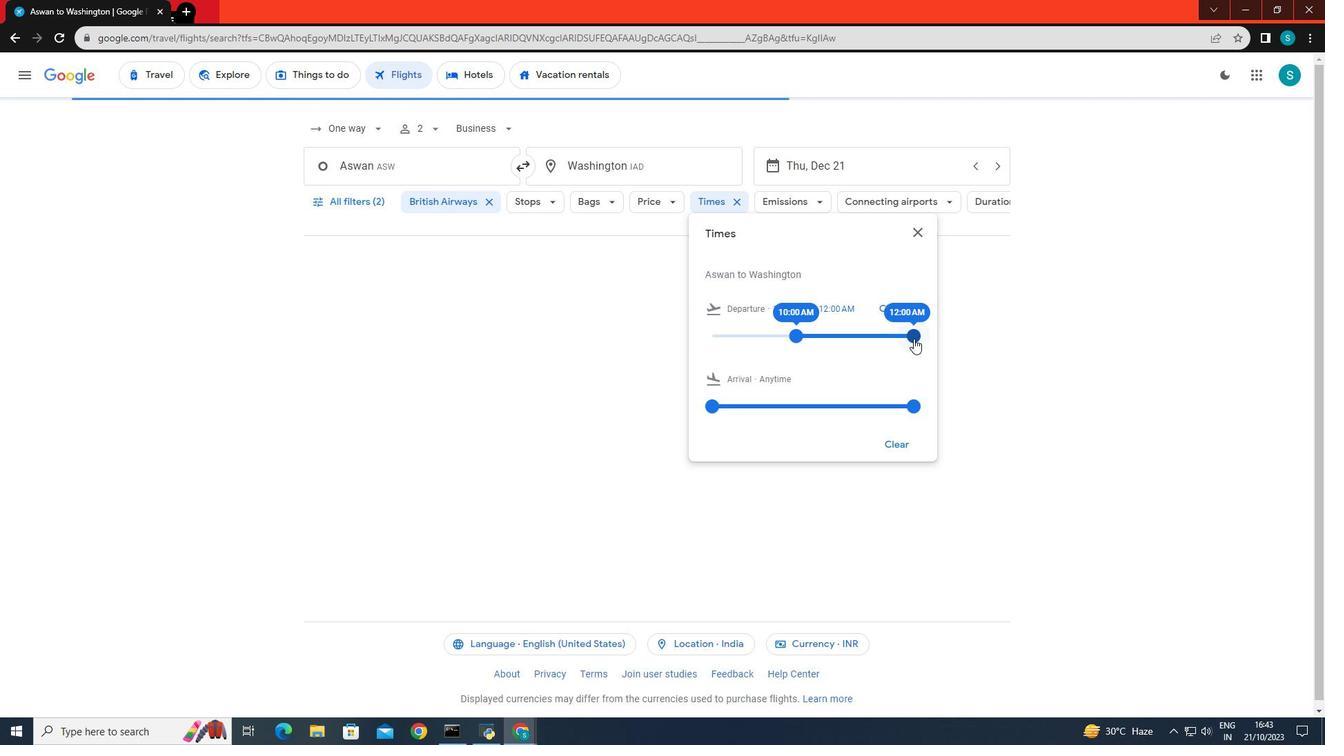 
Action: Mouse moved to (548, 418)
Screenshot: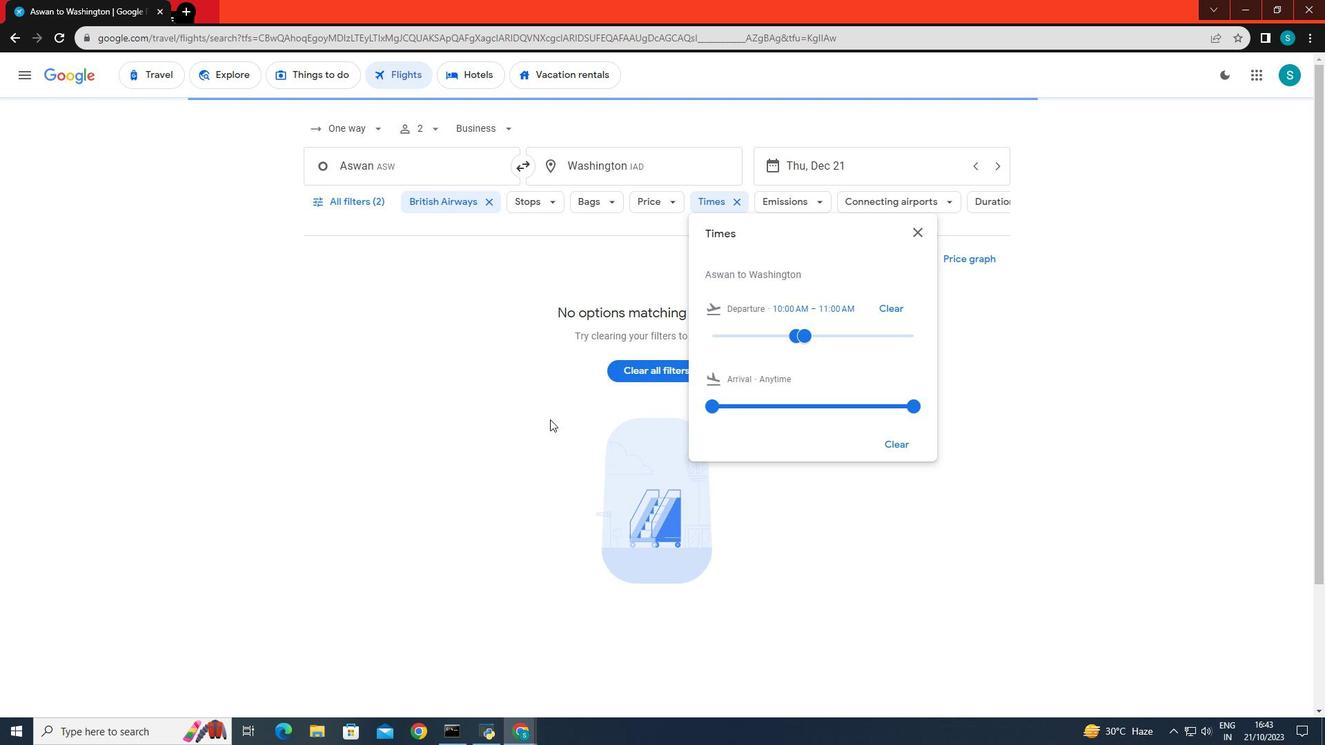 
Action: Mouse pressed left at (548, 418)
Screenshot: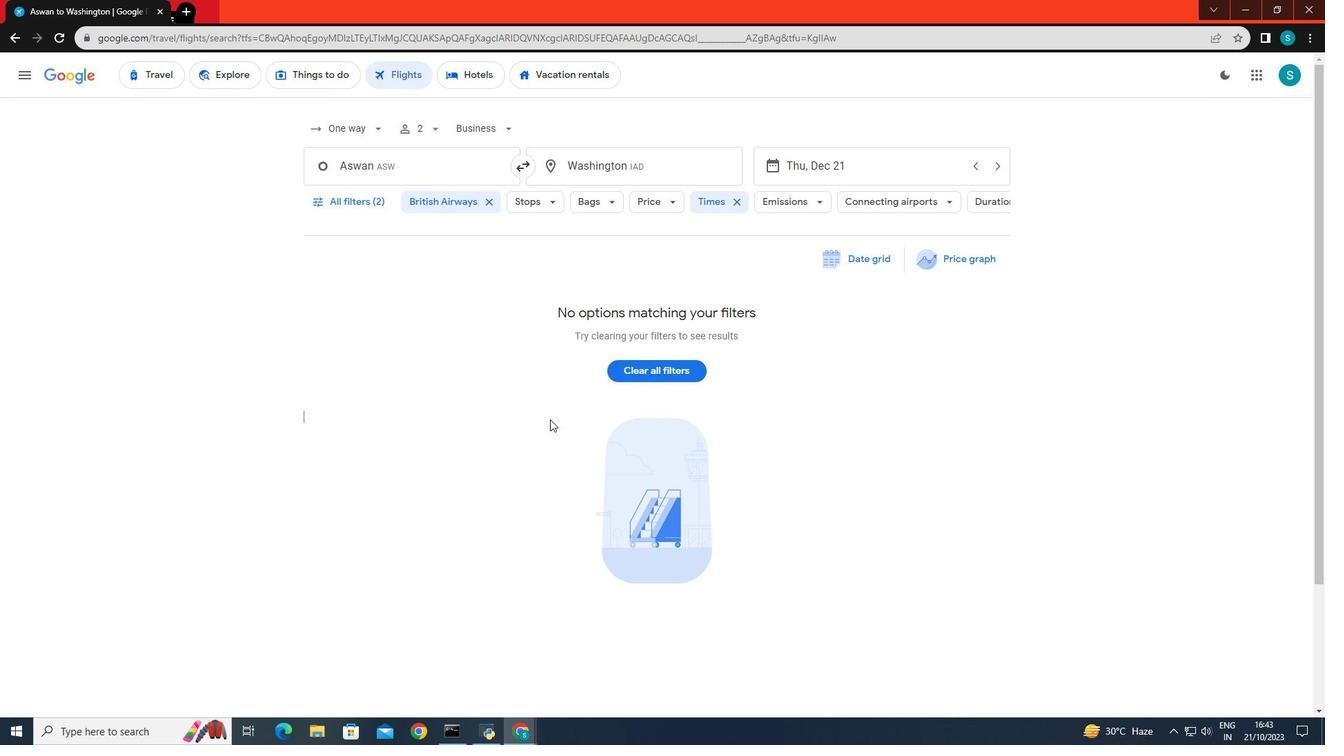 
